 Task: Compose an email with the signature Cameron White with the subject Feedback on a consumer poll and the message I have a question regarding the company policy on social media, can you please advise? from softage.4@softage.net to softage.8@softage.net, select last sentence, change the font of the message to Garamond and change the font typography to italics Send the email. Finally, move the email from Sent Items to the label Proposals
Action: Mouse moved to (911, 72)
Screenshot: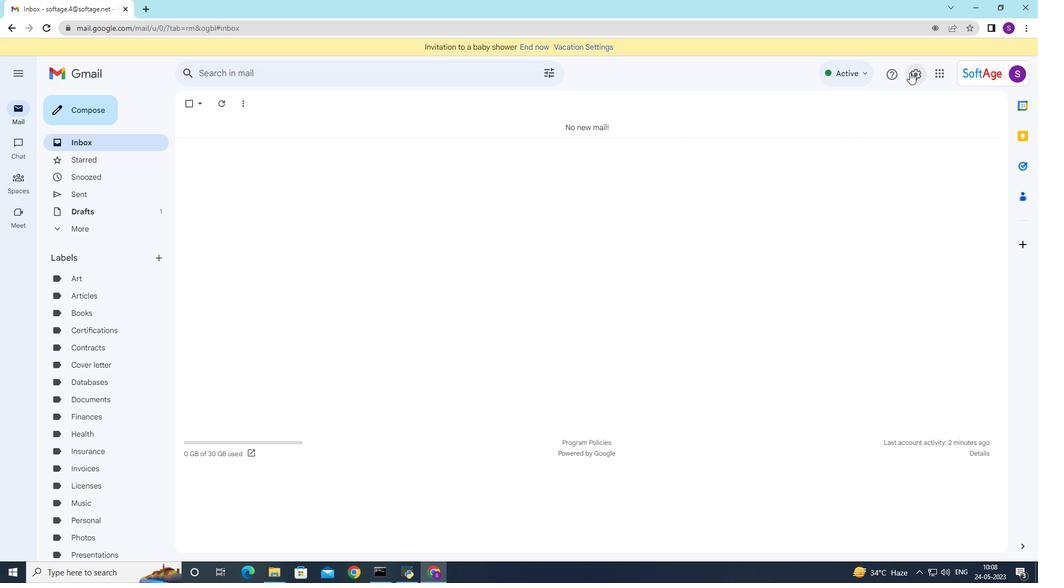 
Action: Mouse pressed left at (911, 72)
Screenshot: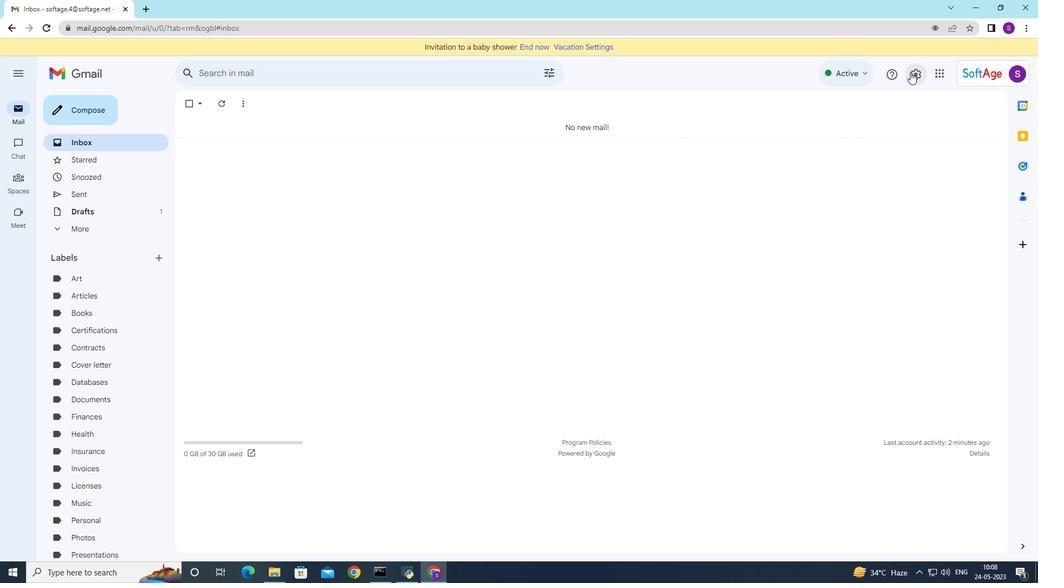 
Action: Mouse moved to (897, 128)
Screenshot: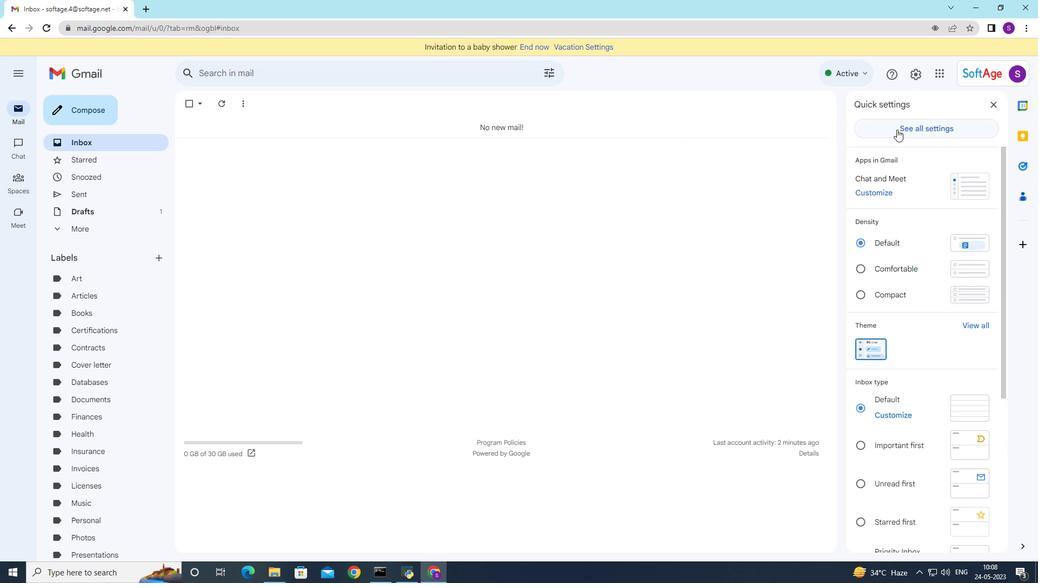 
Action: Mouse pressed left at (897, 128)
Screenshot: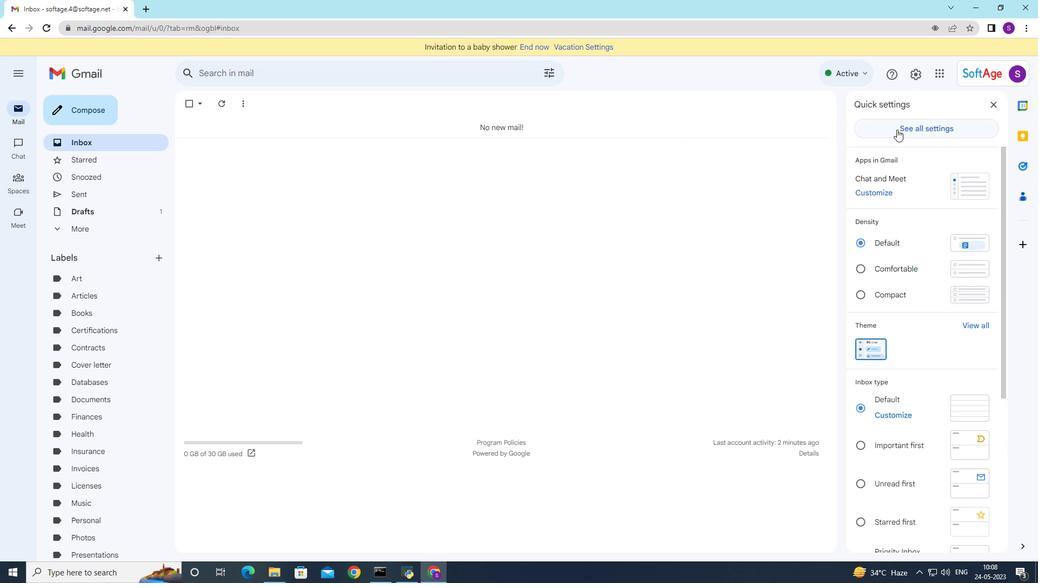 
Action: Mouse moved to (333, 430)
Screenshot: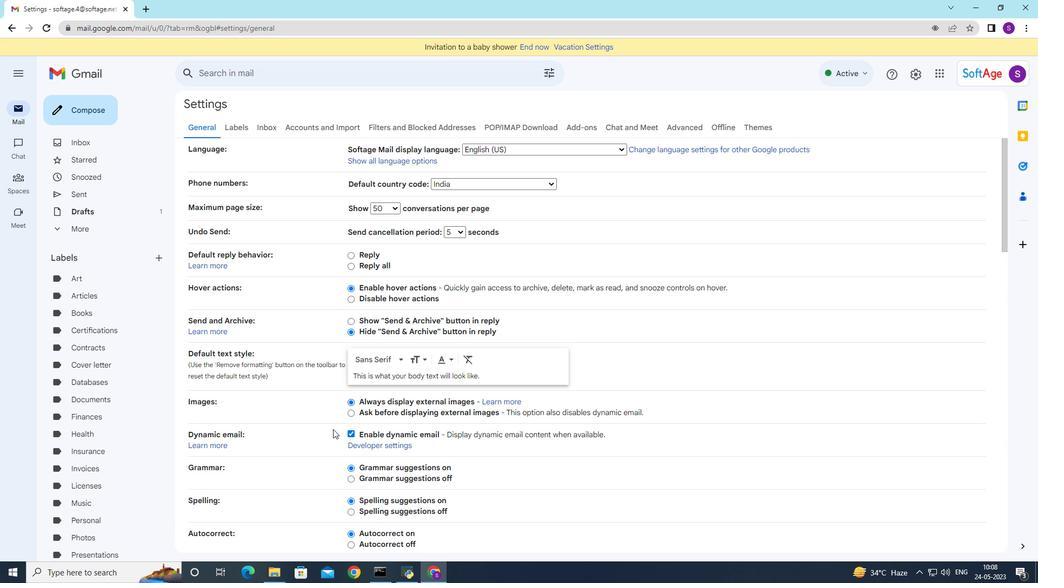 
Action: Mouse scrolled (333, 430) with delta (0, 0)
Screenshot: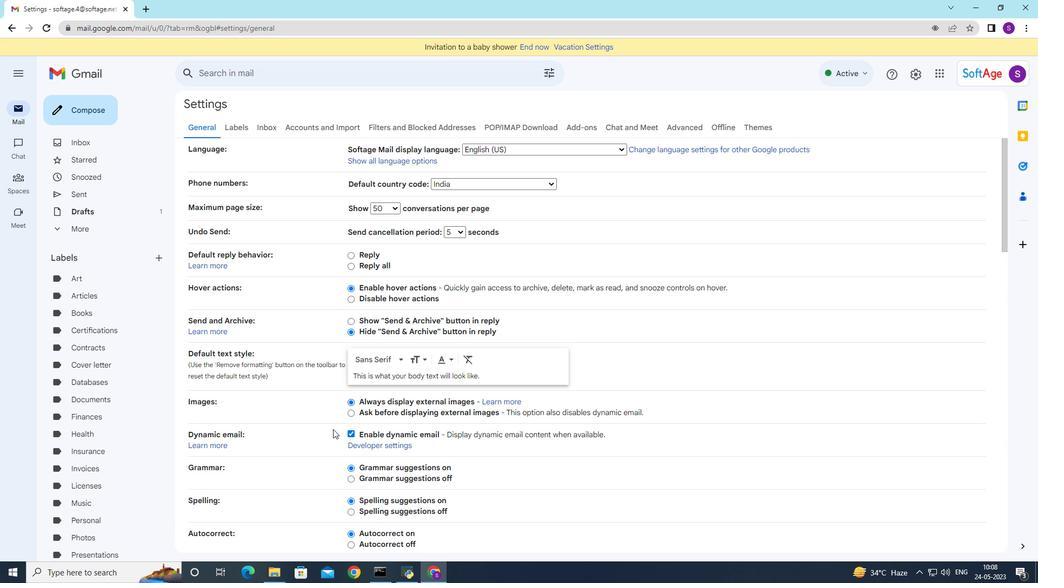 
Action: Mouse moved to (332, 432)
Screenshot: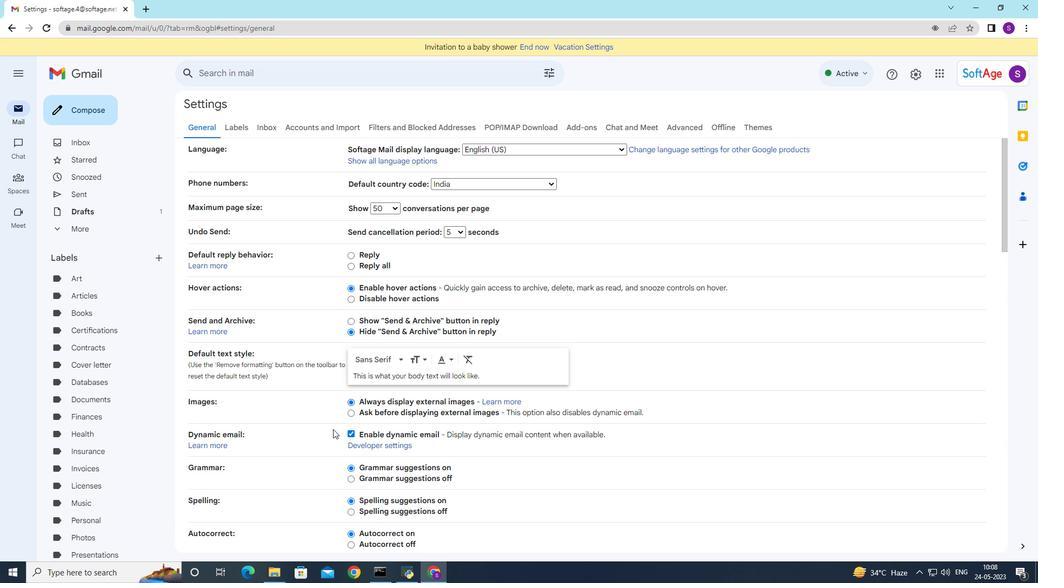 
Action: Mouse scrolled (332, 431) with delta (0, 0)
Screenshot: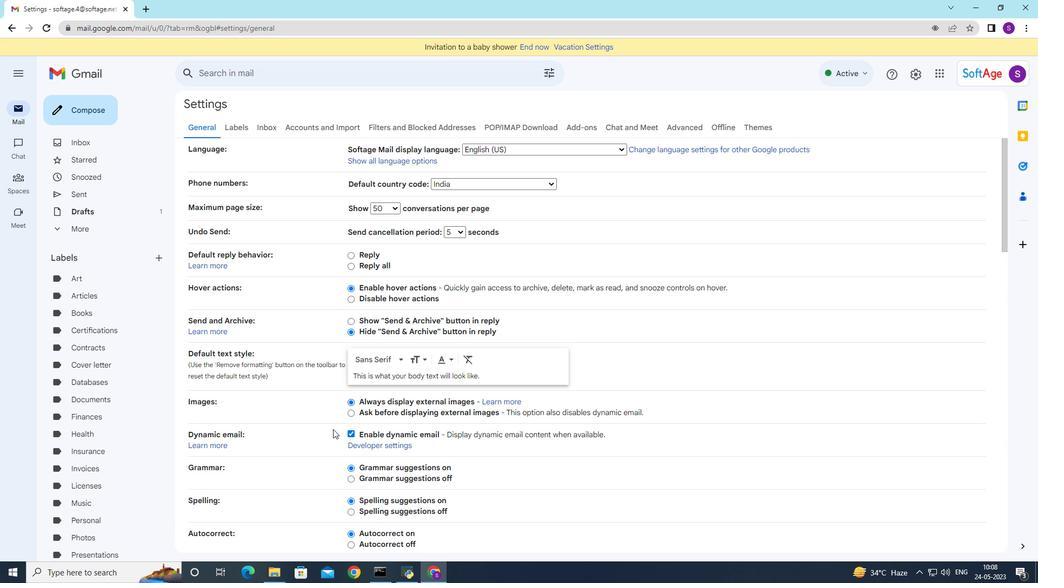 
Action: Mouse moved to (332, 432)
Screenshot: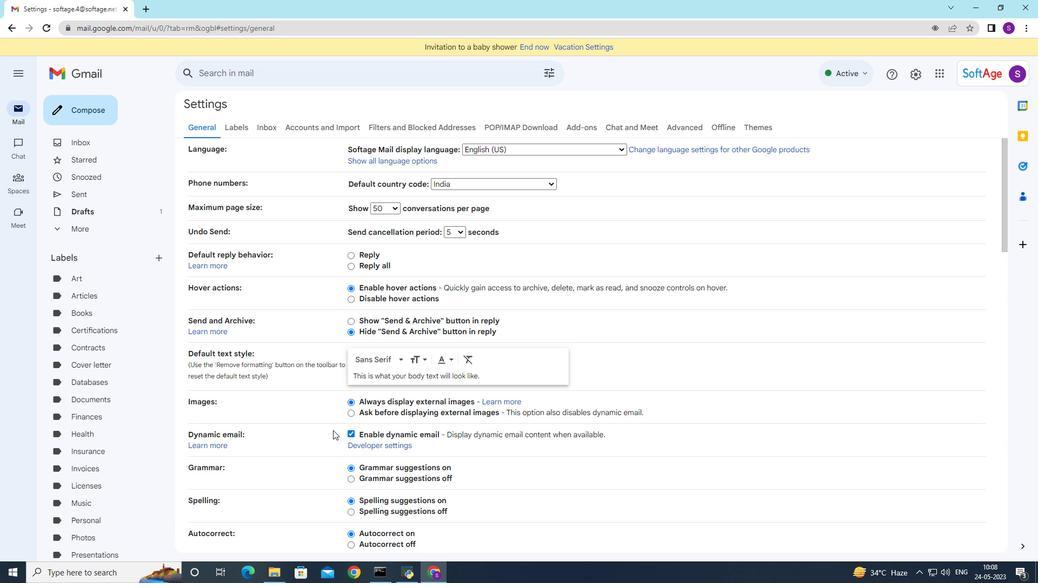 
Action: Mouse scrolled (332, 432) with delta (0, 0)
Screenshot: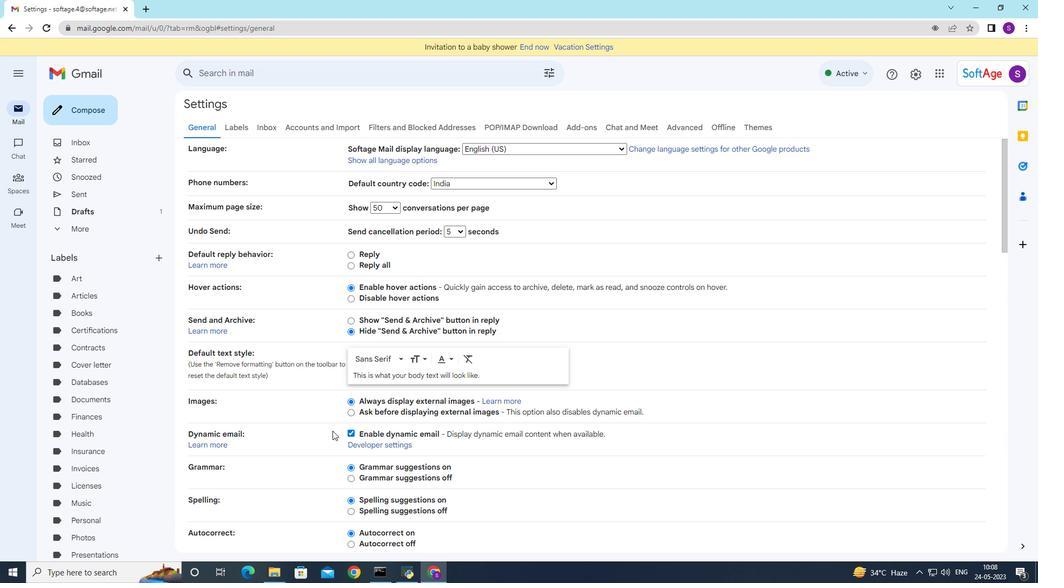 
Action: Mouse moved to (316, 458)
Screenshot: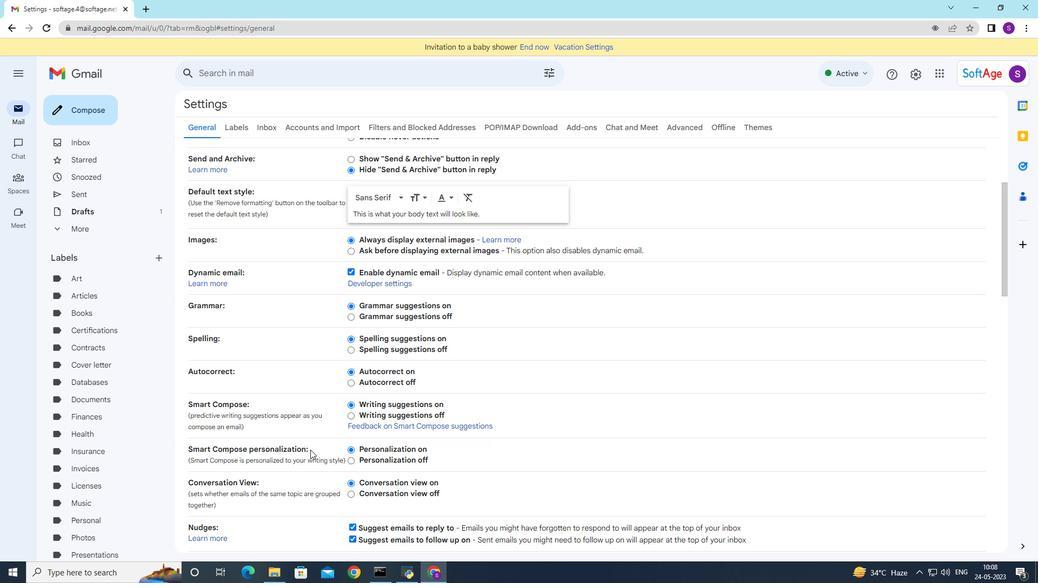
Action: Mouse scrolled (316, 457) with delta (0, 0)
Screenshot: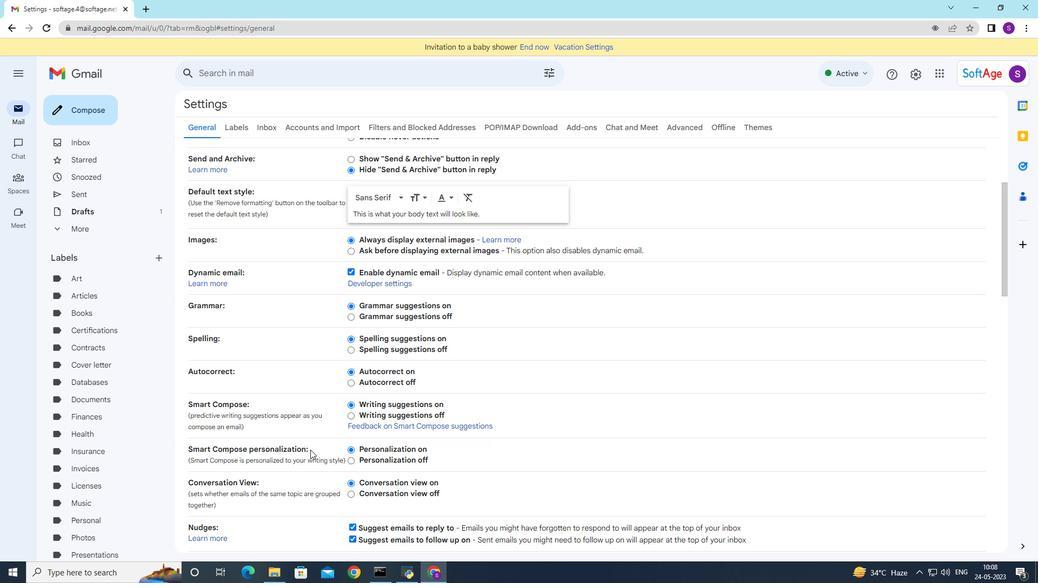 
Action: Mouse moved to (319, 460)
Screenshot: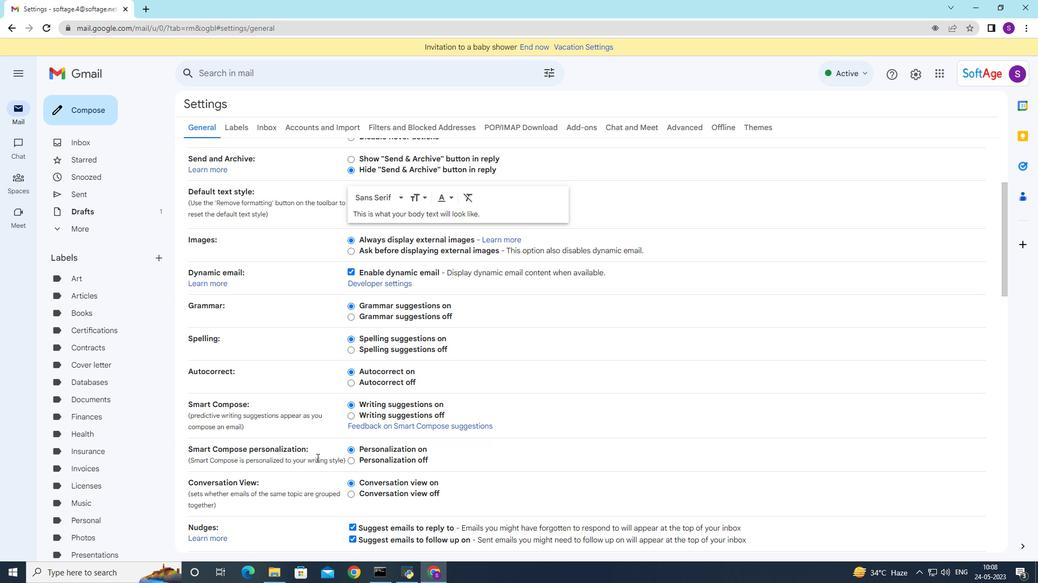 
Action: Mouse scrolled (319, 460) with delta (0, 0)
Screenshot: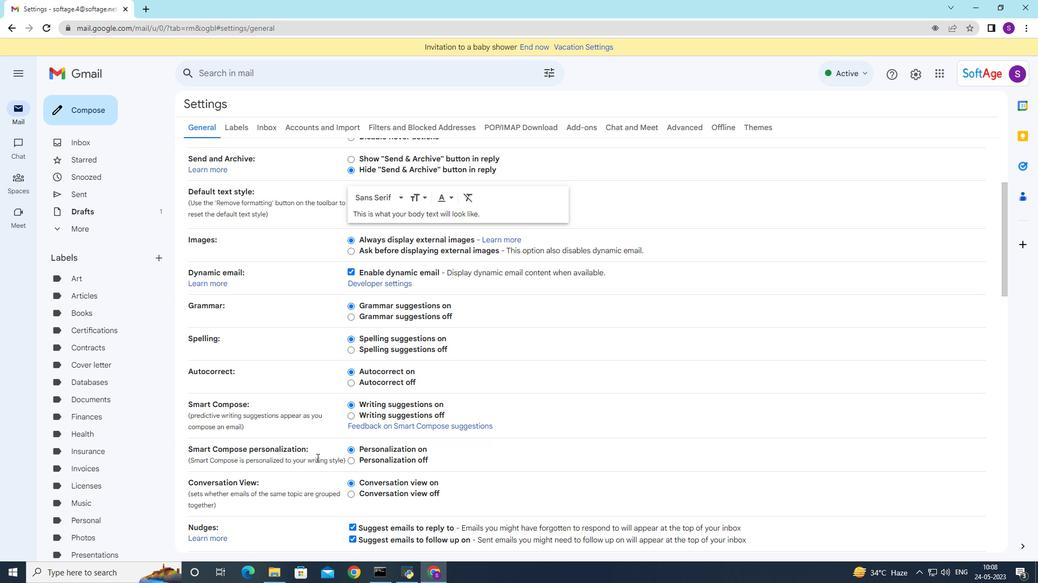 
Action: Mouse moved to (320, 461)
Screenshot: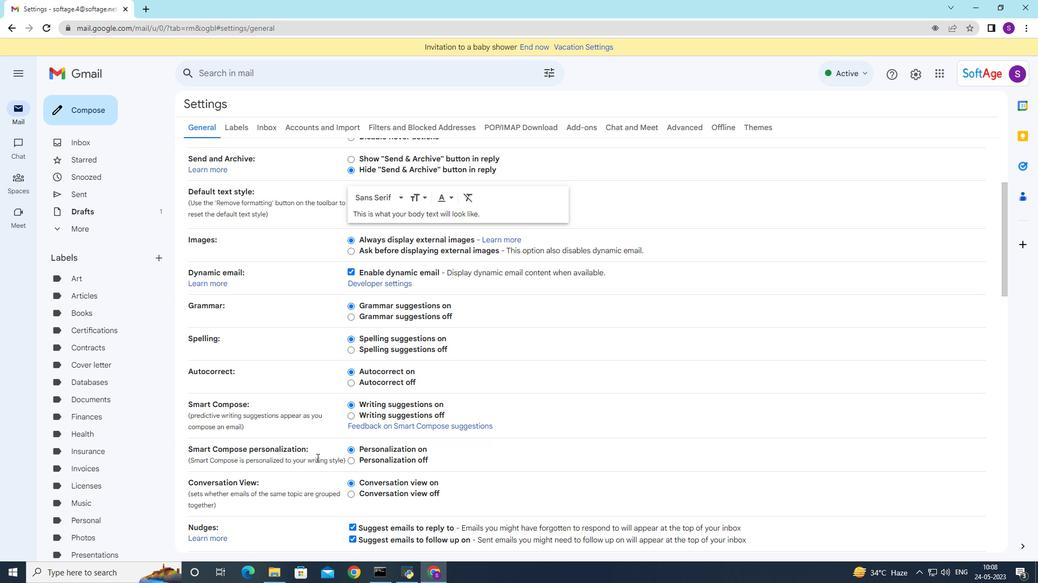 
Action: Mouse scrolled (320, 460) with delta (0, 0)
Screenshot: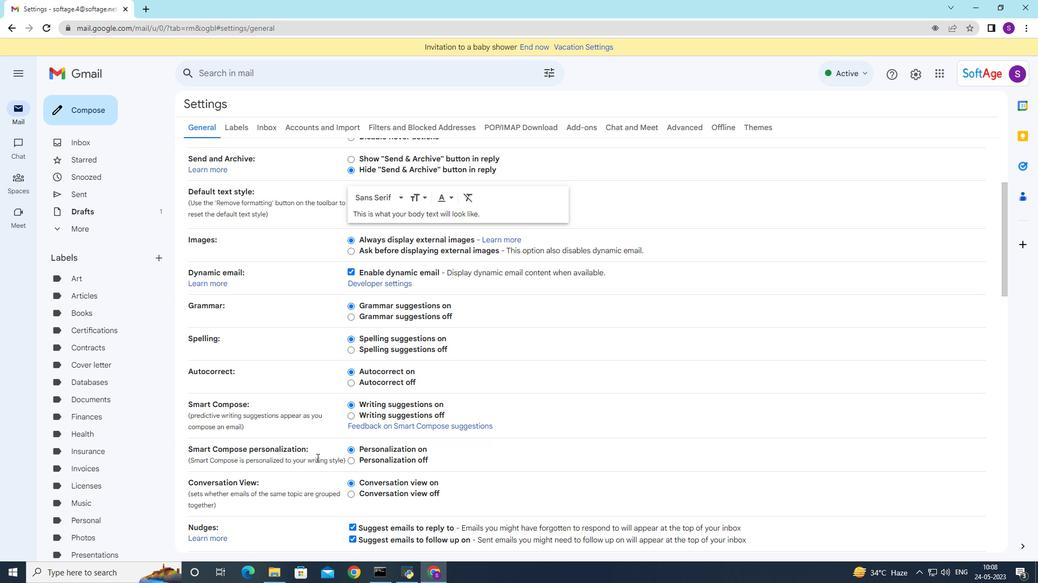 
Action: Mouse moved to (392, 456)
Screenshot: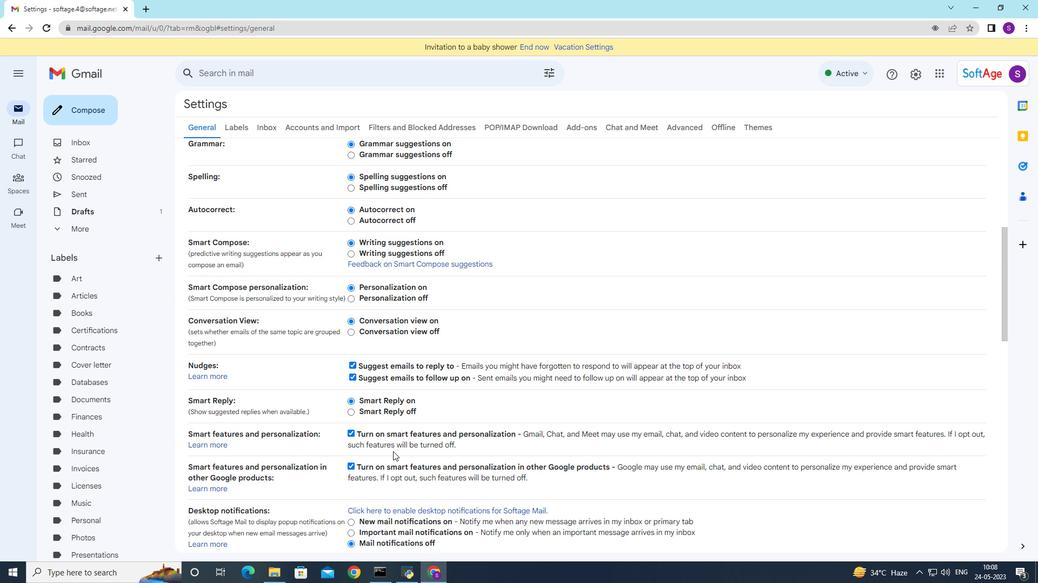 
Action: Mouse scrolled (392, 456) with delta (0, 0)
Screenshot: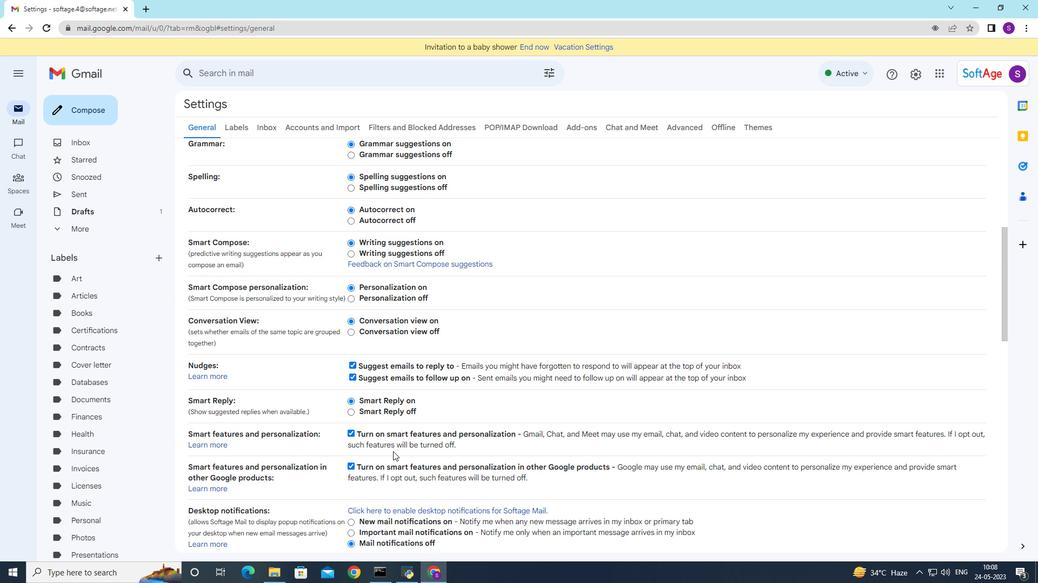 
Action: Mouse moved to (392, 457)
Screenshot: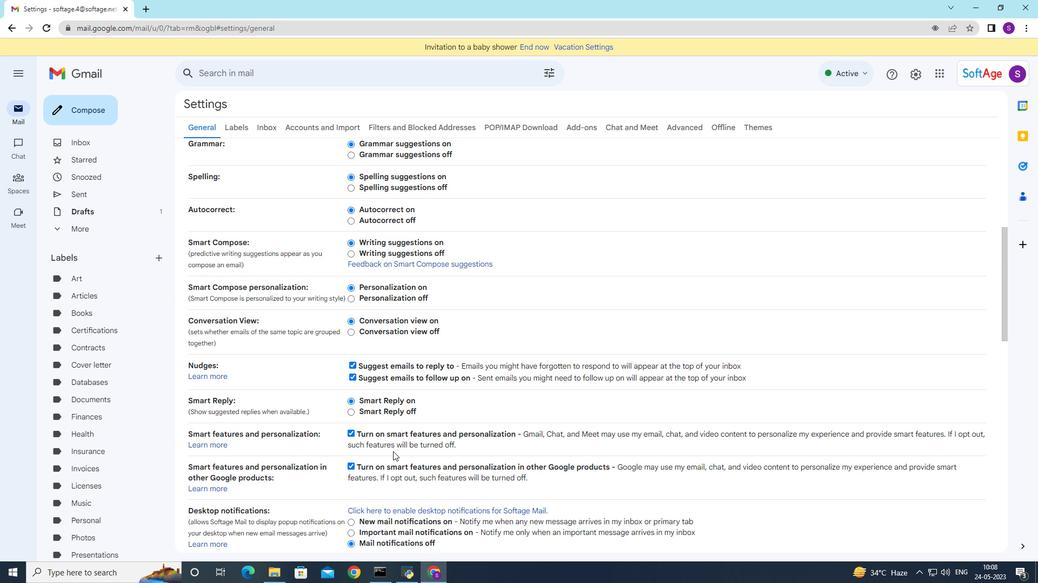 
Action: Mouse scrolled (392, 456) with delta (0, 0)
Screenshot: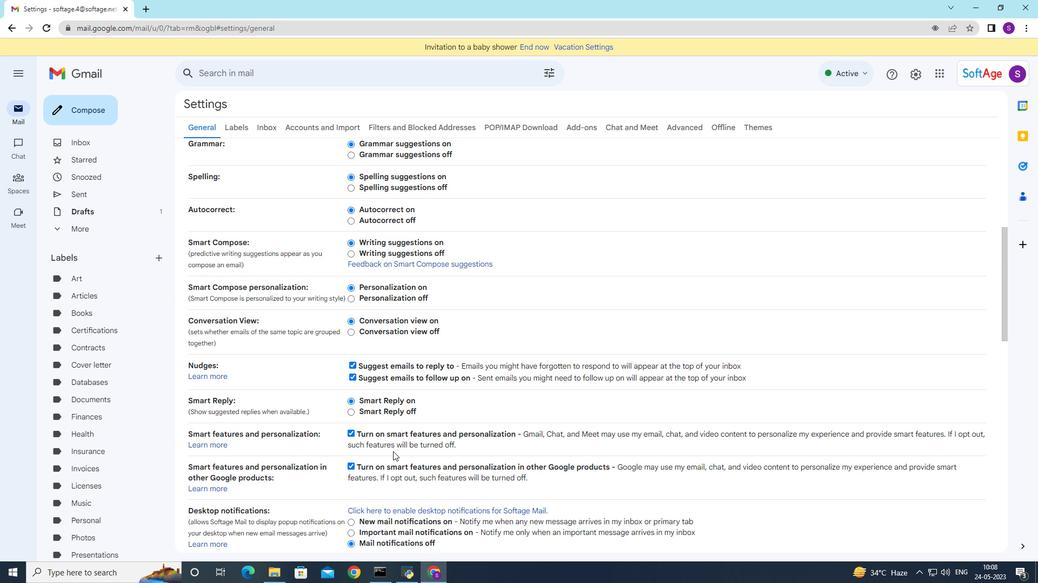 
Action: Mouse moved to (392, 458)
Screenshot: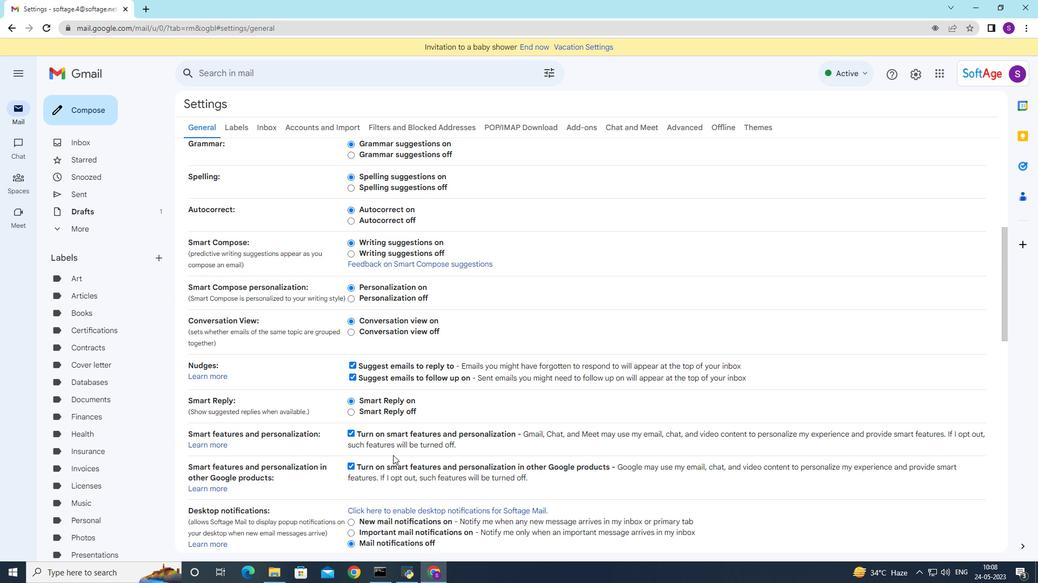 
Action: Mouse scrolled (392, 457) with delta (0, 0)
Screenshot: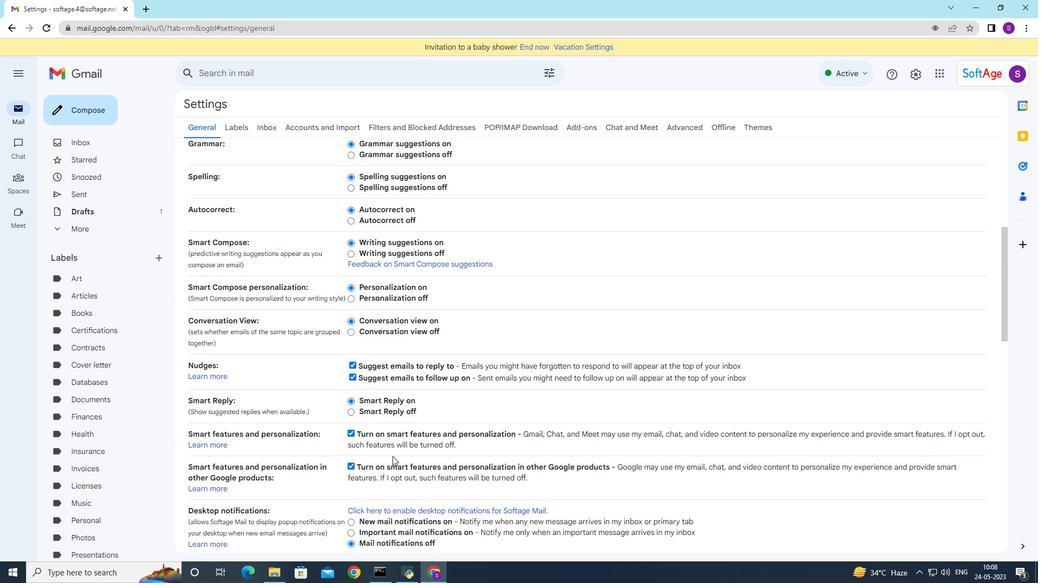 
Action: Mouse moved to (389, 460)
Screenshot: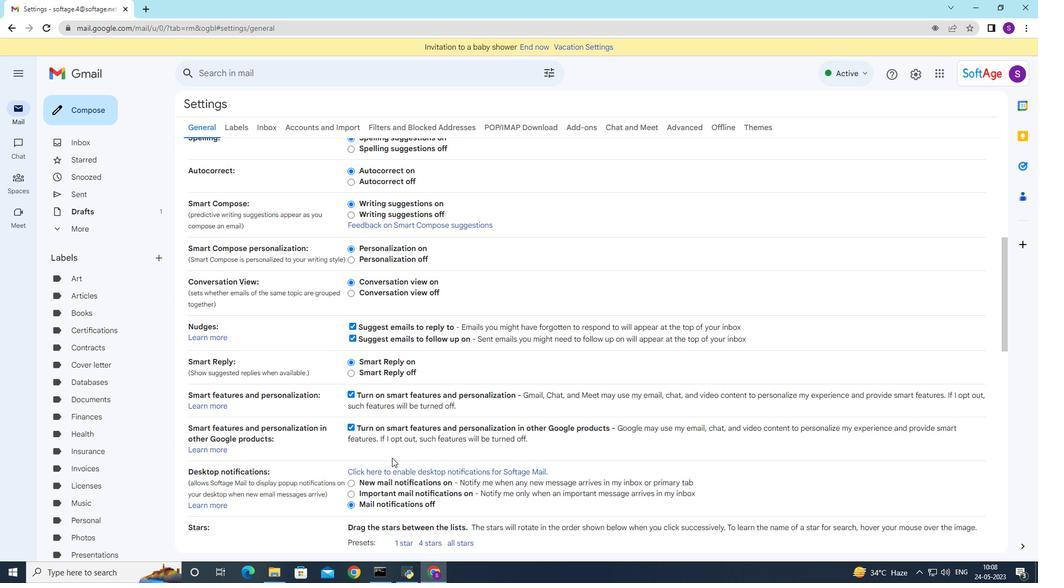 
Action: Mouse scrolled (389, 460) with delta (0, 0)
Screenshot: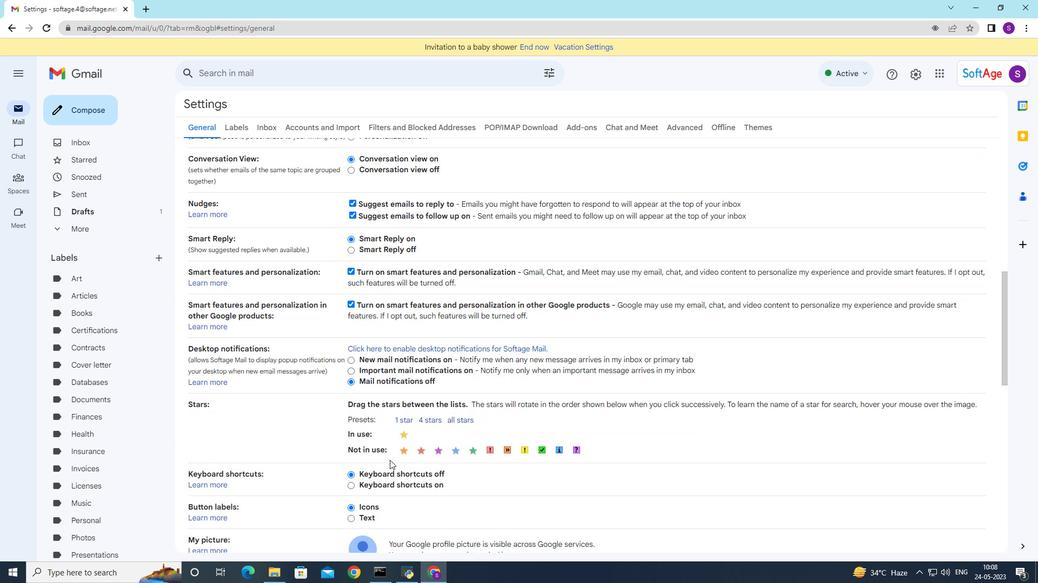 
Action: Mouse moved to (389, 461)
Screenshot: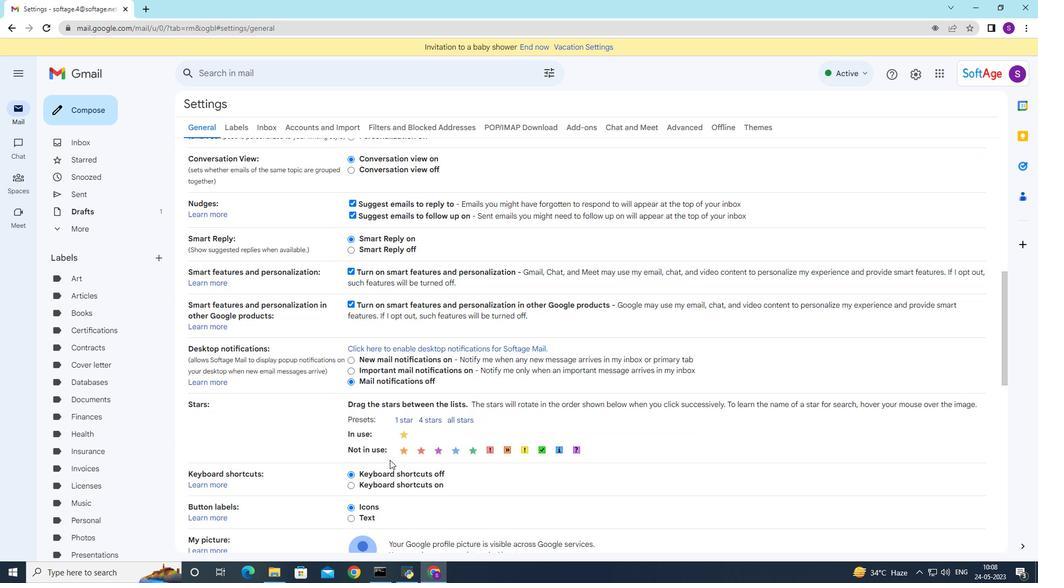 
Action: Mouse scrolled (389, 461) with delta (0, 0)
Screenshot: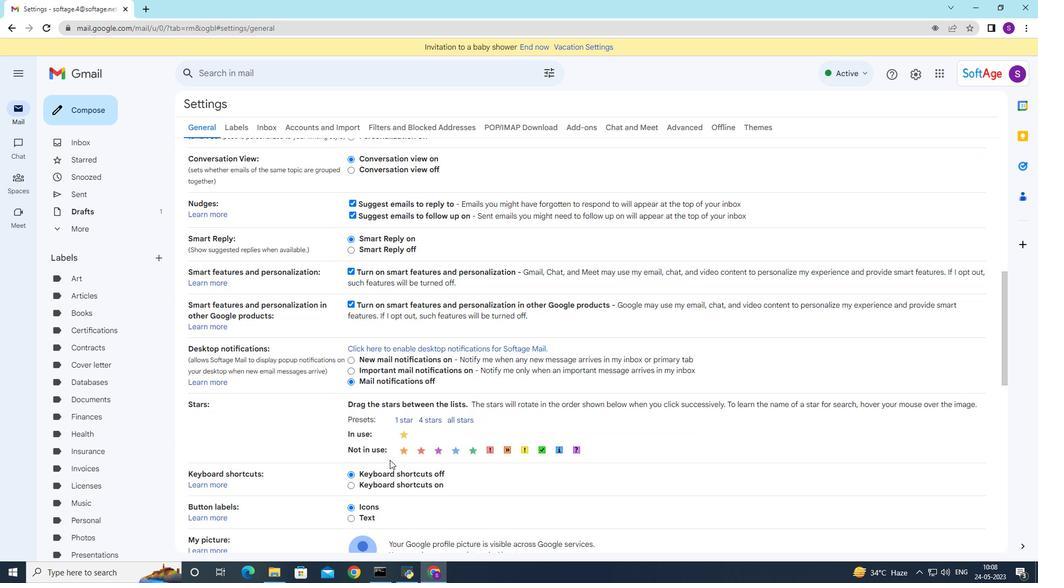 
Action: Mouse moved to (386, 462)
Screenshot: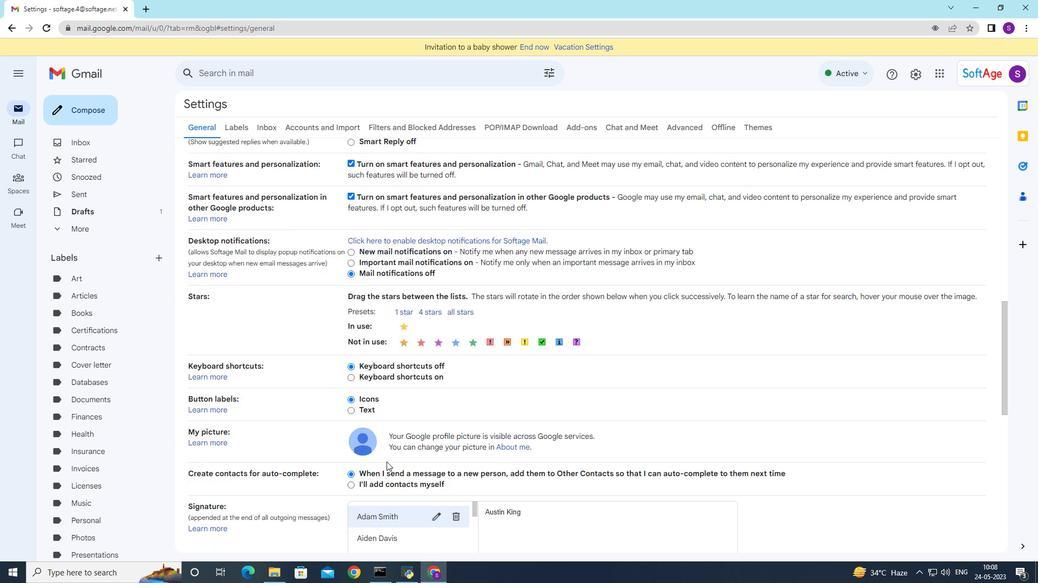 
Action: Mouse scrolled (386, 461) with delta (0, 0)
Screenshot: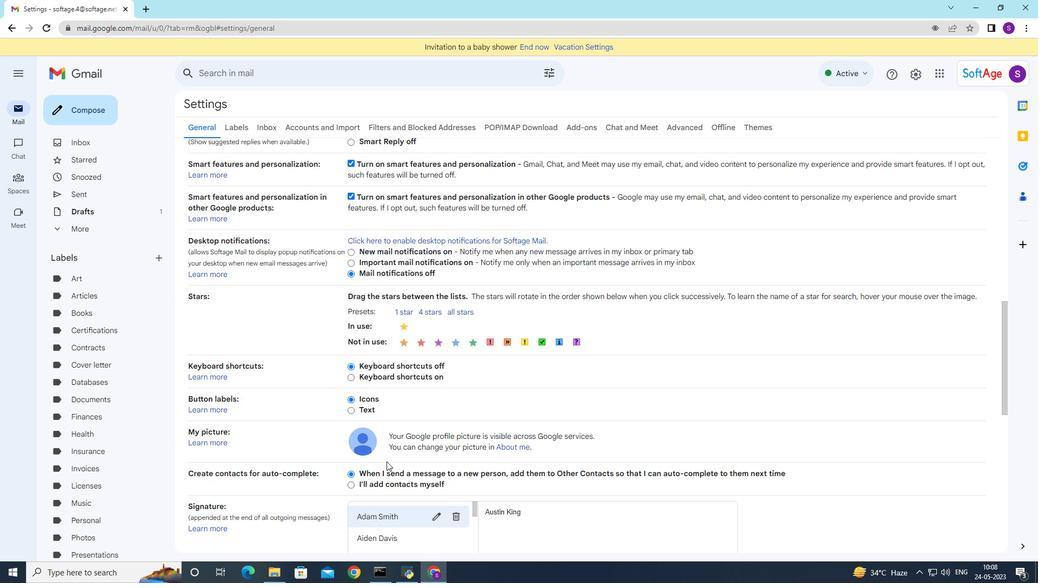 
Action: Mouse moved to (386, 462)
Screenshot: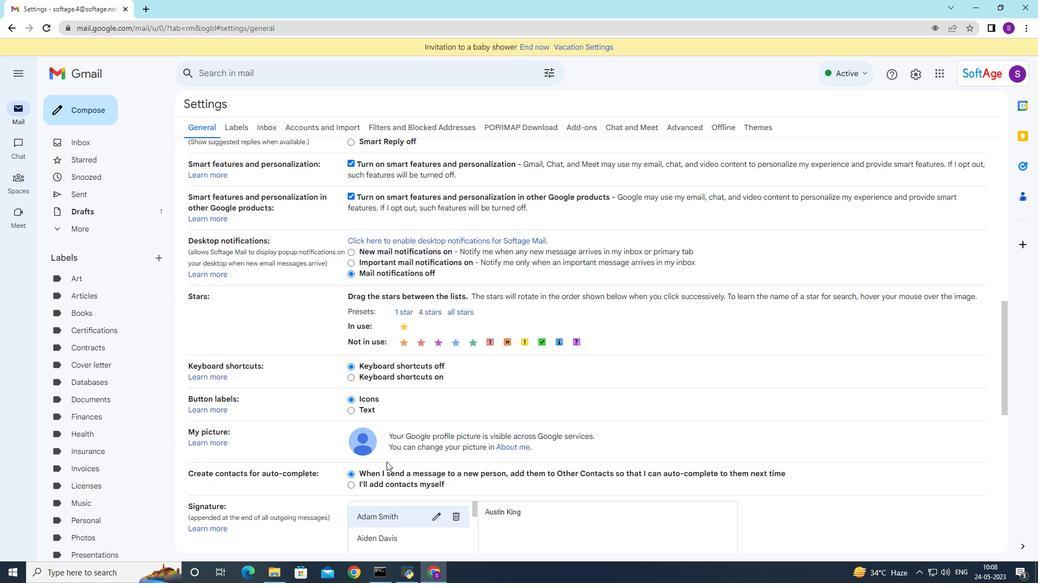 
Action: Mouse scrolled (386, 462) with delta (0, 0)
Screenshot: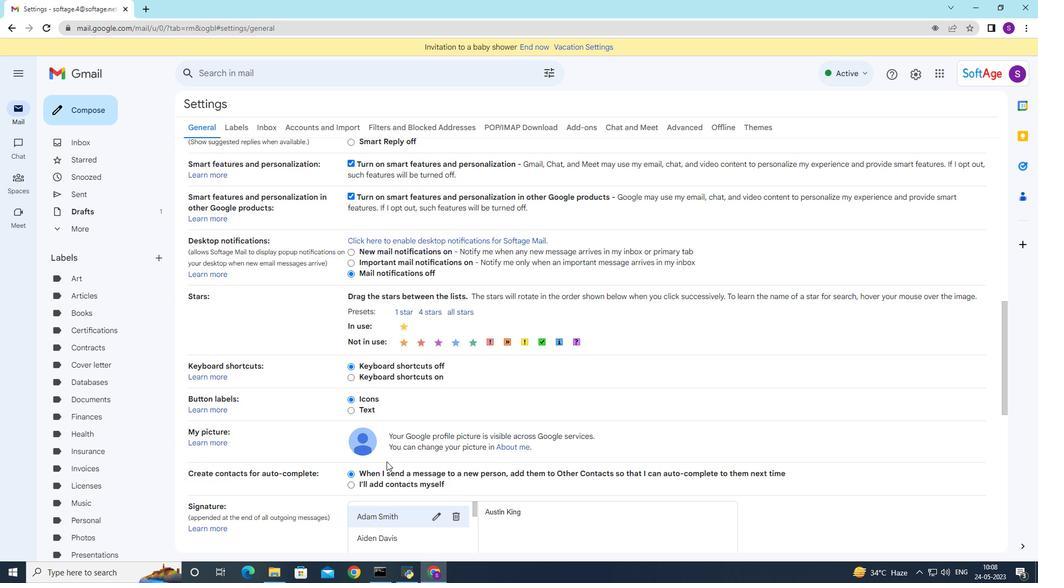 
Action: Mouse moved to (385, 463)
Screenshot: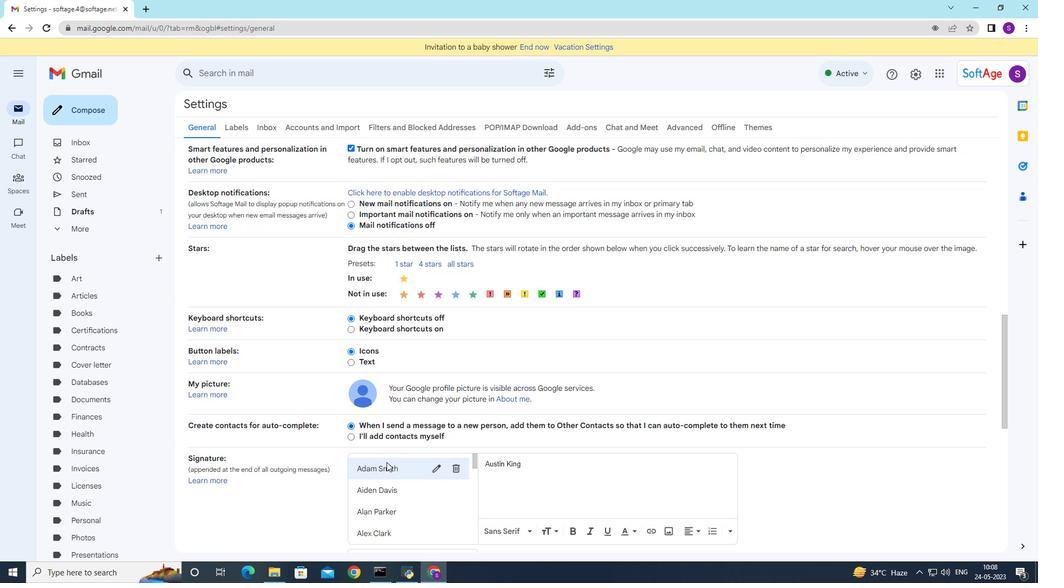 
Action: Mouse scrolled (385, 462) with delta (0, 0)
Screenshot: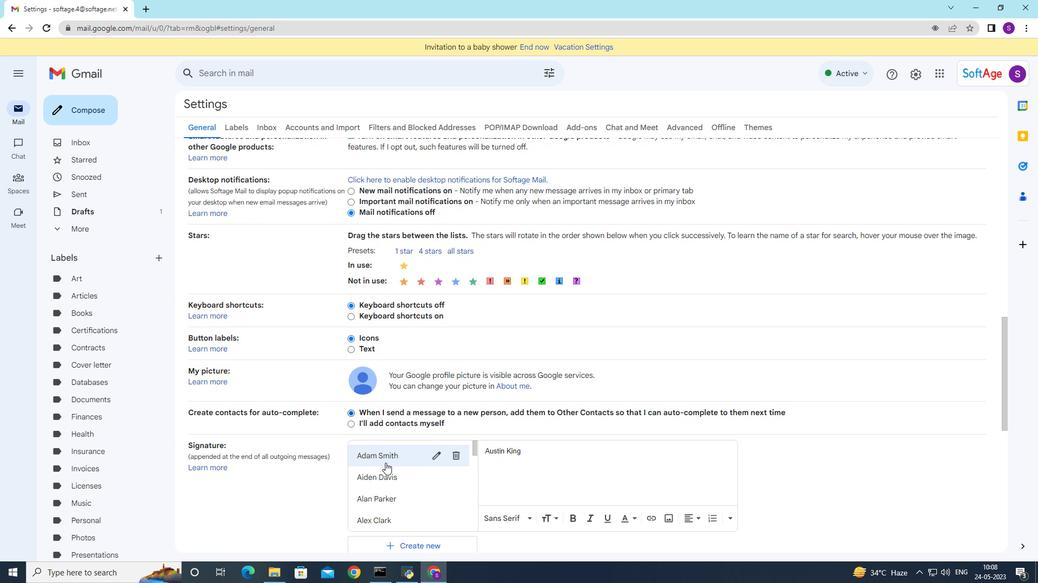 
Action: Mouse moved to (385, 463)
Screenshot: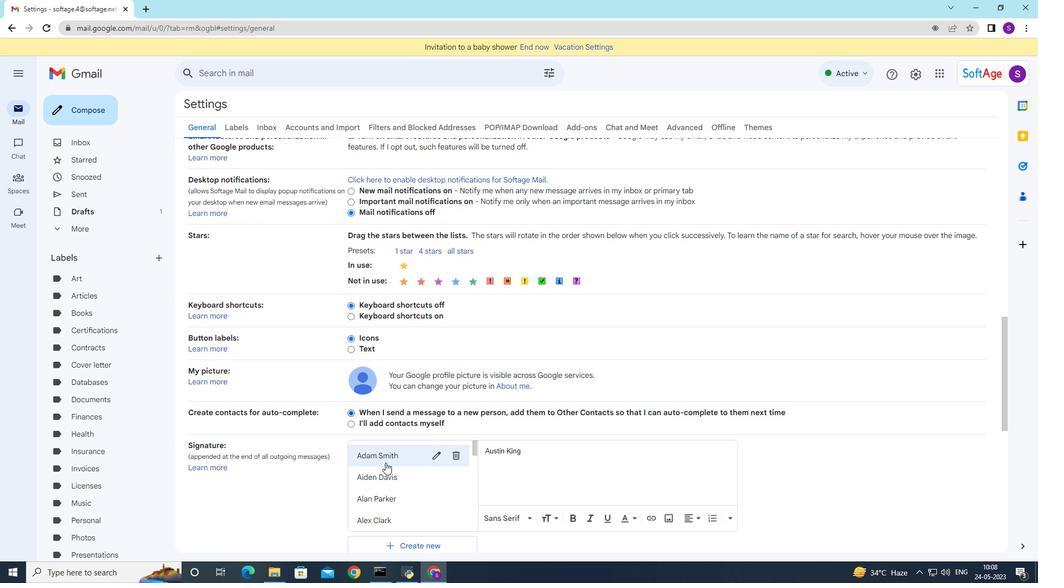 
Action: Mouse scrolled (385, 463) with delta (0, 0)
Screenshot: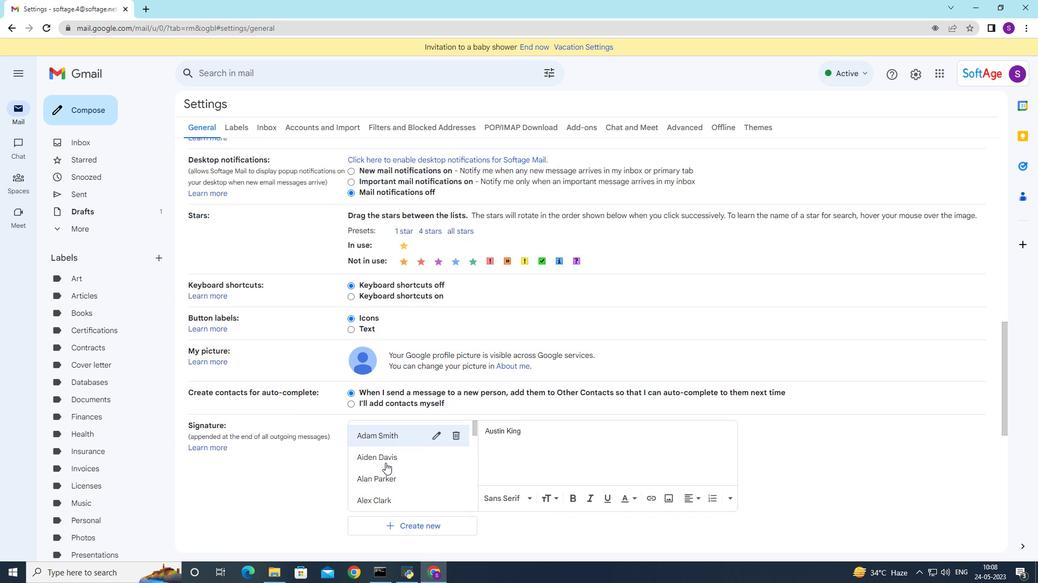 
Action: Mouse moved to (379, 392)
Screenshot: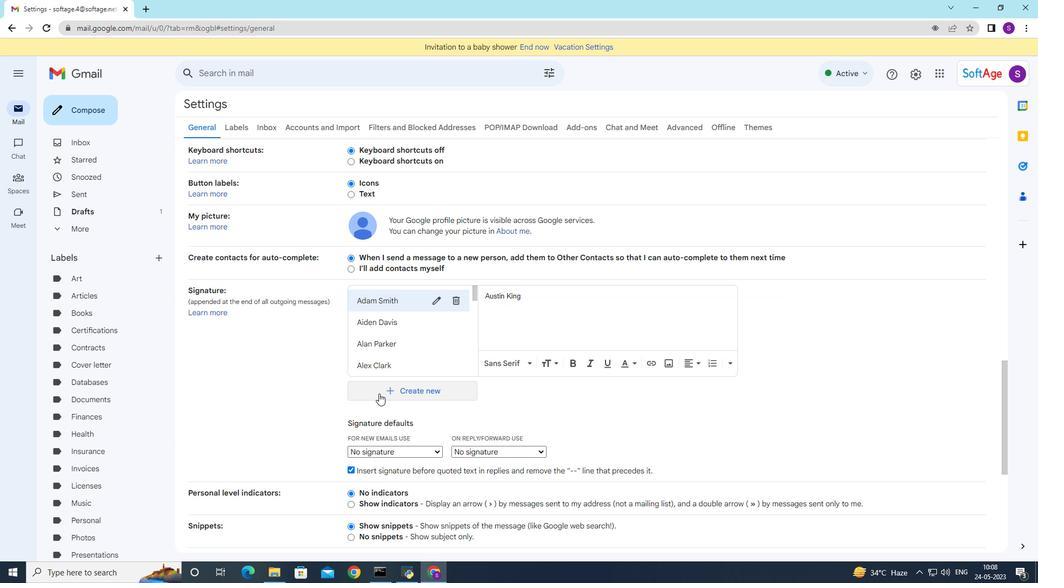
Action: Mouse pressed left at (379, 392)
Screenshot: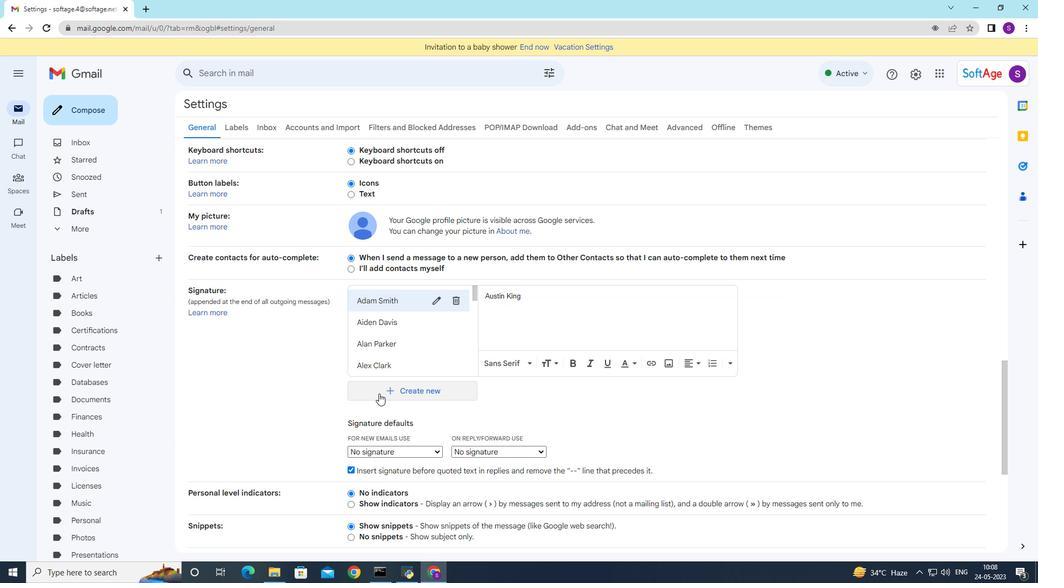 
Action: Mouse moved to (451, 354)
Screenshot: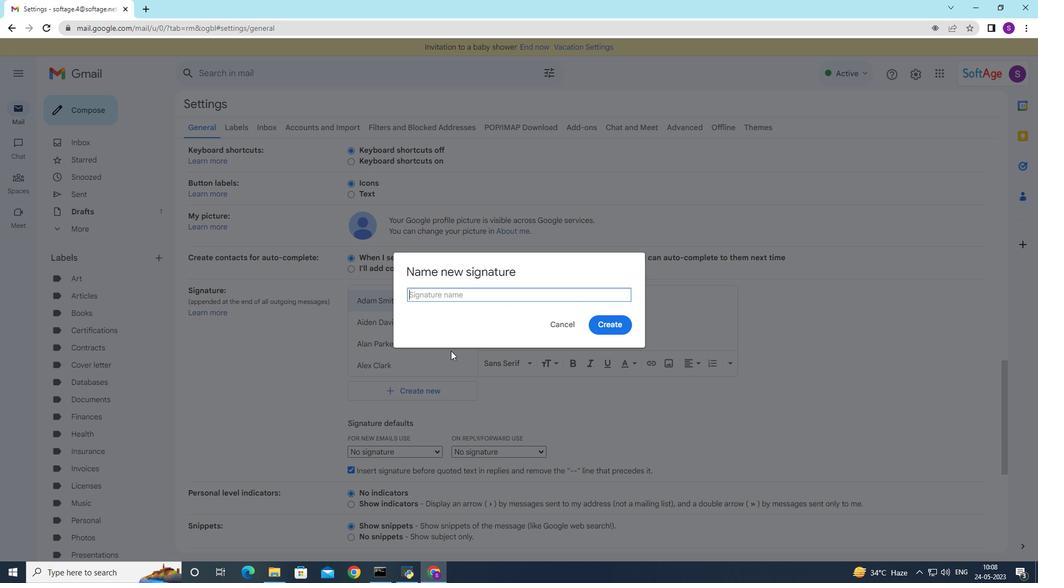 
Action: Key pressed <Key.shift>Cameron<Key.space><Key.shift><Key.shift><Key.shift><Key.shift><Key.shift><Key.shift><Key.shift><Key.shift><Key.shift><Key.shift><Key.shift><Key.shift><Key.shift><Key.shift>White
Screenshot: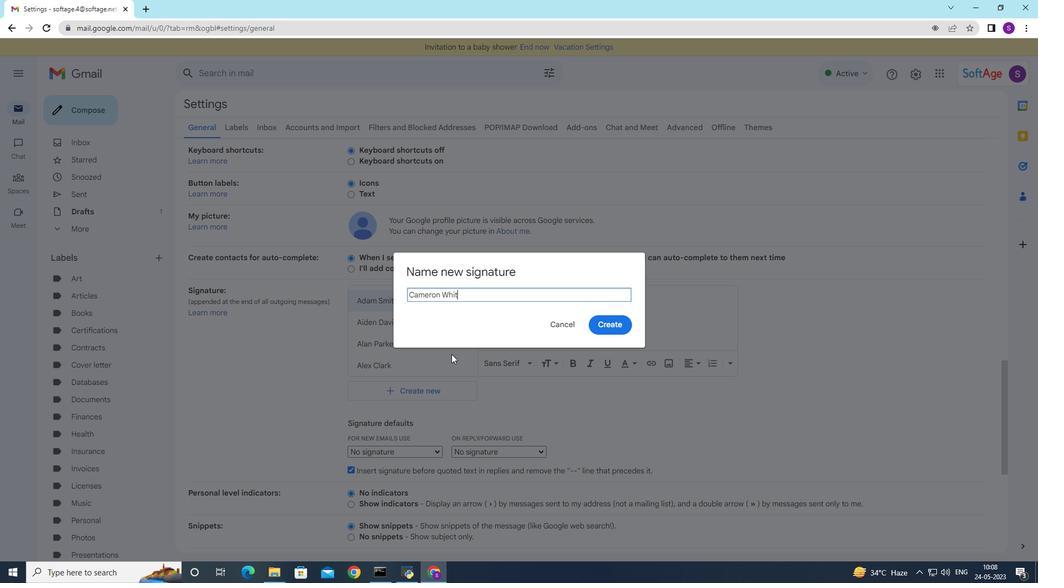 
Action: Mouse moved to (611, 326)
Screenshot: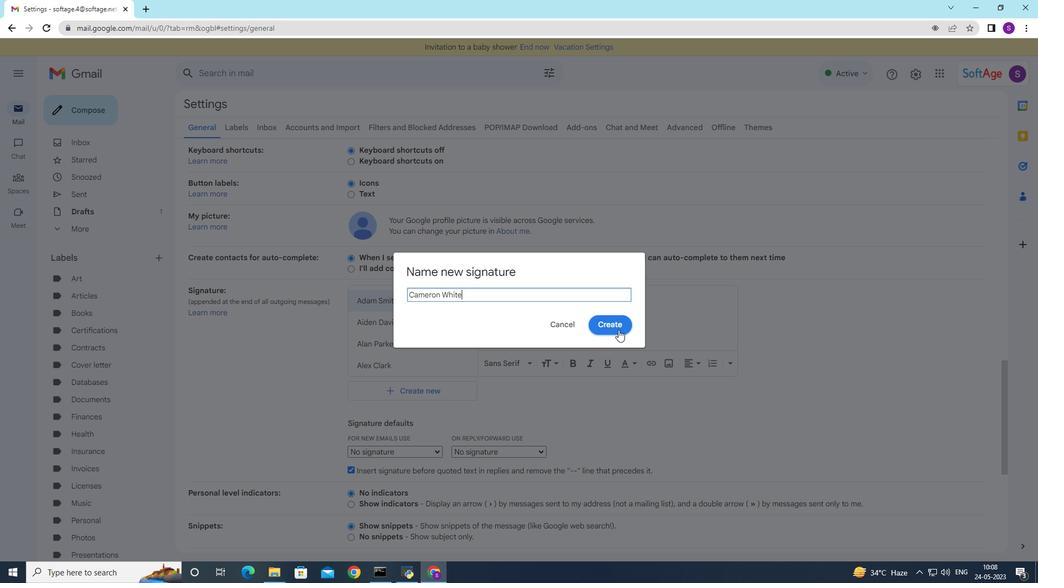 
Action: Mouse pressed left at (611, 326)
Screenshot: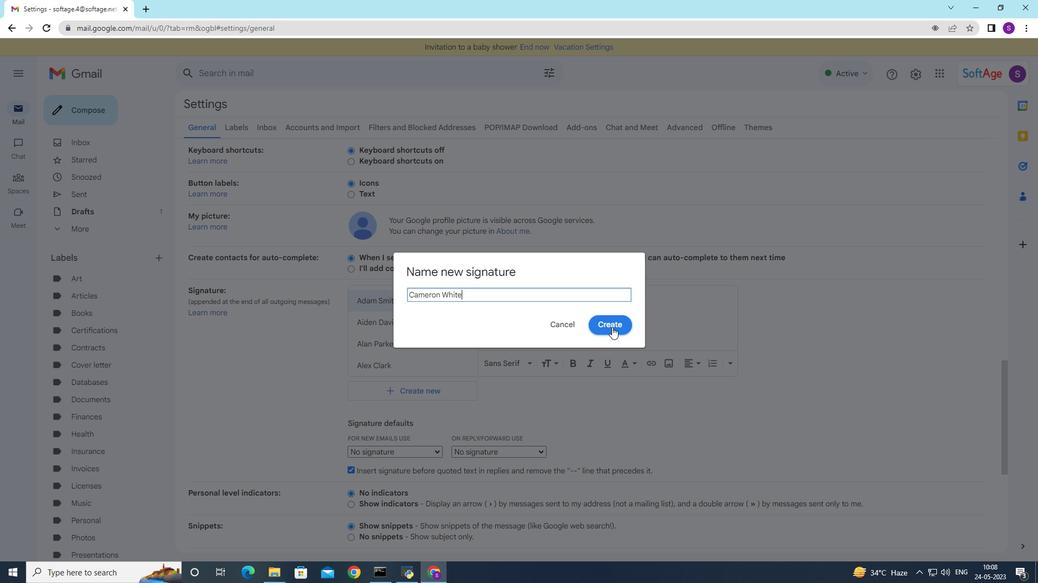
Action: Mouse moved to (505, 304)
Screenshot: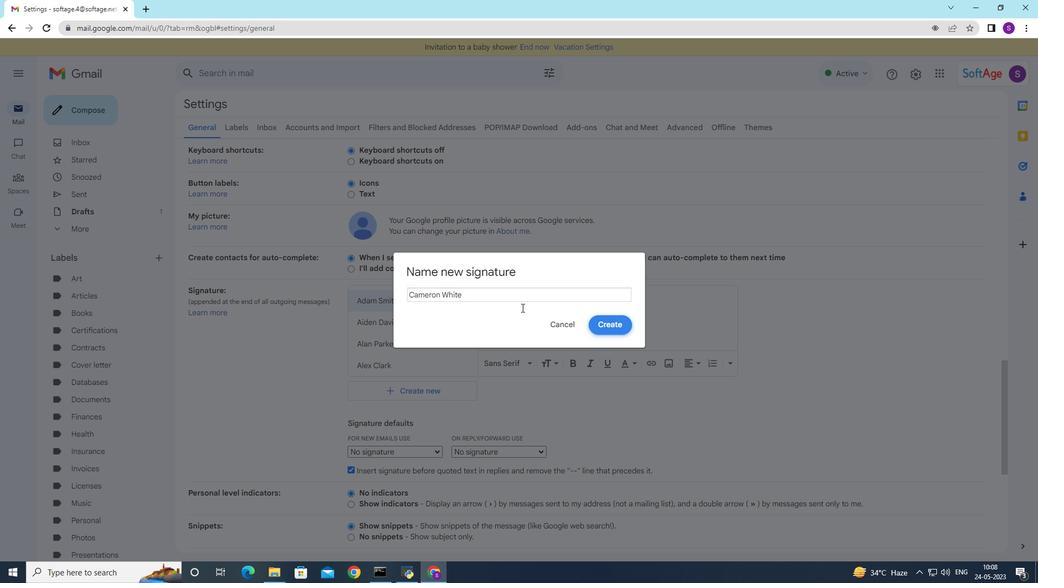 
Action: Key pressed <Key.shift>Cameron<Key.space><Key.shift><Key.shift><Key.shift><Key.shift><Key.shift><Key.shift><Key.shift><Key.shift><Key.shift><Key.shift><Key.shift><Key.shift><Key.shift><Key.shift><Key.shift><Key.shift><Key.shift>White
Screenshot: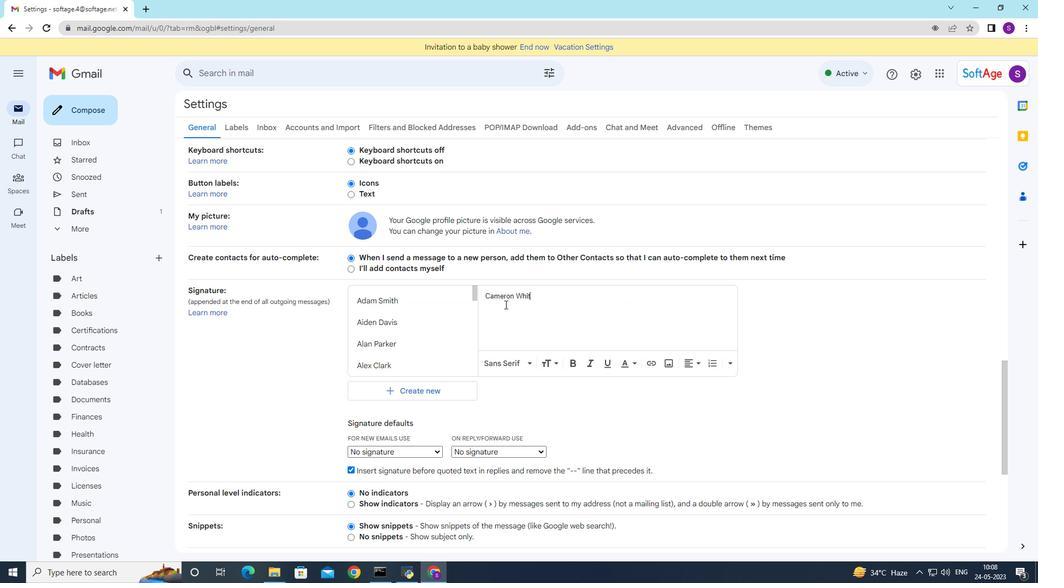
Action: Mouse moved to (481, 324)
Screenshot: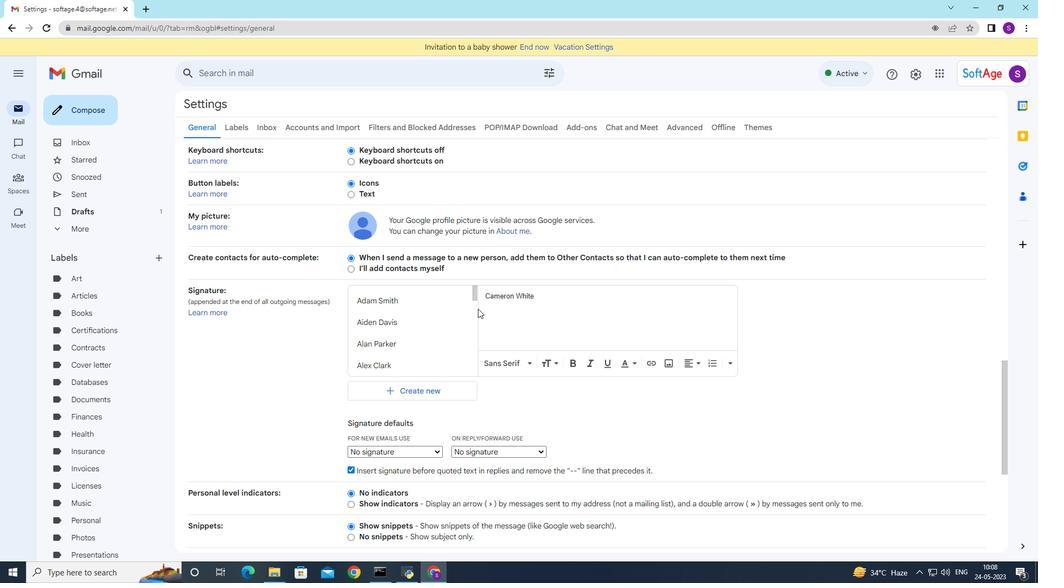
Action: Mouse scrolled (481, 323) with delta (0, 0)
Screenshot: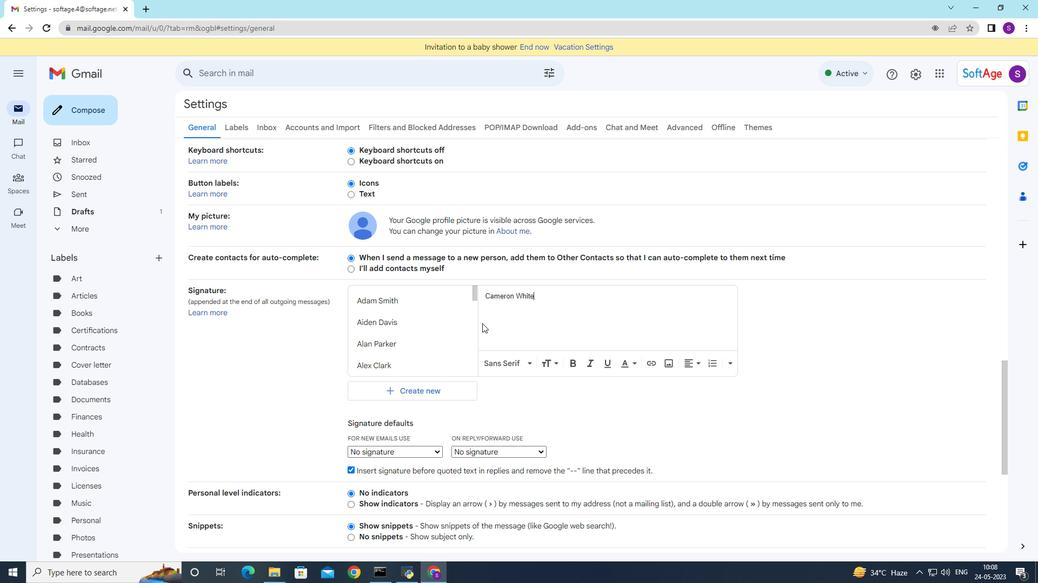 
Action: Mouse scrolled (481, 323) with delta (0, 0)
Screenshot: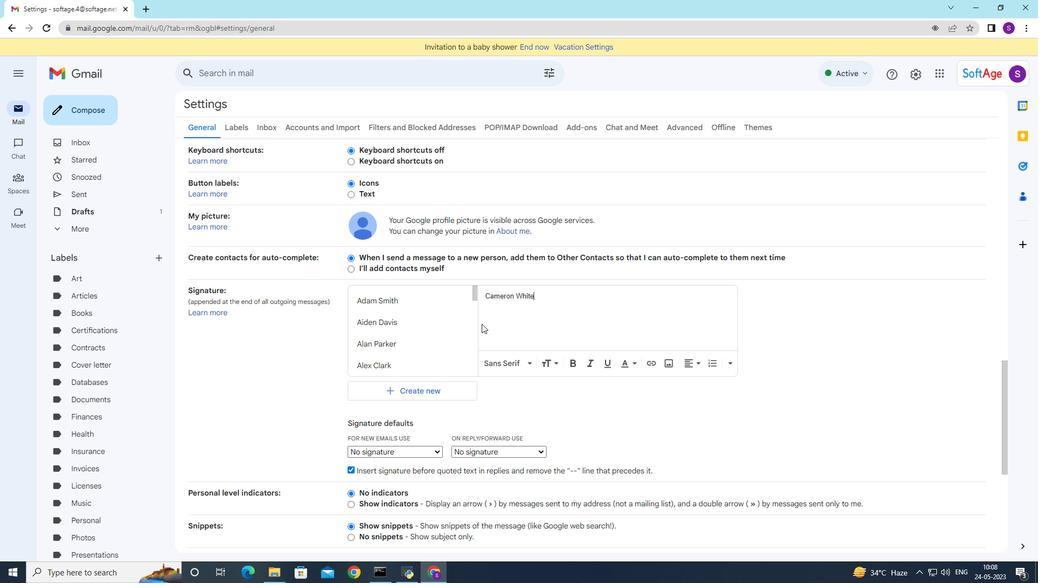 
Action: Mouse scrolled (481, 323) with delta (0, 0)
Screenshot: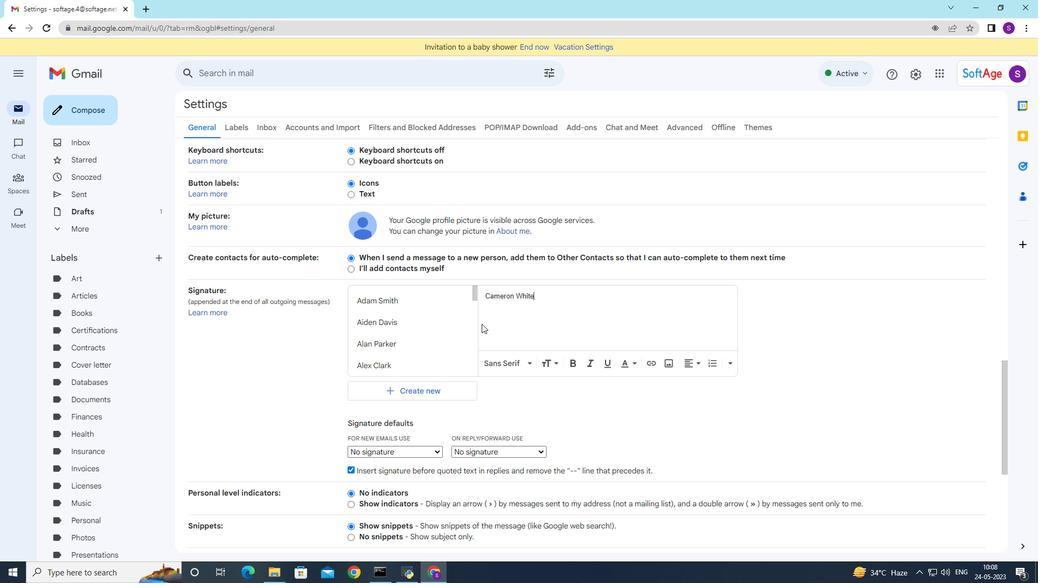 
Action: Mouse moved to (481, 324)
Screenshot: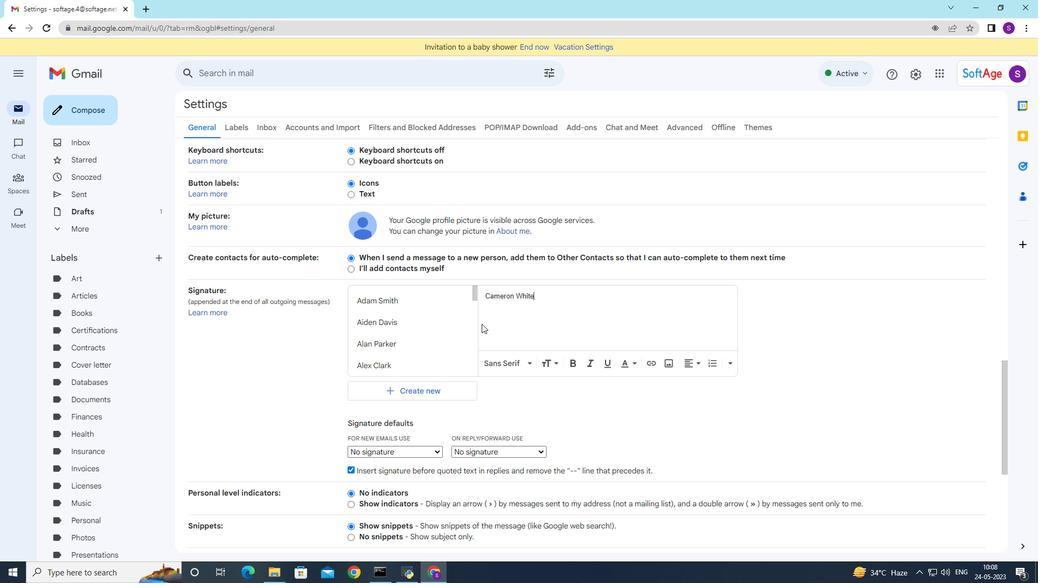 
Action: Mouse scrolled (481, 324) with delta (0, 0)
Screenshot: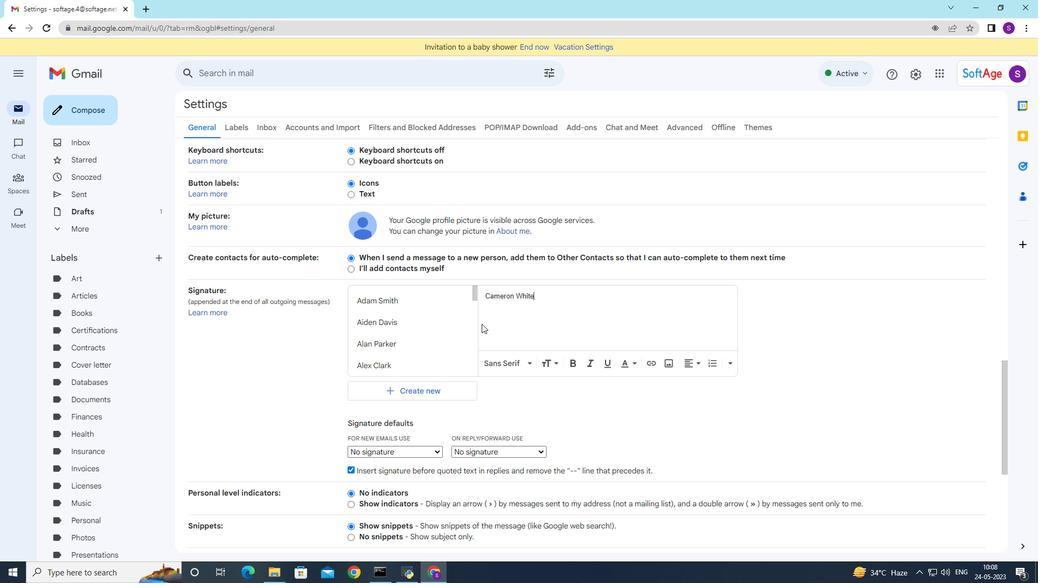 
Action: Mouse moved to (462, 429)
Screenshot: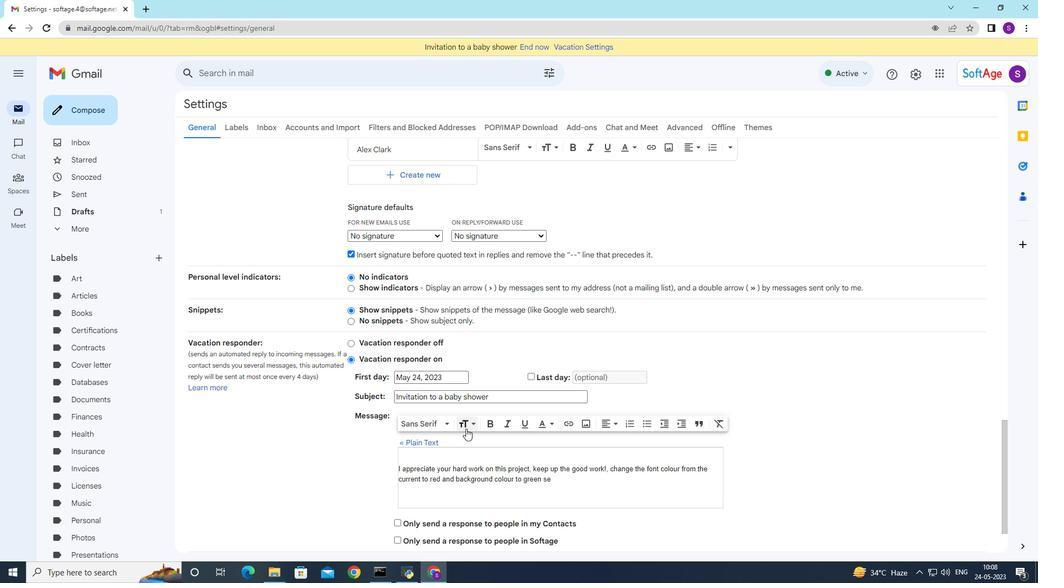
Action: Mouse scrolled (462, 428) with delta (0, 0)
Screenshot: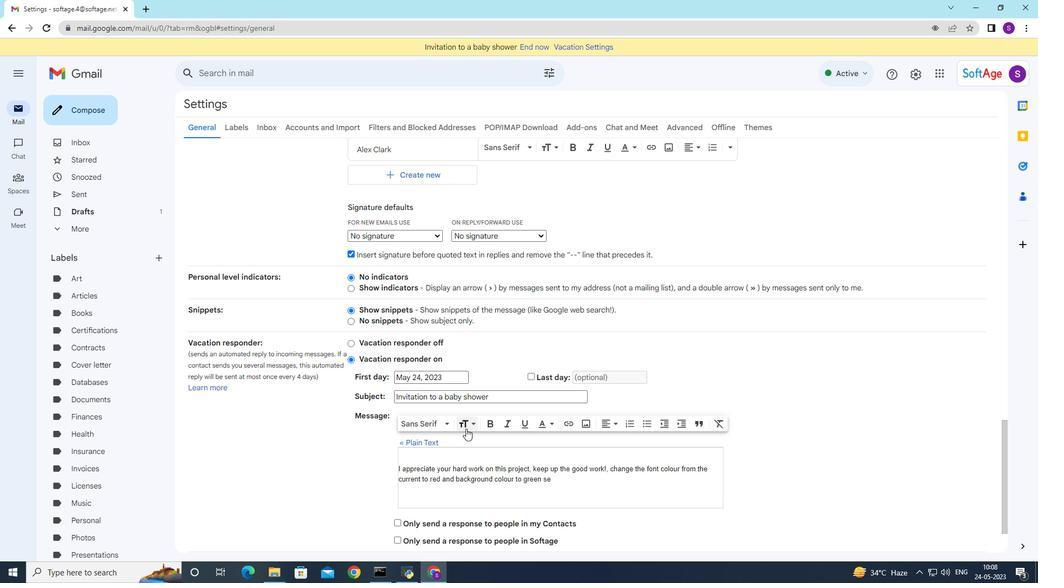 
Action: Mouse moved to (462, 429)
Screenshot: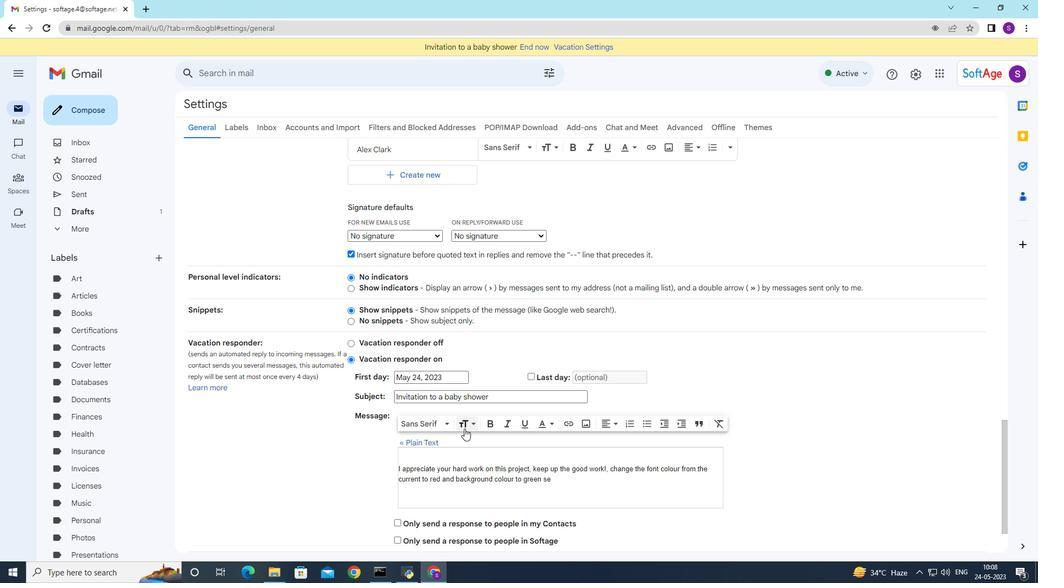 
Action: Mouse scrolled (462, 429) with delta (0, 0)
Screenshot: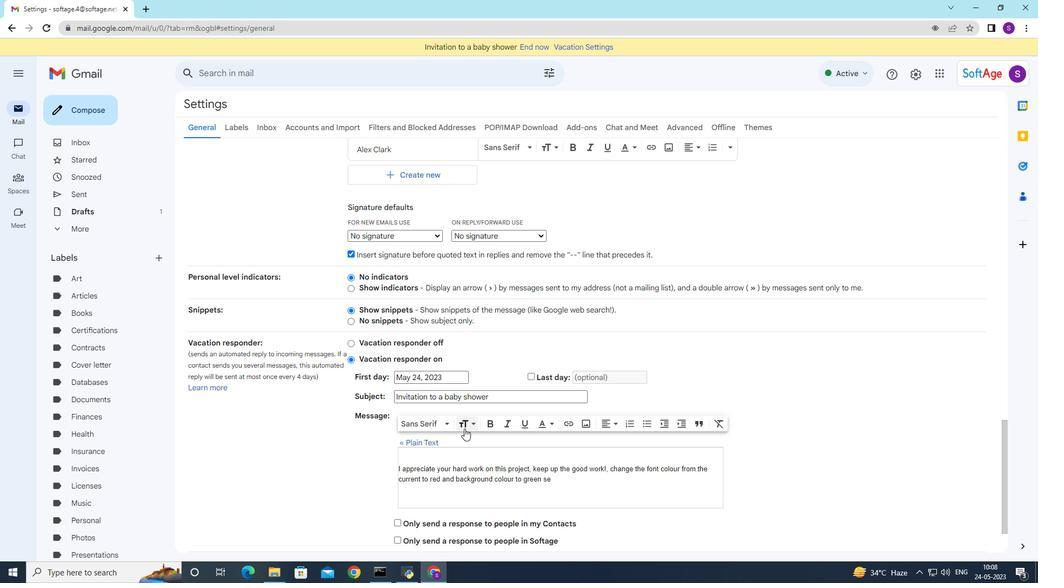 
Action: Mouse scrolled (462, 429) with delta (0, 0)
Screenshot: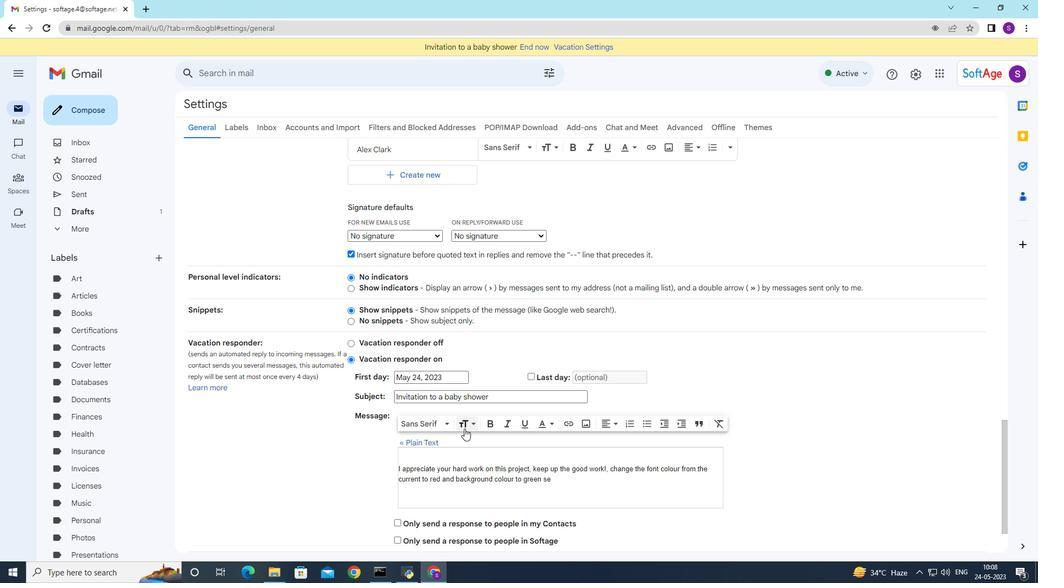 
Action: Mouse moved to (462, 429)
Screenshot: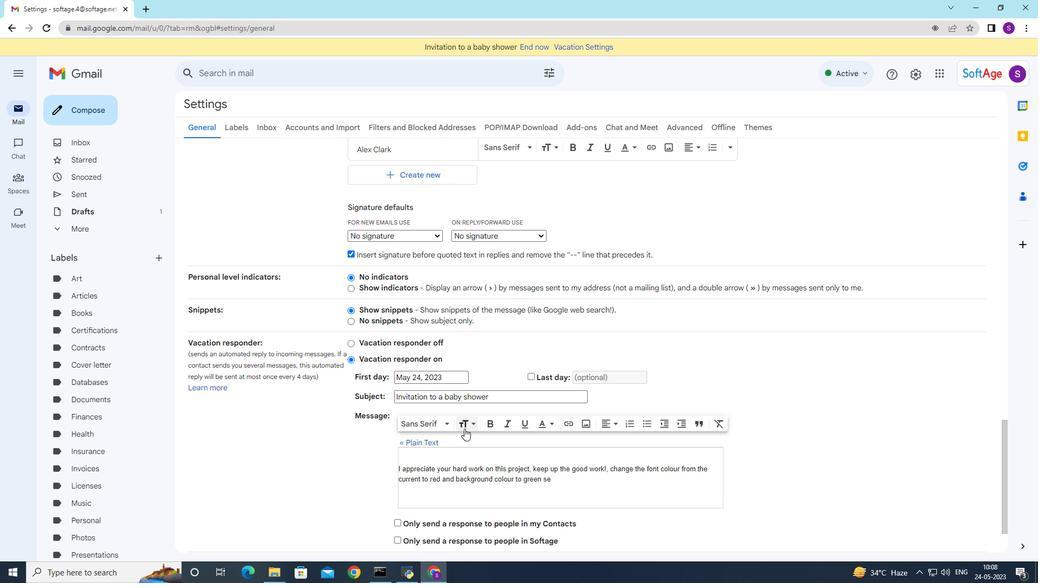 
Action: Mouse scrolled (462, 429) with delta (0, 0)
Screenshot: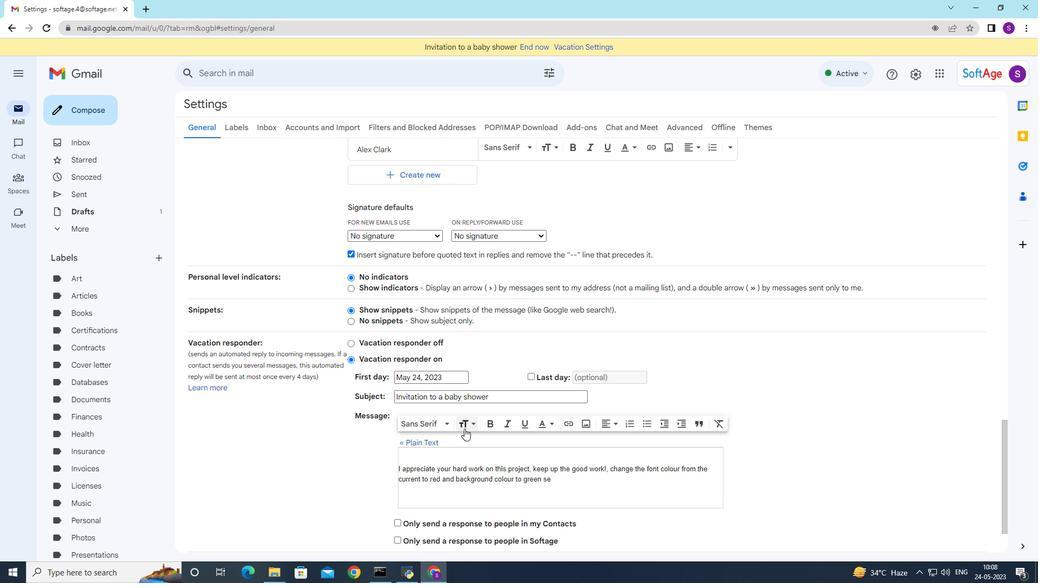 
Action: Mouse moved to (556, 496)
Screenshot: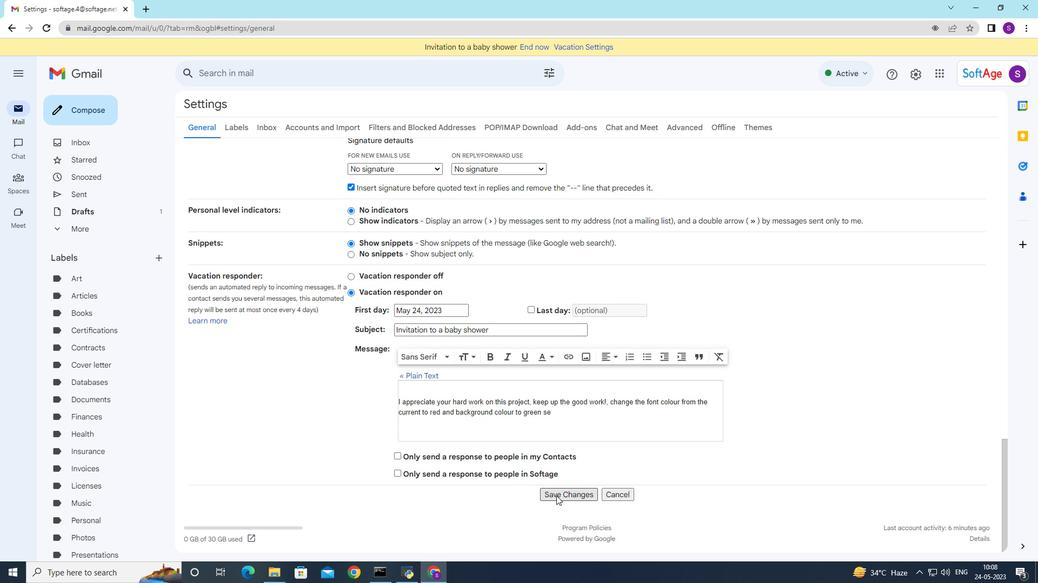 
Action: Mouse pressed left at (556, 496)
Screenshot: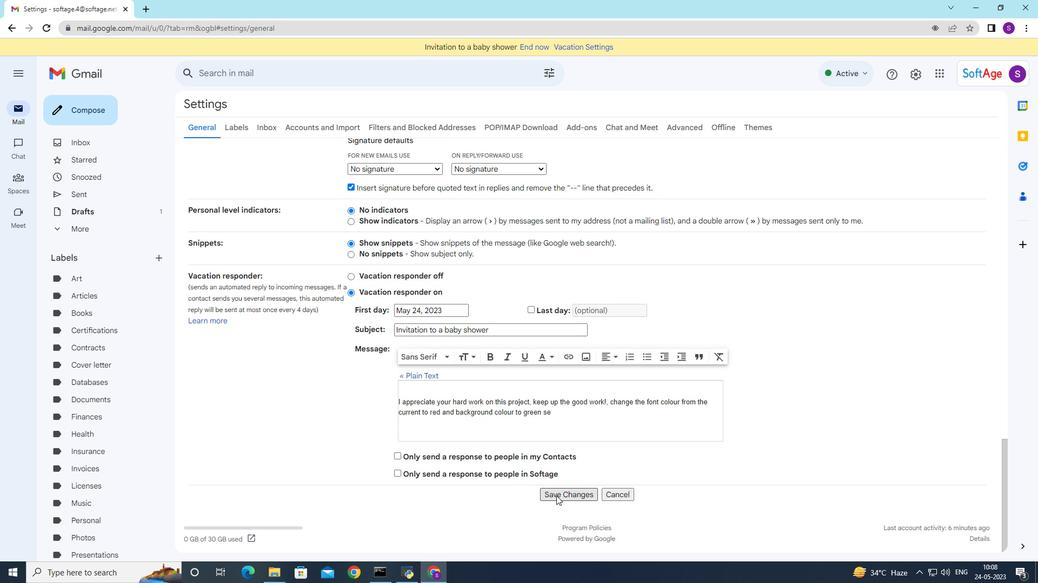 
Action: Mouse moved to (101, 114)
Screenshot: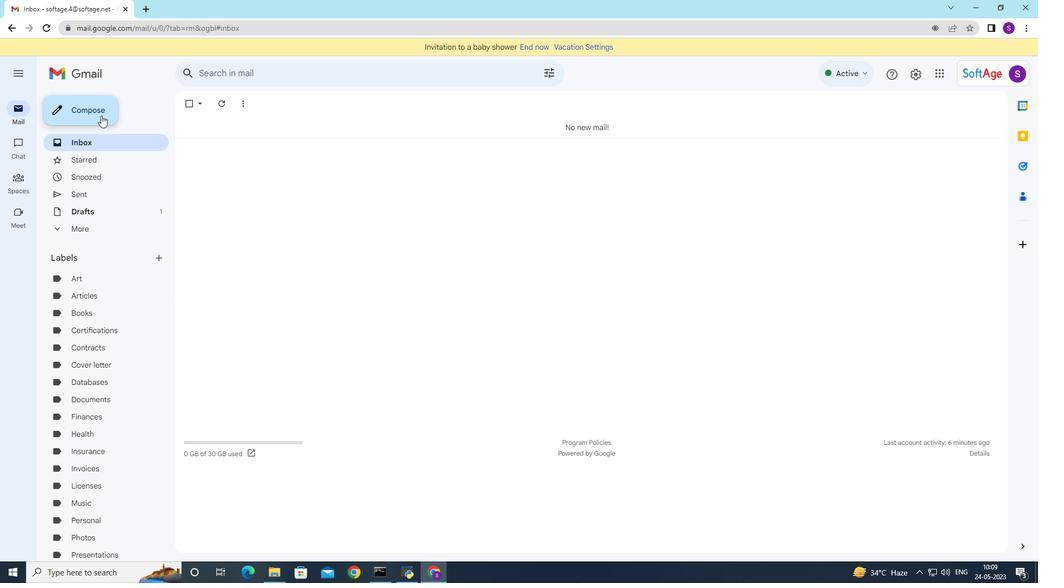 
Action: Mouse pressed left at (101, 114)
Screenshot: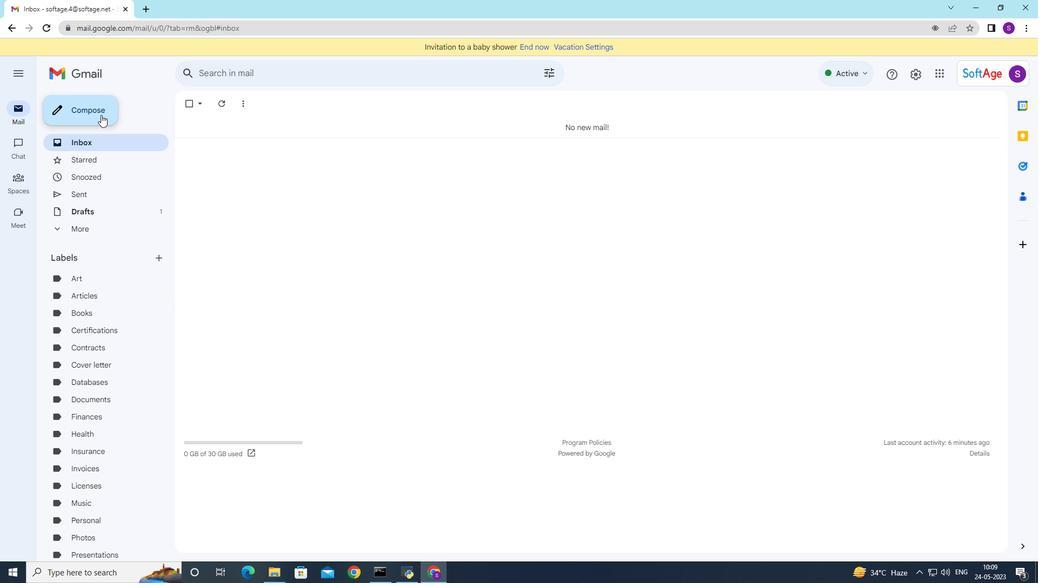 
Action: Mouse moved to (872, 547)
Screenshot: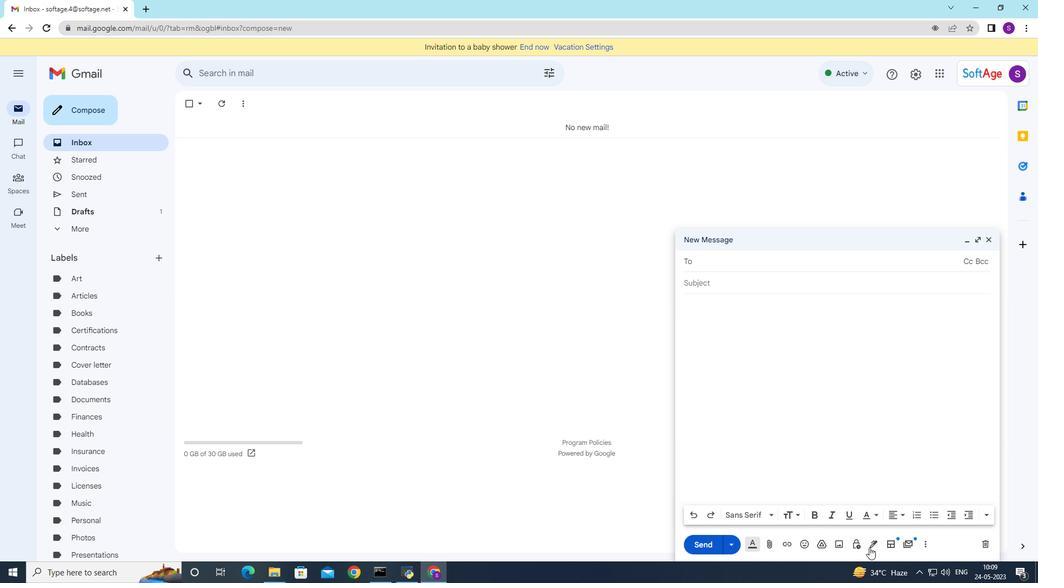 
Action: Mouse pressed left at (872, 547)
Screenshot: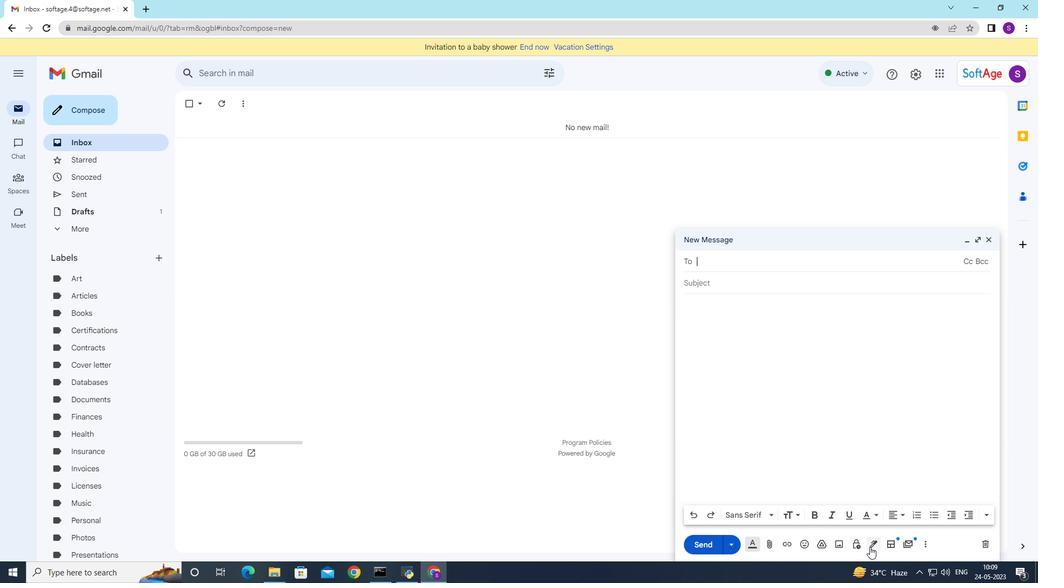 
Action: Mouse moved to (911, 404)
Screenshot: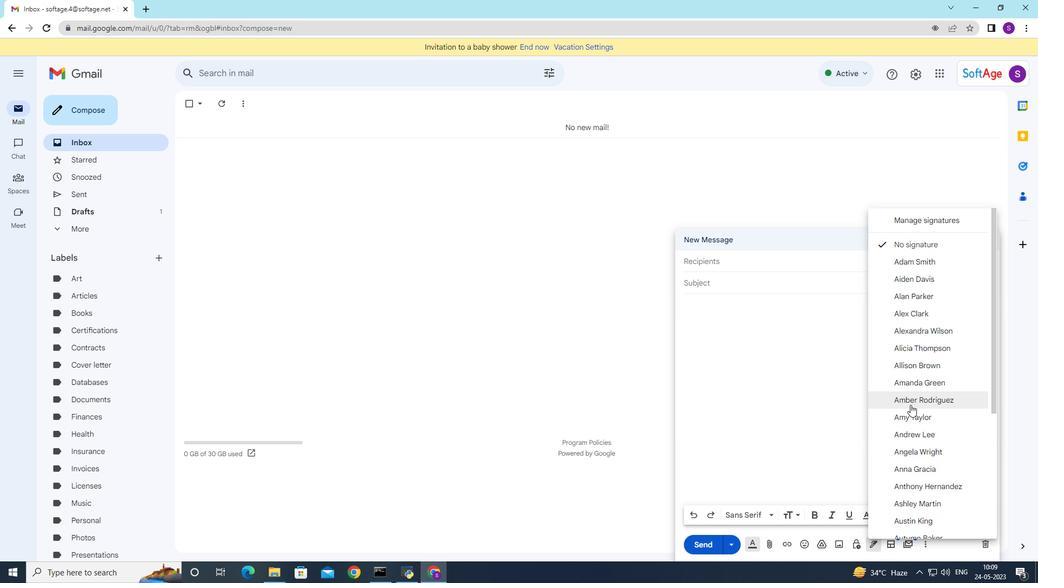 
Action: Mouse scrolled (911, 404) with delta (0, 0)
Screenshot: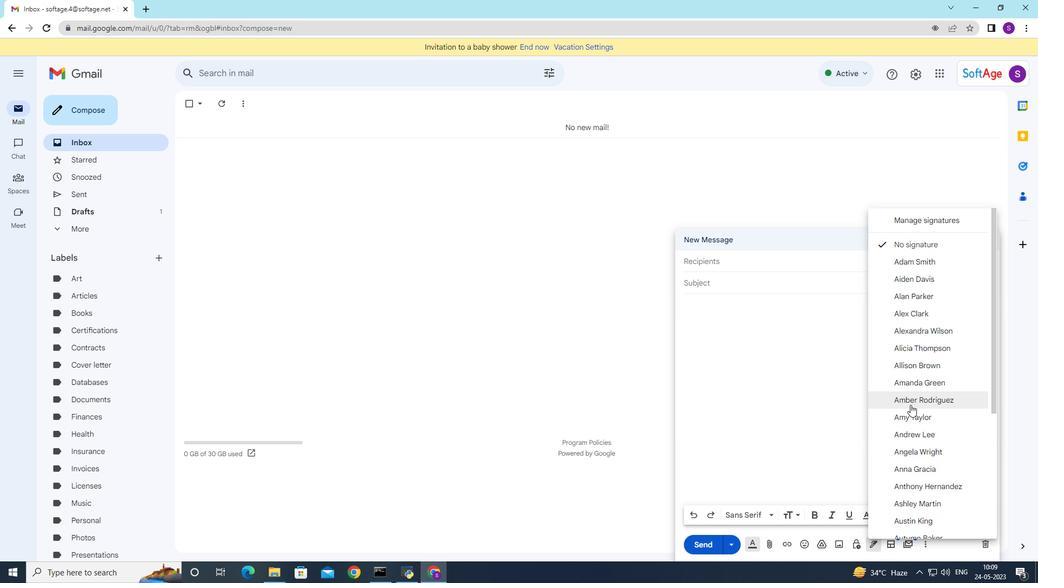 
Action: Mouse moved to (911, 405)
Screenshot: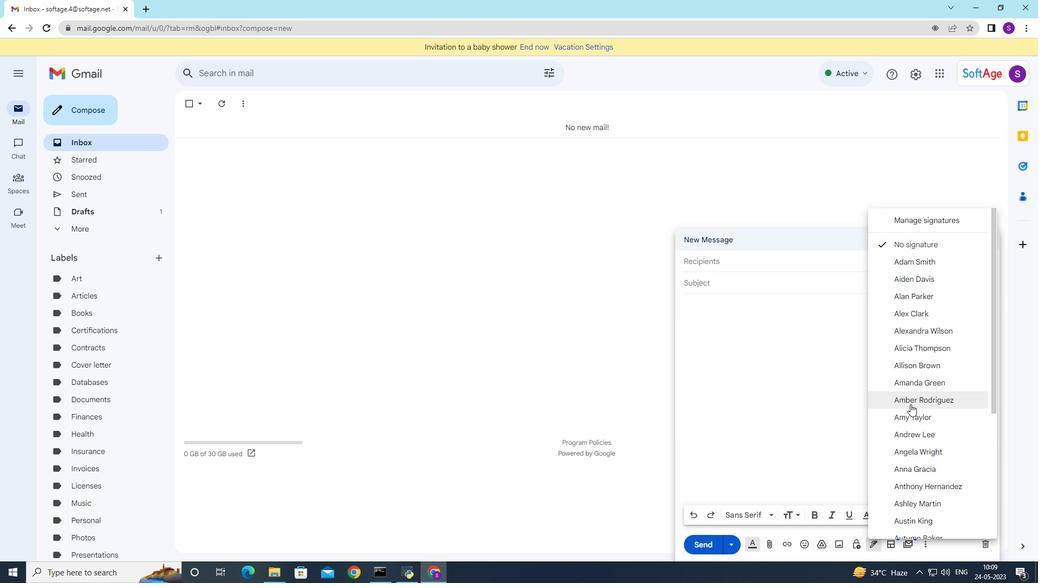 
Action: Mouse scrolled (911, 404) with delta (0, 0)
Screenshot: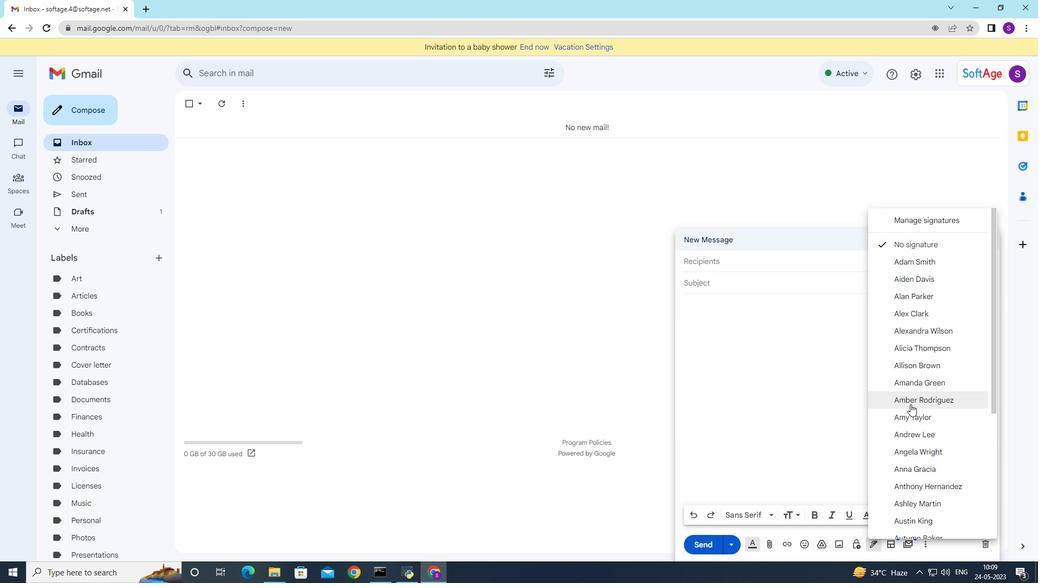 
Action: Mouse moved to (911, 407)
Screenshot: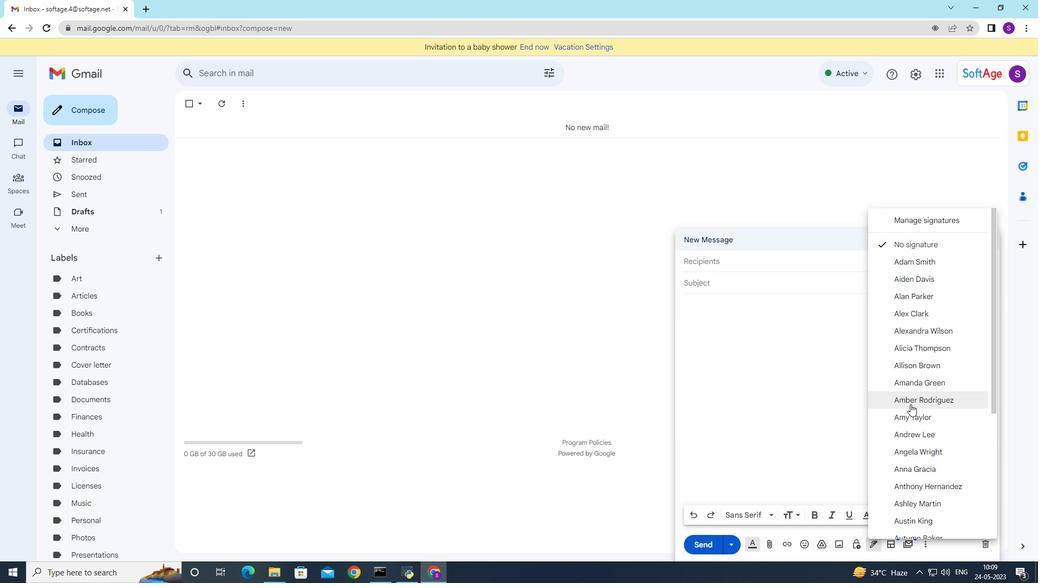 
Action: Mouse scrolled (911, 406) with delta (0, 0)
Screenshot: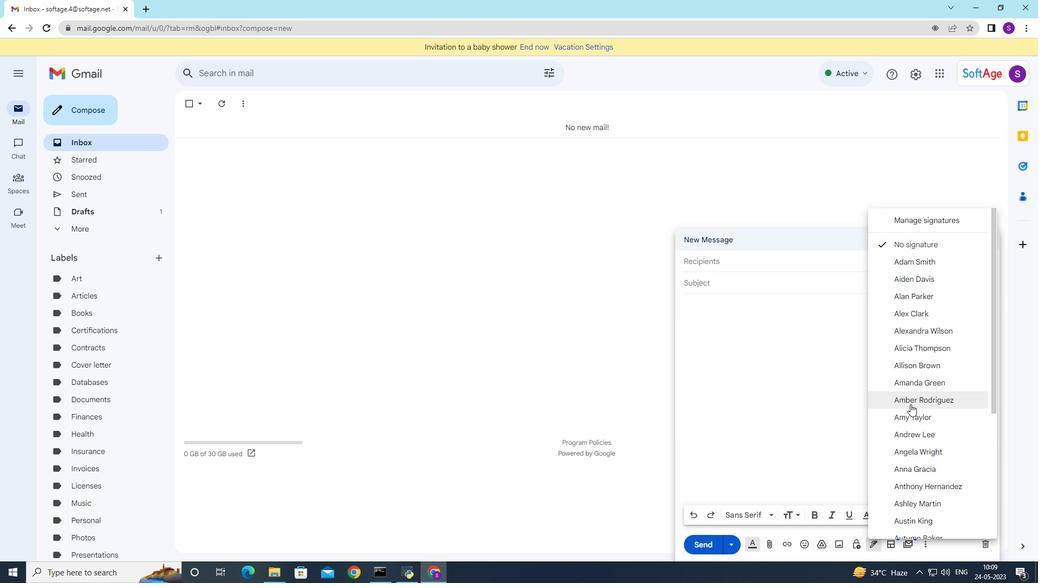 
Action: Mouse moved to (911, 409)
Screenshot: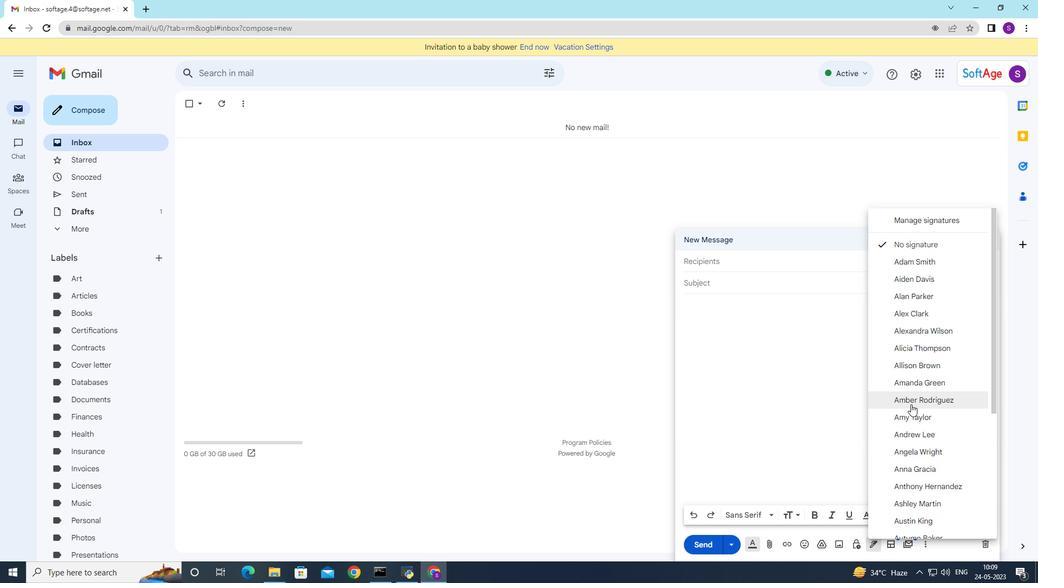 
Action: Mouse scrolled (911, 408) with delta (0, 0)
Screenshot: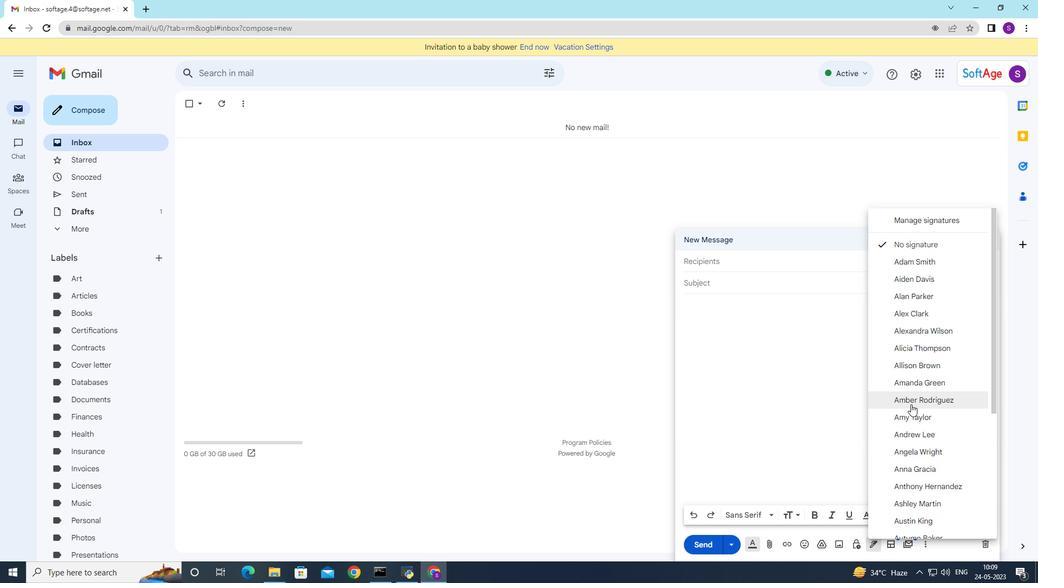 
Action: Mouse moved to (911, 412)
Screenshot: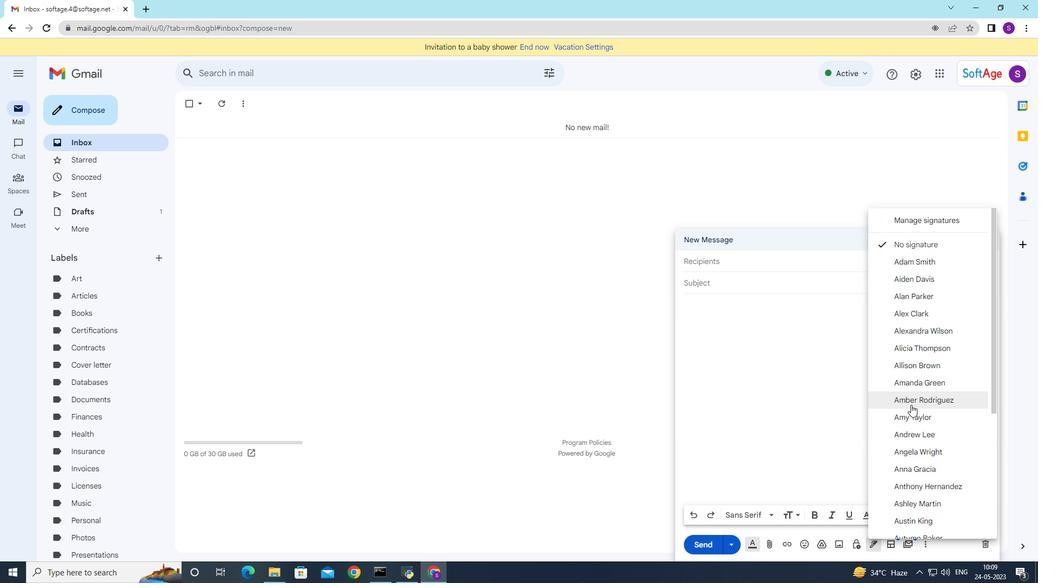 
Action: Mouse scrolled (911, 411) with delta (0, 0)
Screenshot: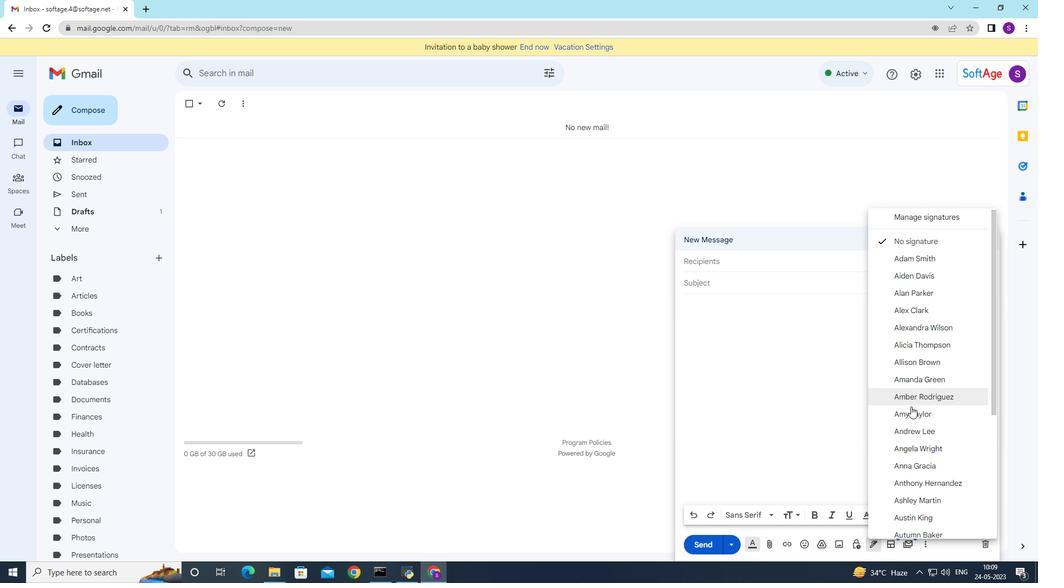 
Action: Mouse moved to (927, 507)
Screenshot: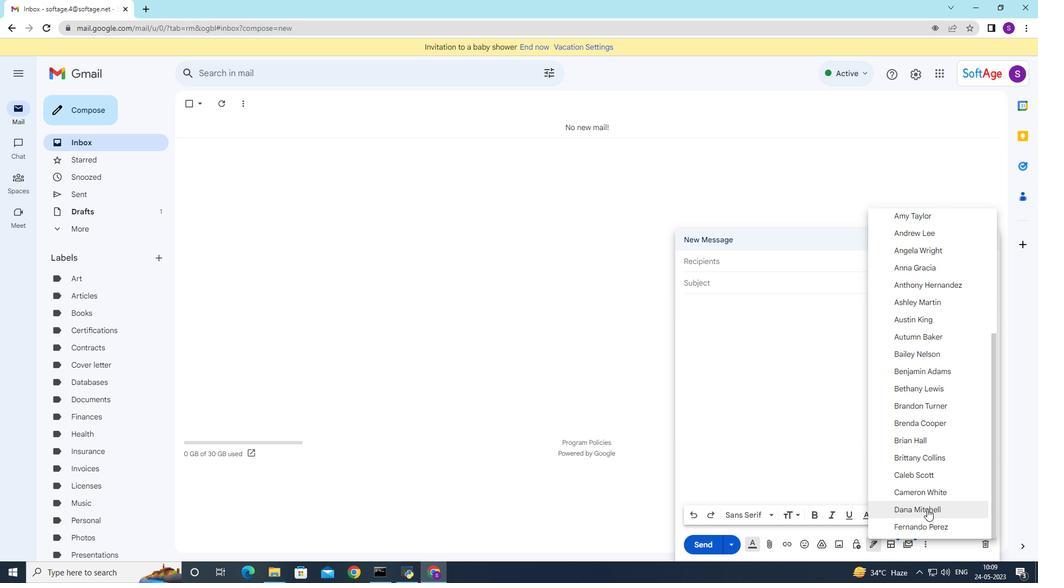 
Action: Mouse scrolled (927, 506) with delta (0, 0)
Screenshot: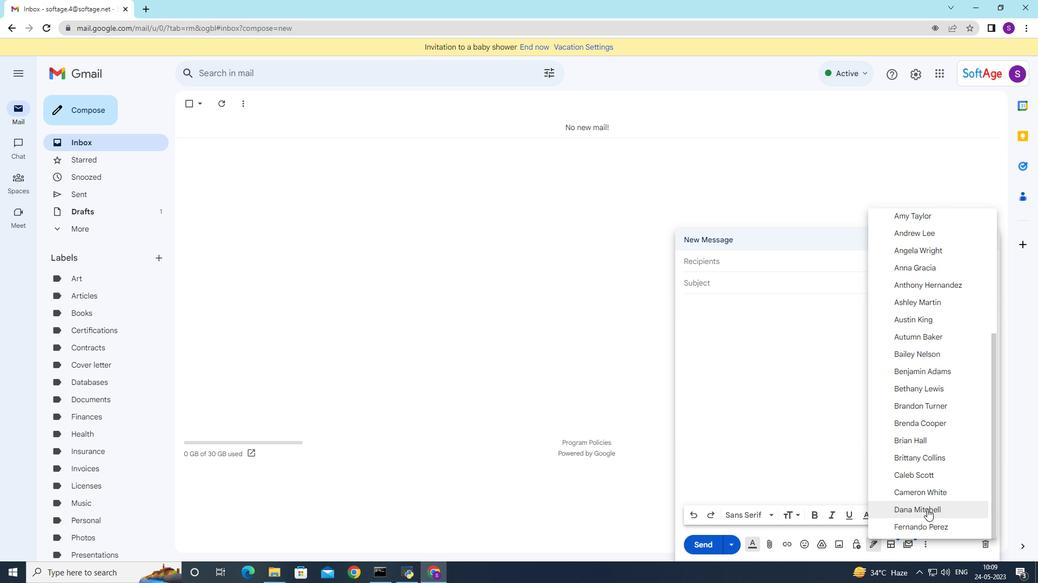 
Action: Mouse scrolled (927, 506) with delta (0, 0)
Screenshot: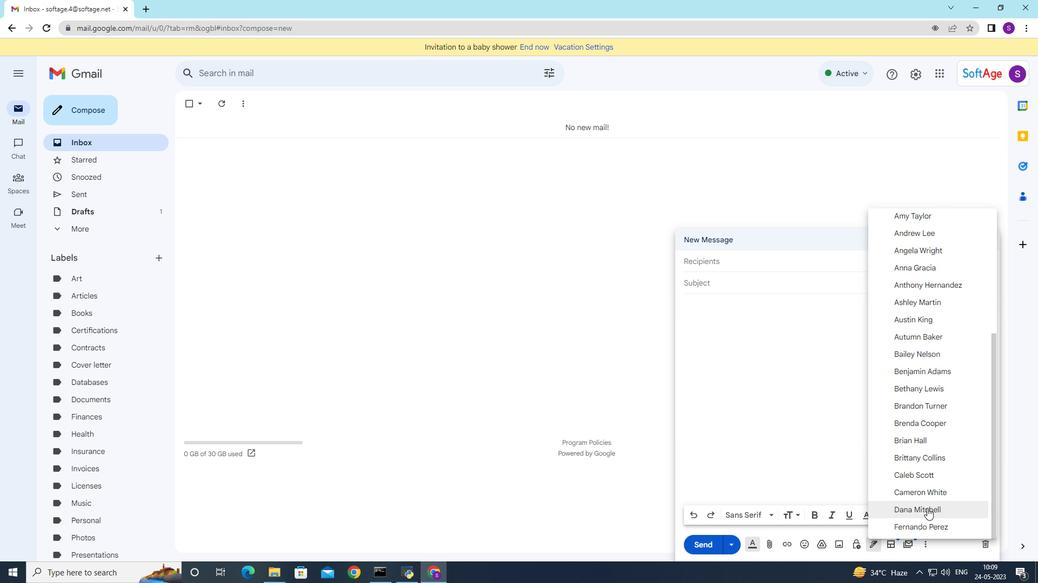
Action: Mouse moved to (928, 498)
Screenshot: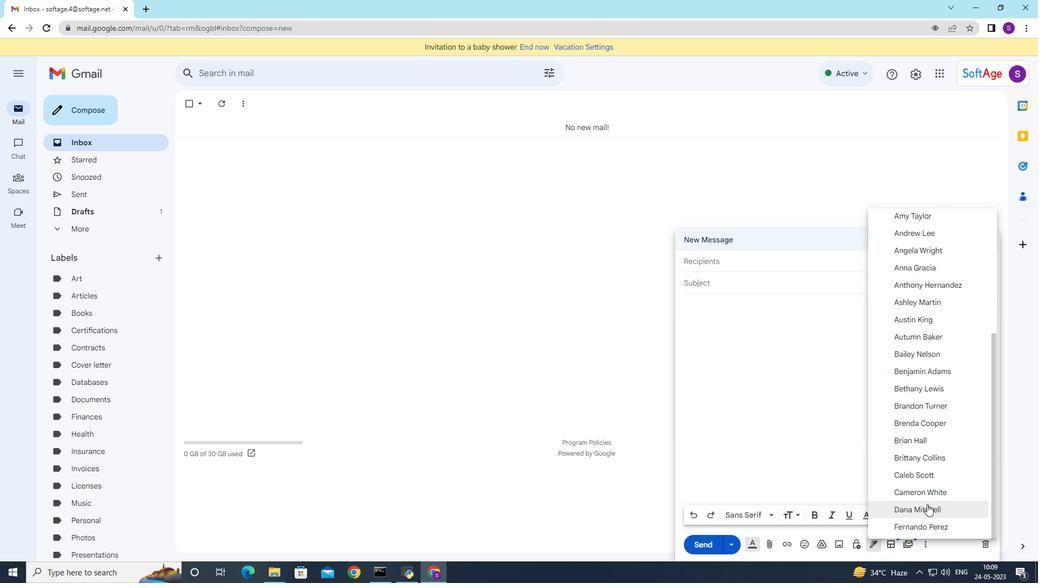 
Action: Mouse pressed left at (928, 498)
Screenshot: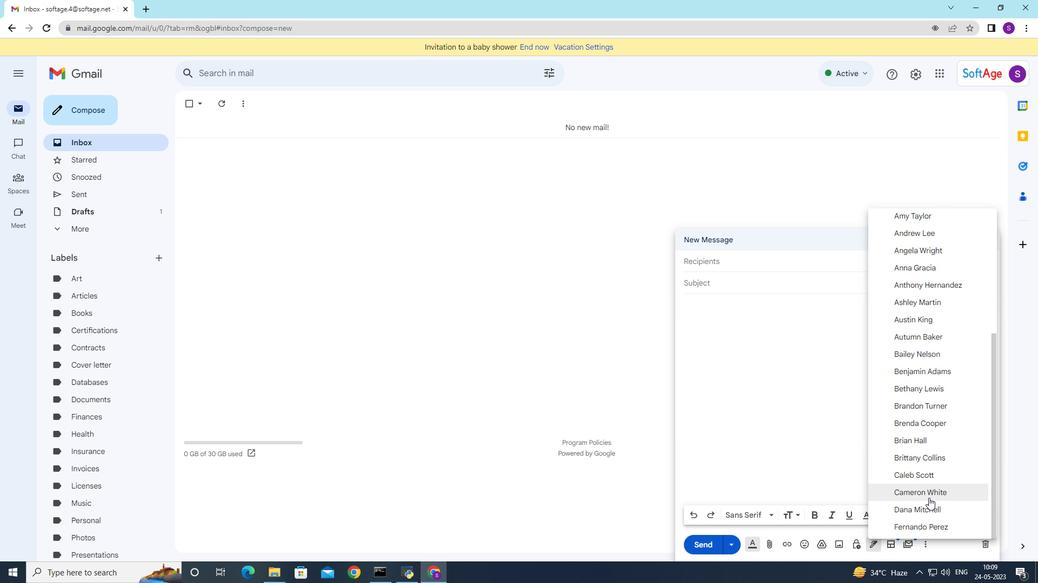 
Action: Mouse moved to (734, 285)
Screenshot: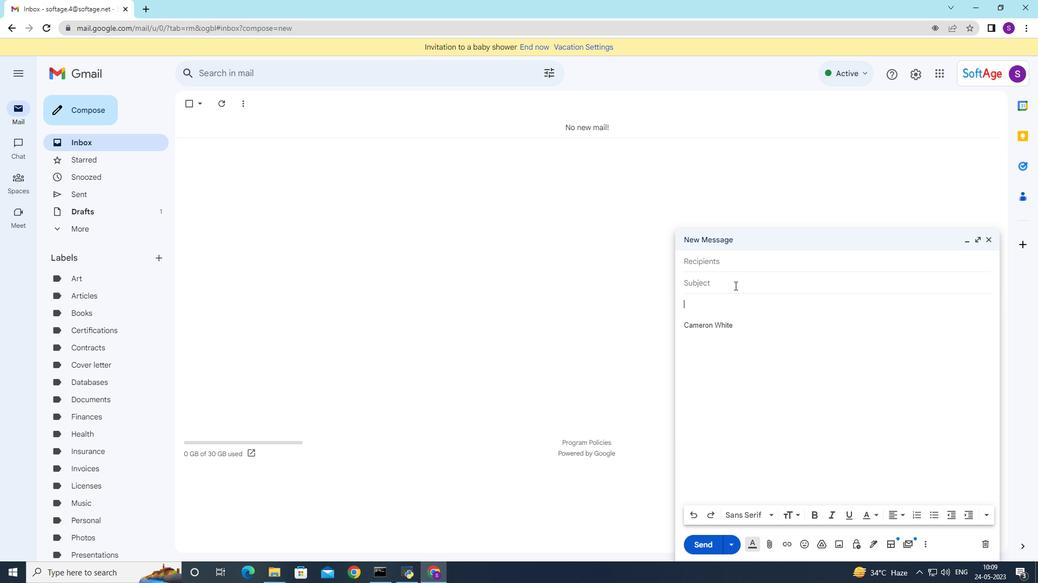 
Action: Mouse pressed left at (734, 285)
Screenshot: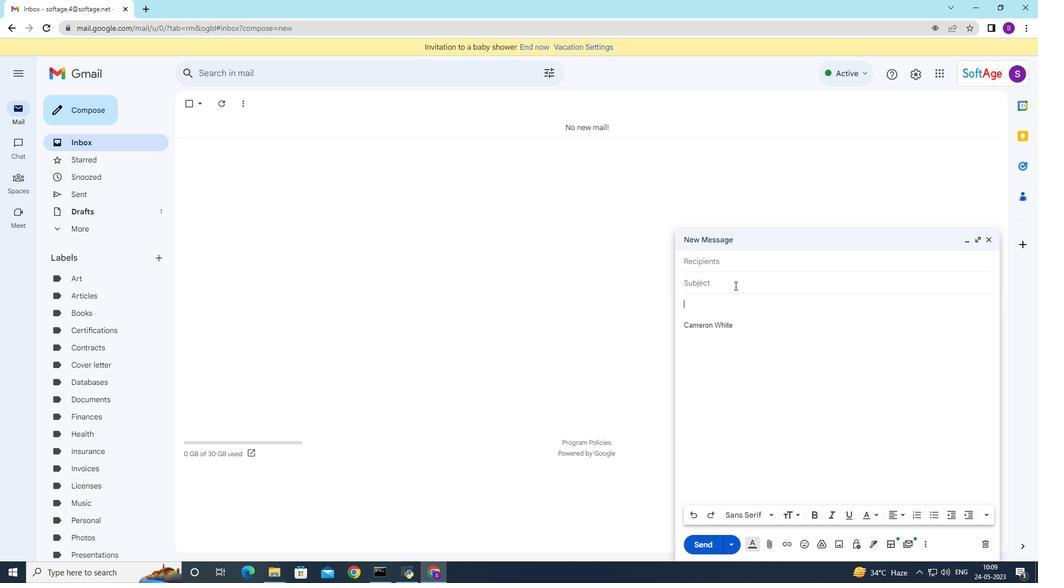 
Action: Mouse moved to (734, 287)
Screenshot: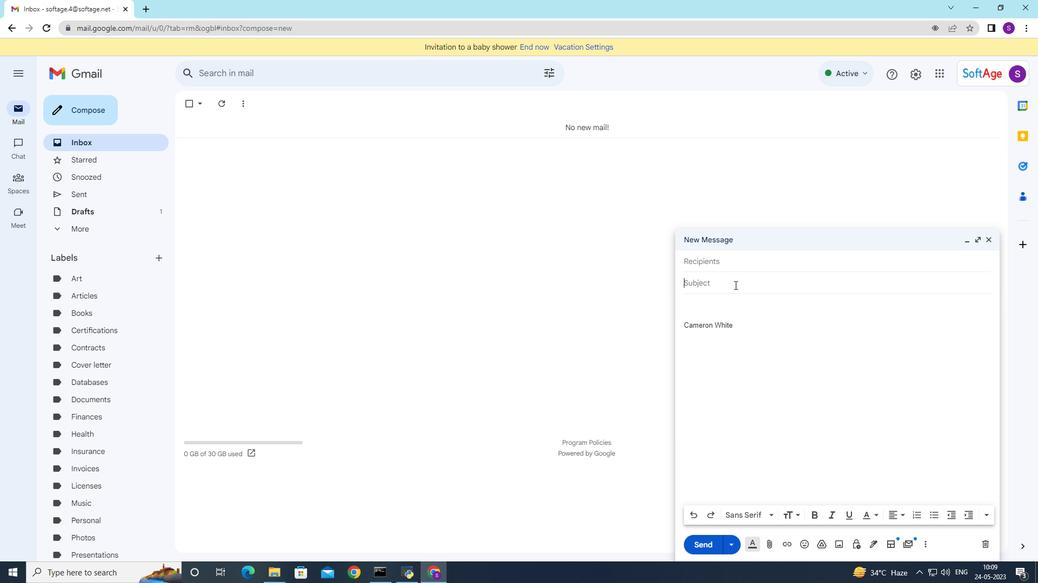 
Action: Key pressed <Key.shift>Fed<Key.backspace>edback<Key.space>on<Key.space>consumer<Key.space>poll
Screenshot: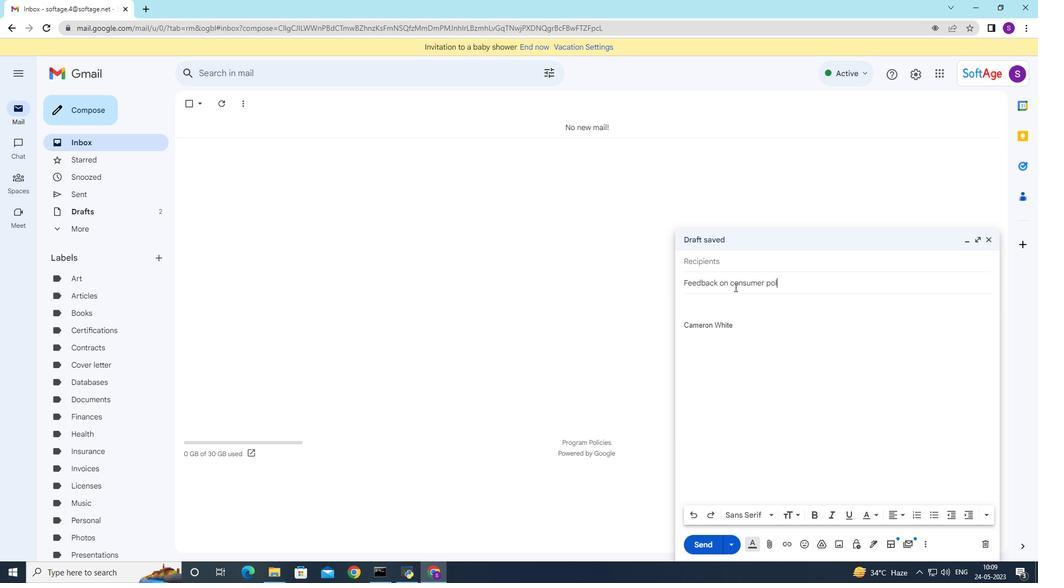 
Action: Mouse moved to (689, 301)
Screenshot: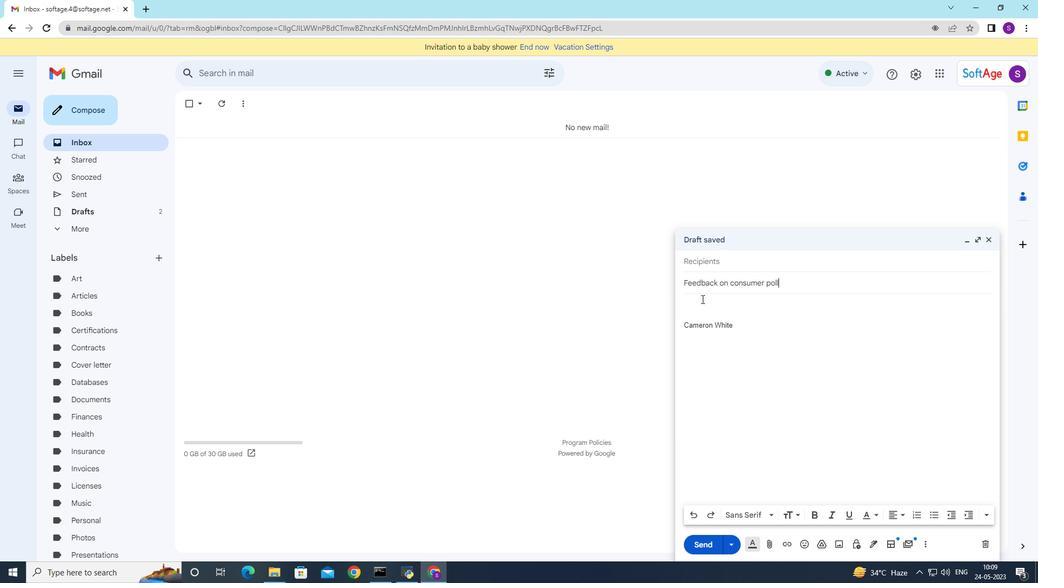 
Action: Mouse pressed left at (689, 301)
Screenshot: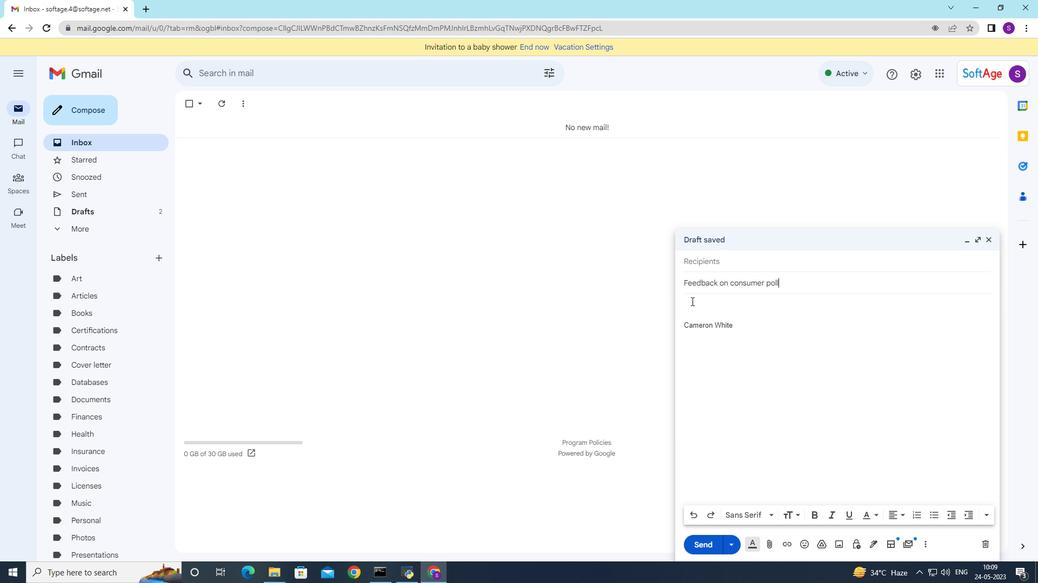 
Action: Mouse moved to (699, 303)
Screenshot: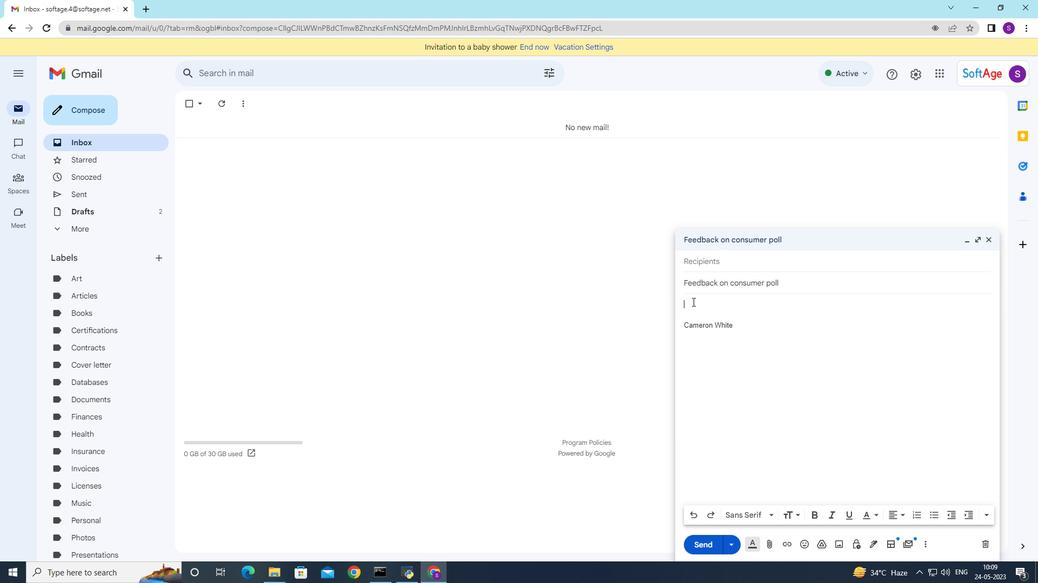 
Action: Key pressed <Key.shift>I<Key.space>hab<Key.backspace>ve<Key.space>a<Key.space>question<Key.space>regarding<Key.space>the<Key.space>company<Key.space>policy<Key.space>on<Key.space>social<Key.space>media<Key.space><Key.backspace>,<Key.space>can<Key.space>you<Key.space>please<Key.space>advise<Key.shift_r>?
Screenshot: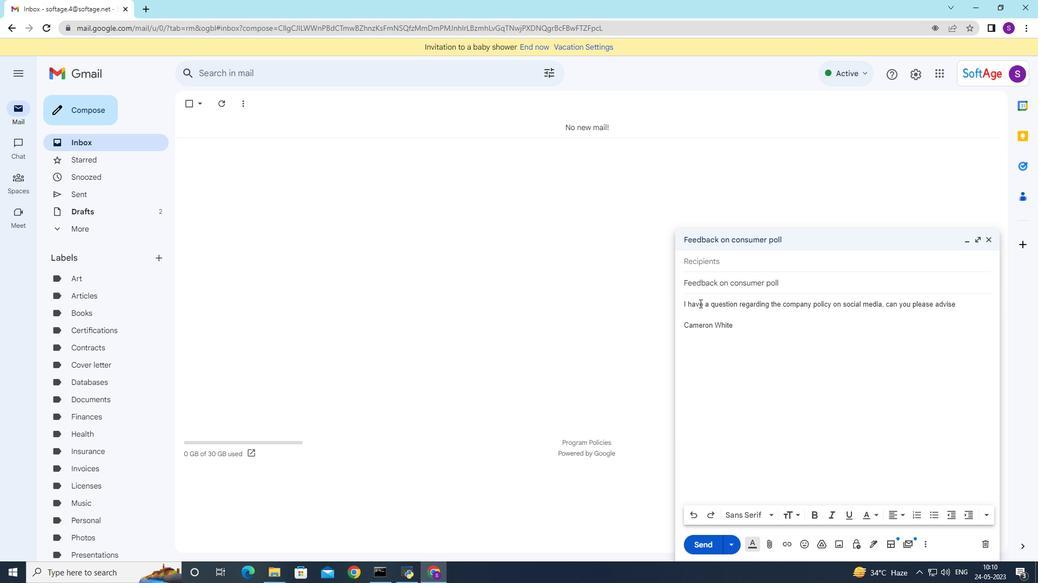 
Action: Mouse moved to (886, 303)
Screenshot: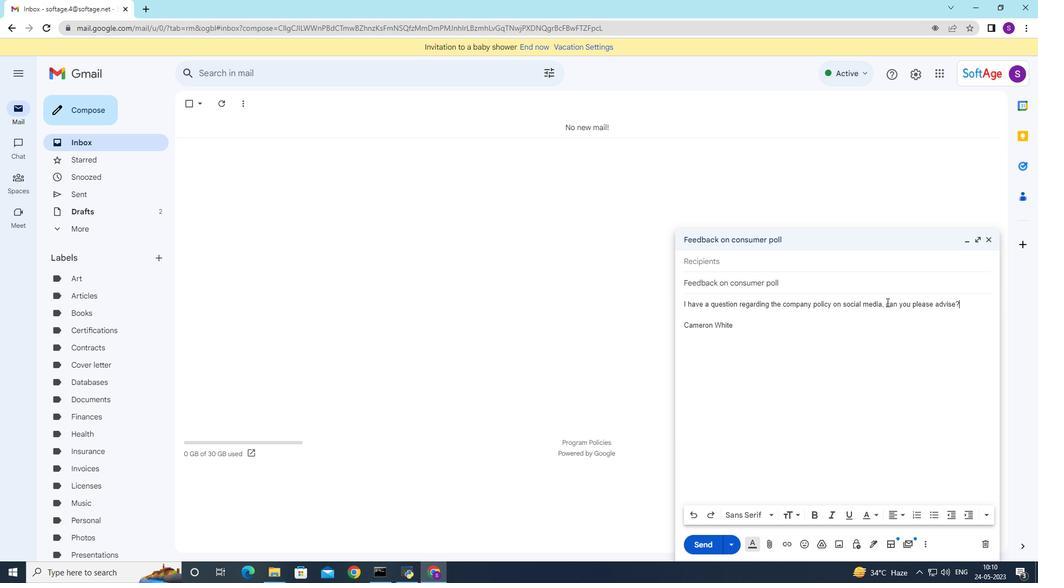 
Action: Mouse pressed left at (886, 303)
Screenshot: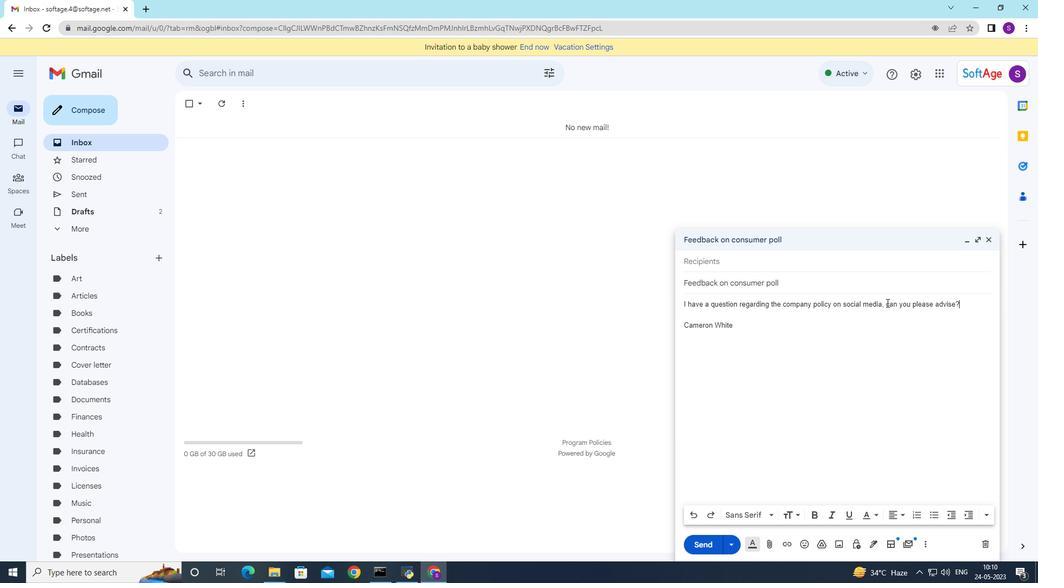 
Action: Mouse moved to (769, 516)
Screenshot: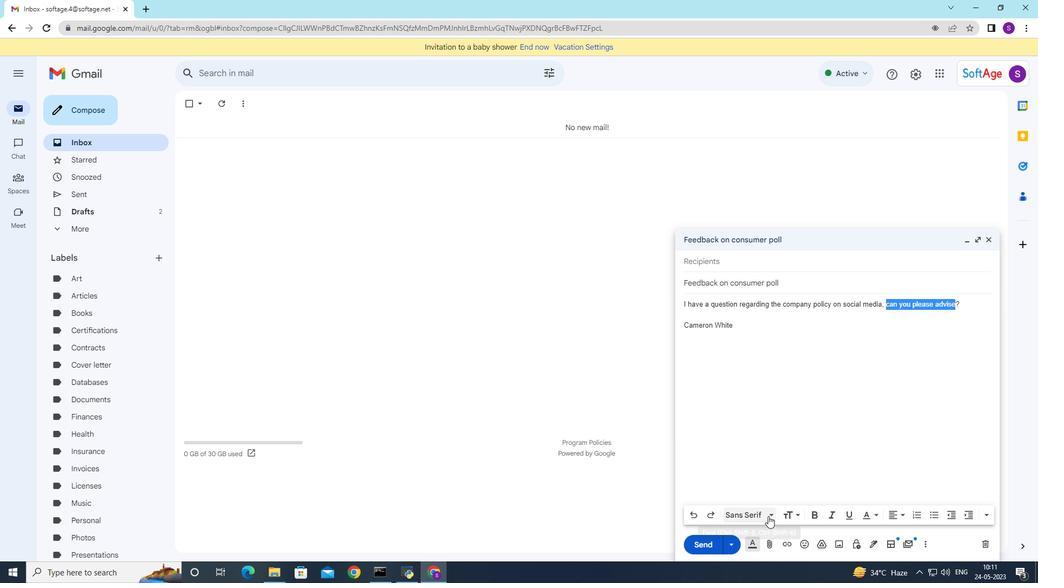 
Action: Mouse pressed left at (769, 516)
Screenshot: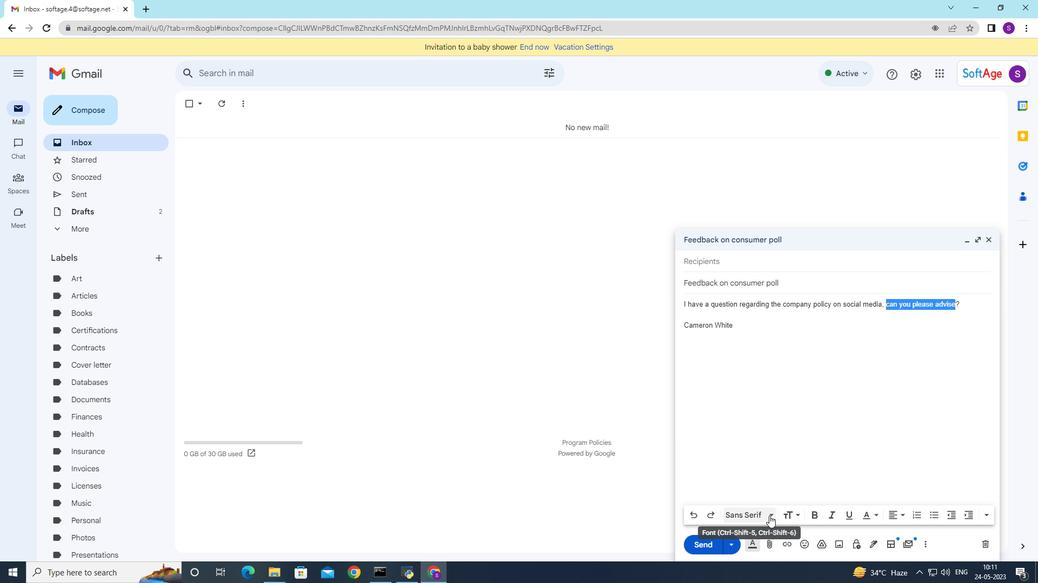 
Action: Mouse moved to (771, 432)
Screenshot: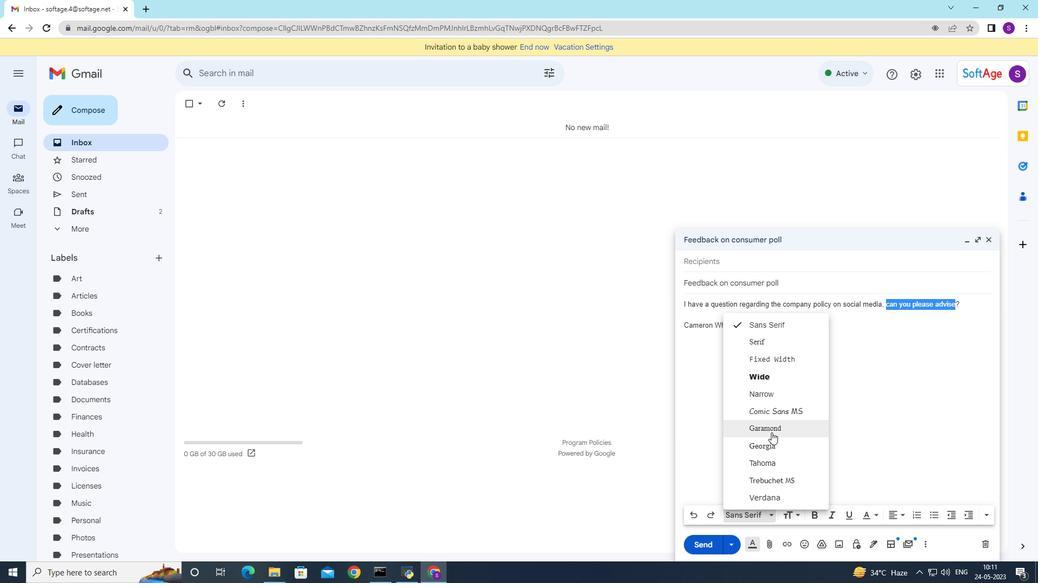 
Action: Mouse pressed left at (771, 432)
Screenshot: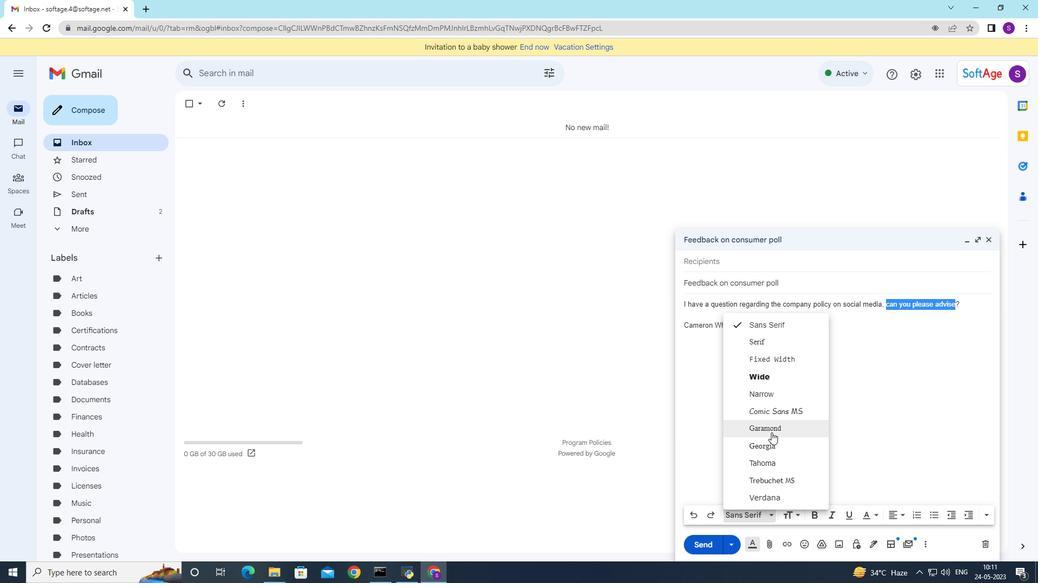 
Action: Mouse moved to (832, 516)
Screenshot: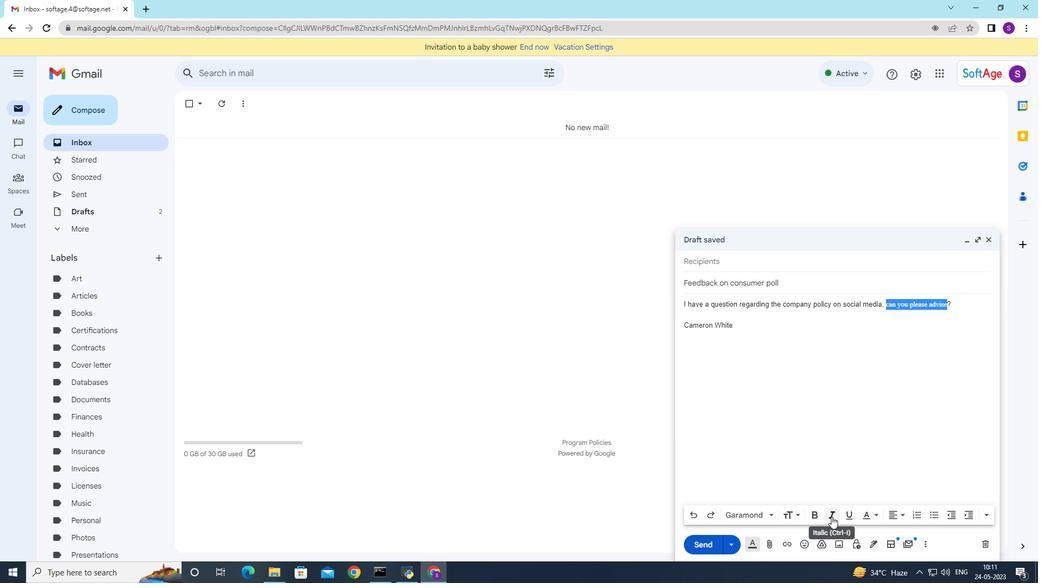 
Action: Mouse pressed left at (832, 516)
Screenshot: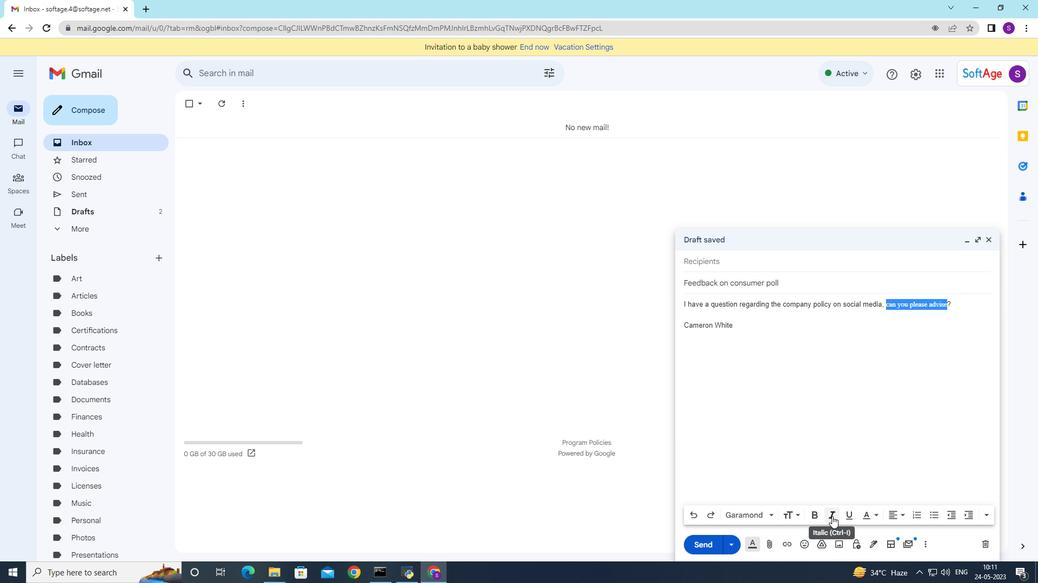 
Action: Mouse moved to (699, 542)
Screenshot: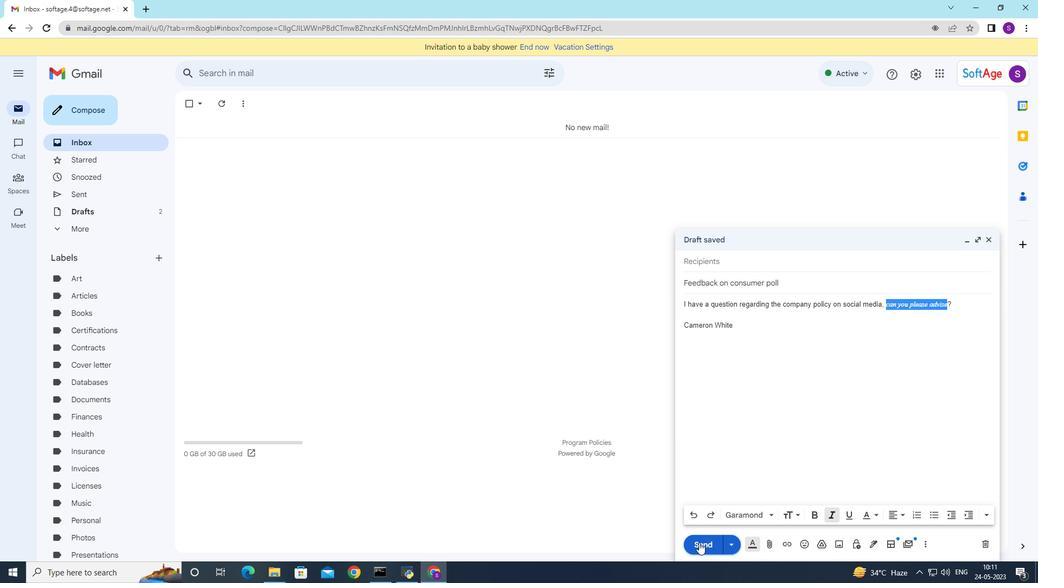 
Action: Mouse pressed left at (699, 542)
Screenshot: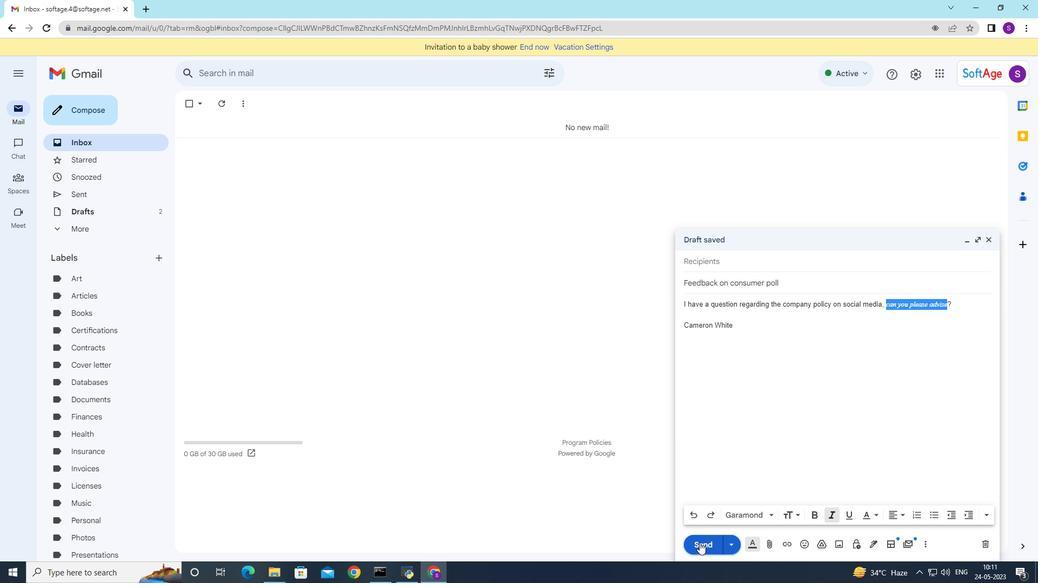 
Action: Mouse moved to (637, 276)
Screenshot: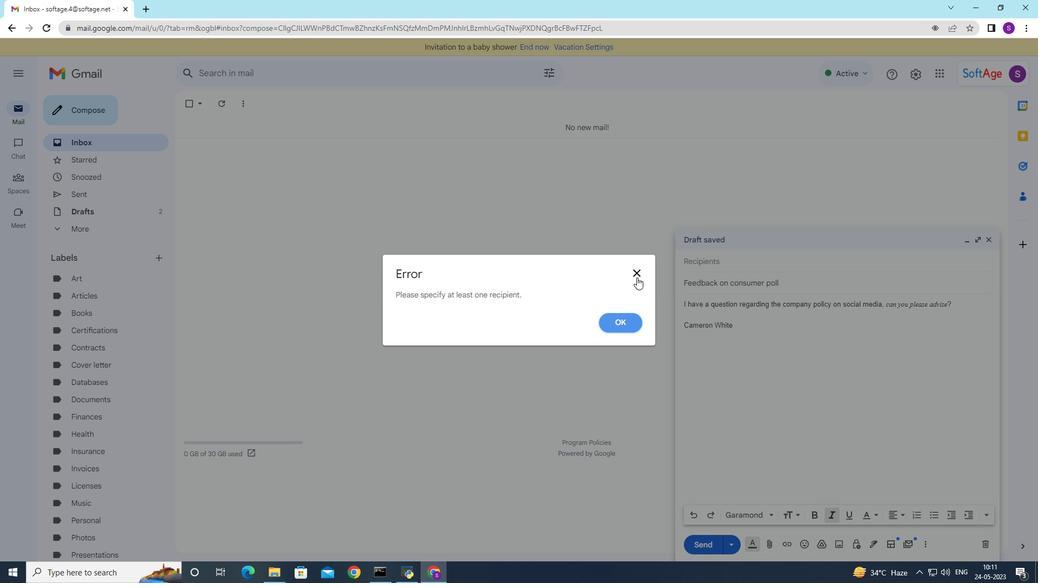 
Action: Mouse pressed left at (637, 276)
Screenshot: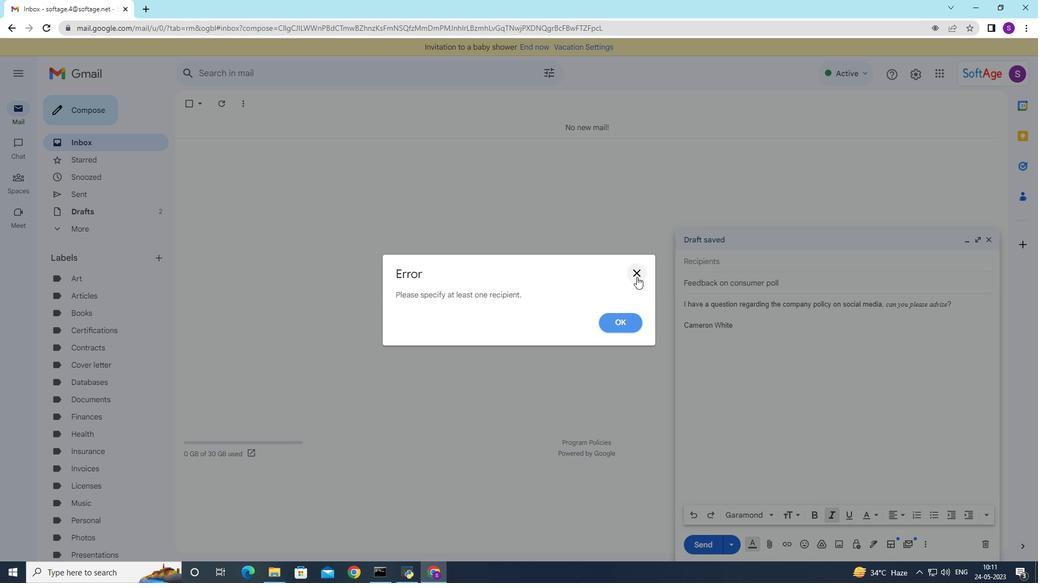 
Action: Mouse moved to (717, 264)
Screenshot: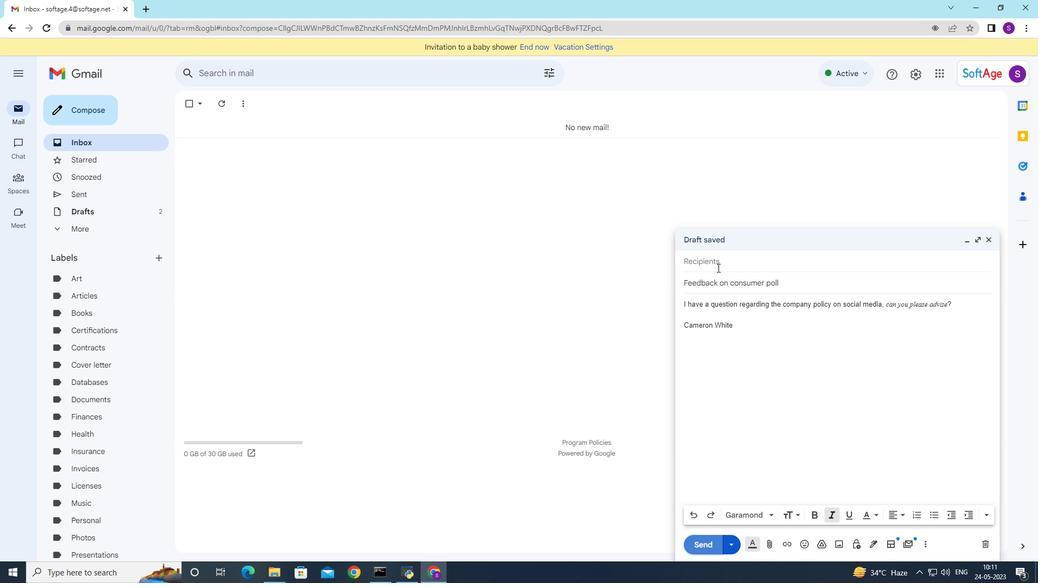 
Action: Mouse pressed left at (717, 264)
Screenshot: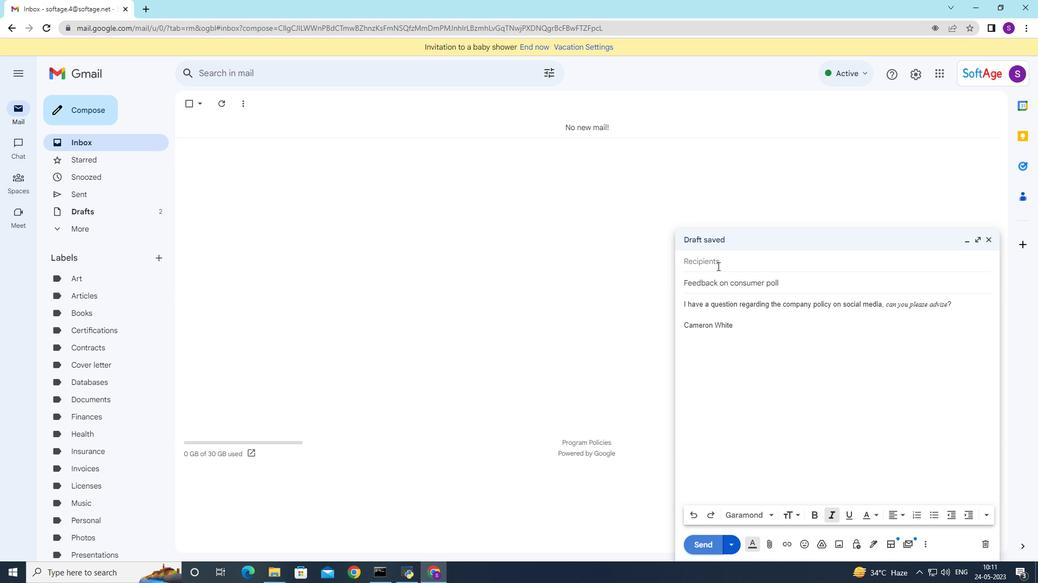
Action: Mouse moved to (716, 270)
Screenshot: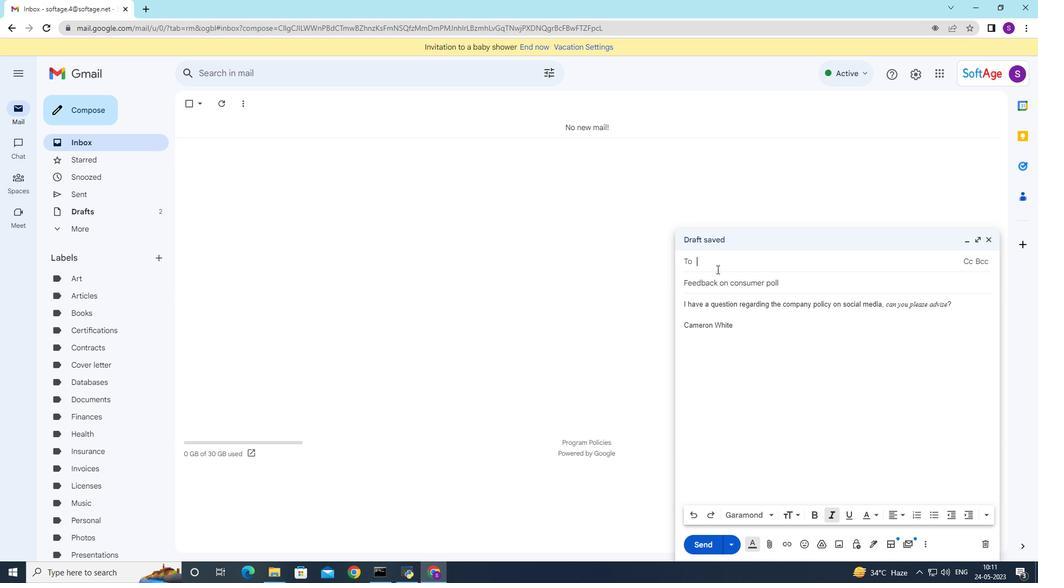 
Action: Key pressed softage.8
Screenshot: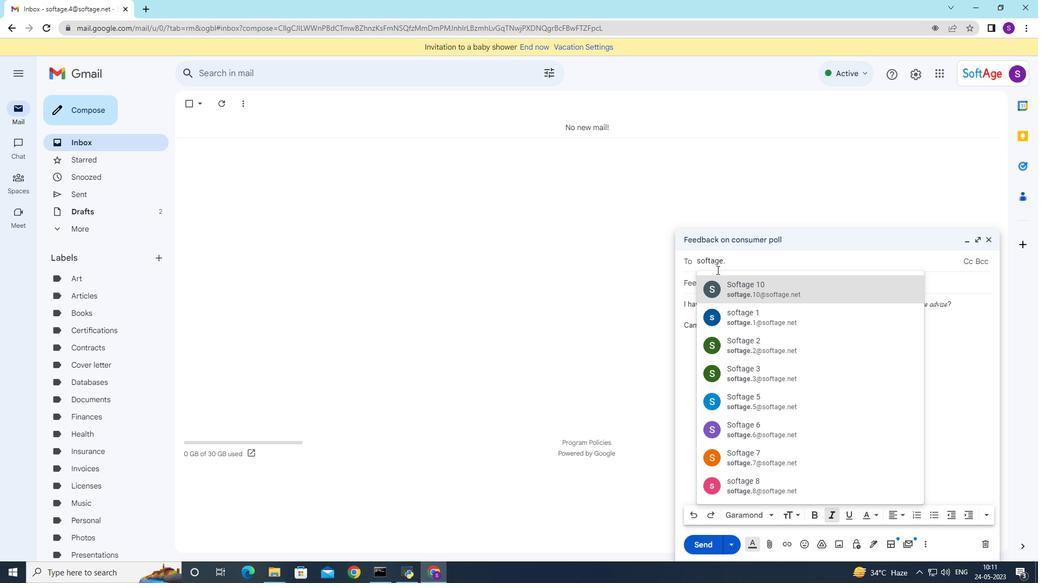 
Action: Mouse moved to (781, 297)
Screenshot: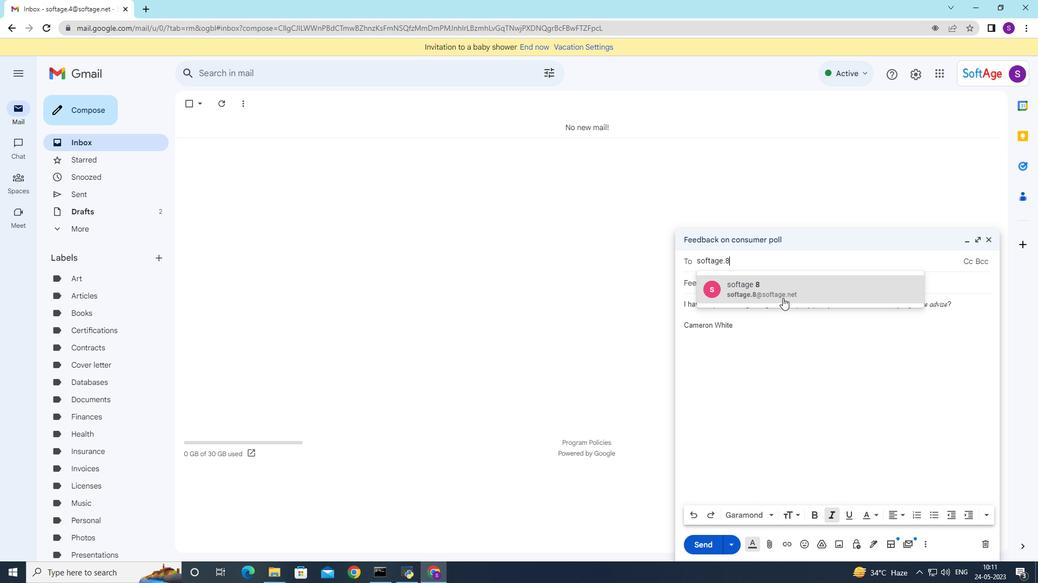 
Action: Mouse pressed left at (781, 297)
Screenshot: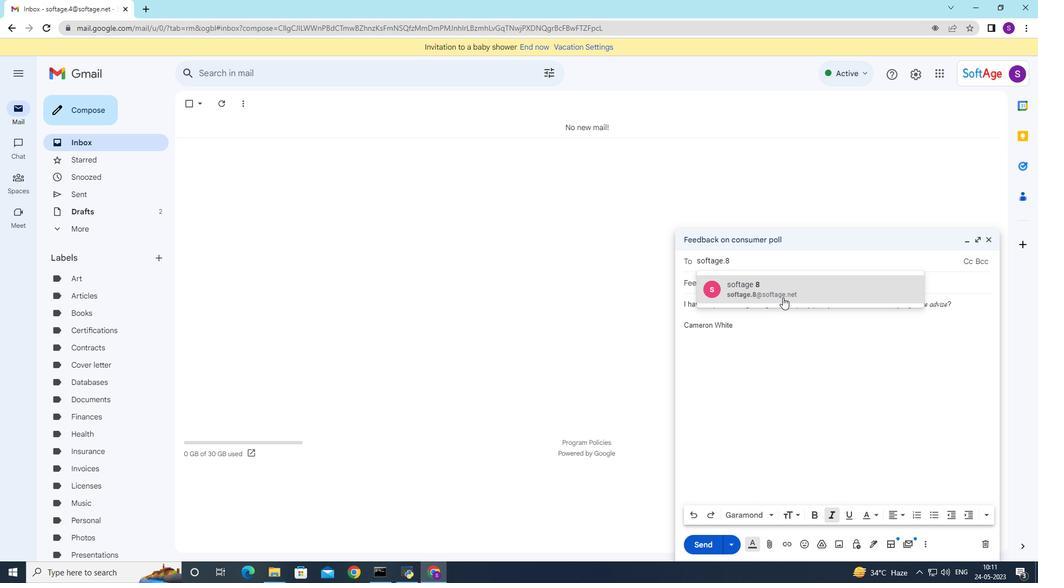 
Action: Mouse moved to (706, 545)
Screenshot: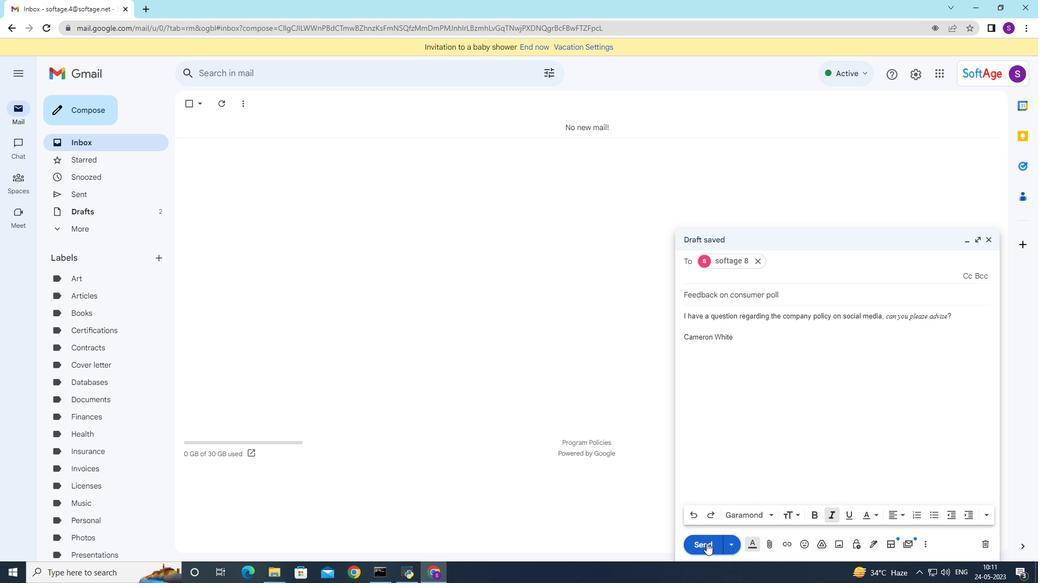 
Action: Mouse pressed left at (706, 545)
Screenshot: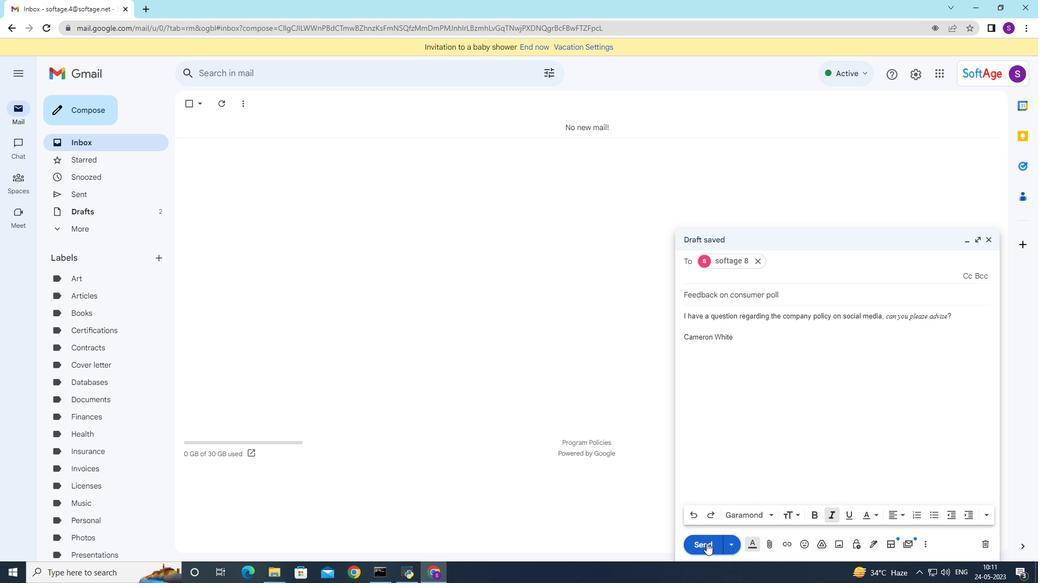 
Action: Mouse moved to (91, 194)
Screenshot: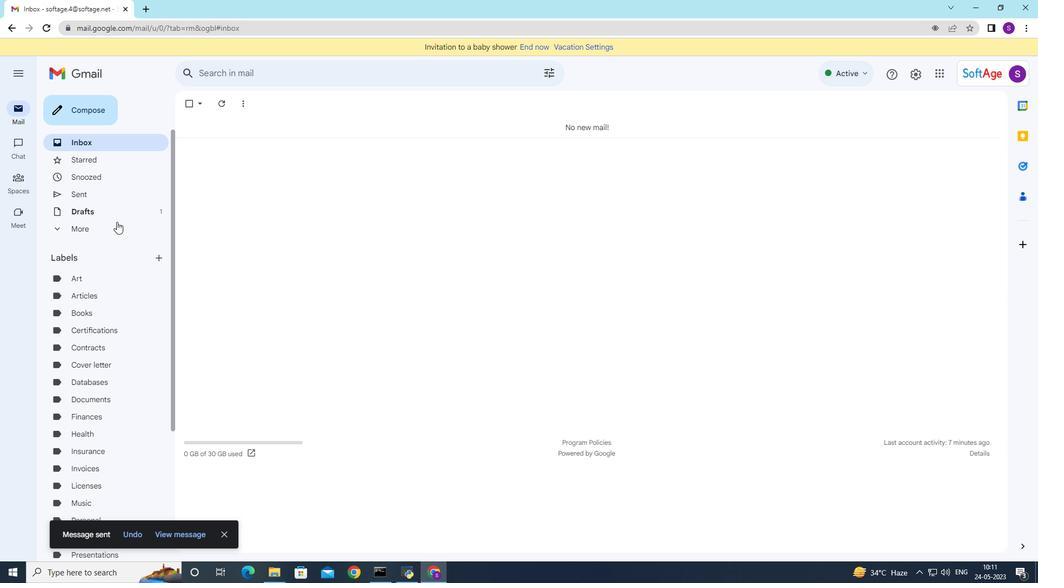 
Action: Mouse pressed left at (91, 194)
Screenshot: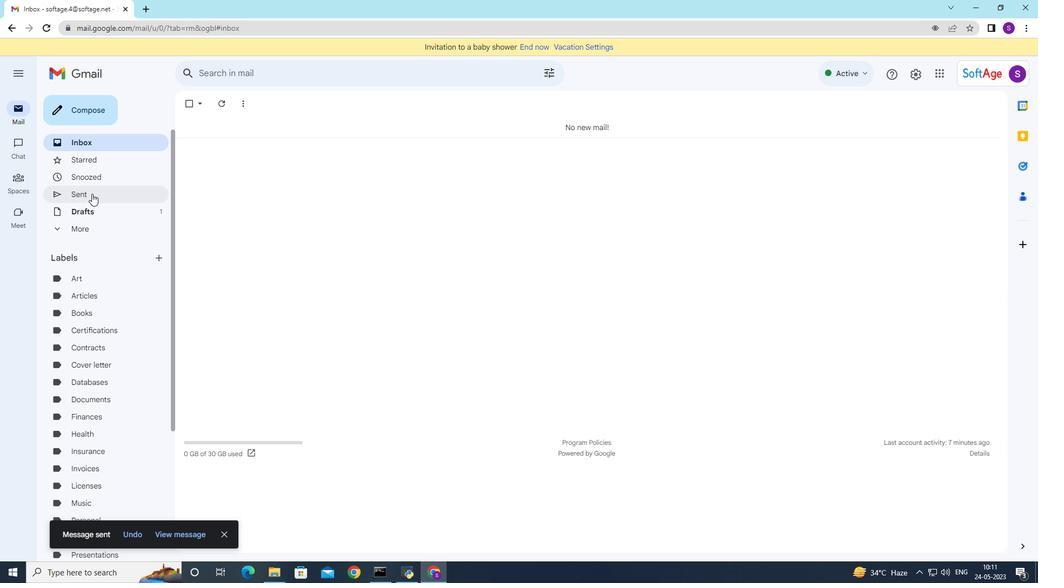 
Action: Mouse moved to (353, 157)
Screenshot: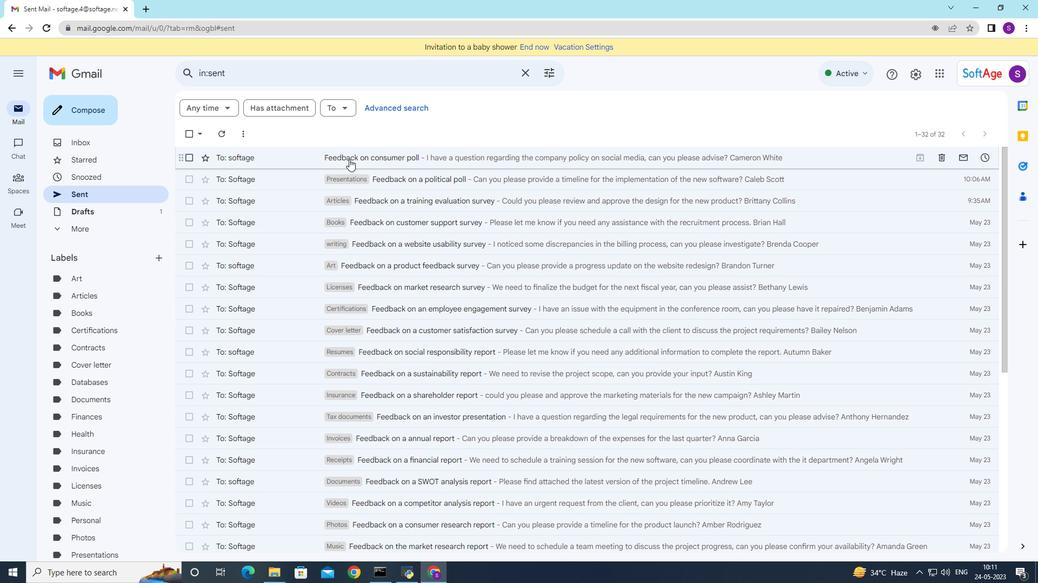 
Action: Mouse pressed left at (353, 157)
Screenshot: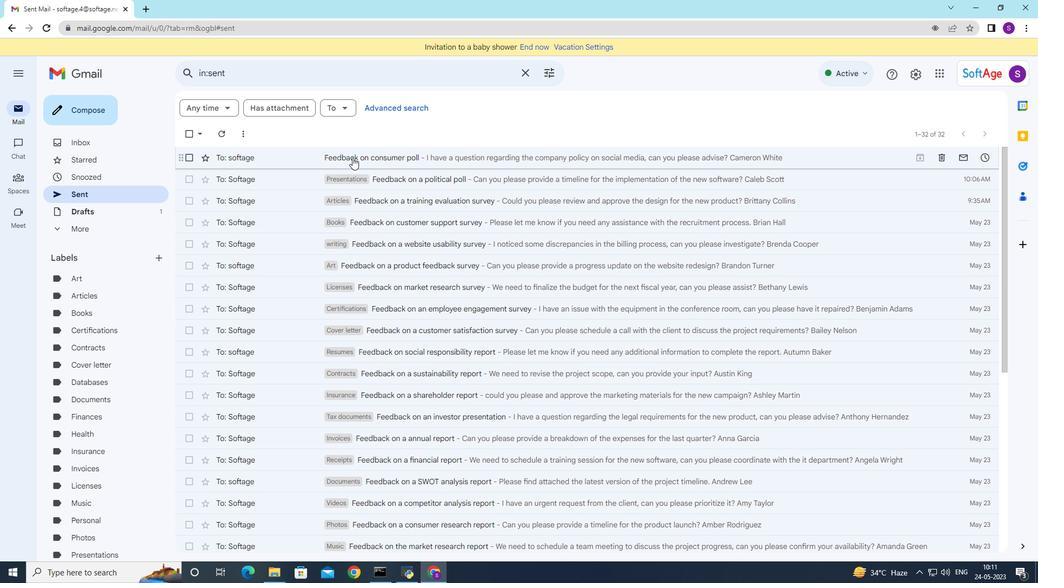 
Action: Mouse moved to (401, 106)
Screenshot: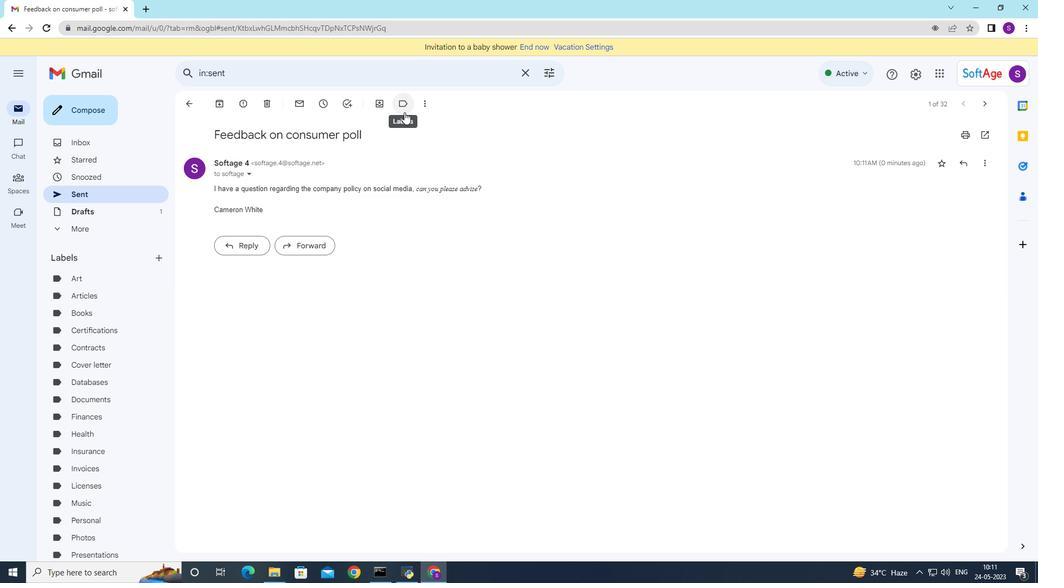
Action: Mouse pressed left at (401, 106)
Screenshot: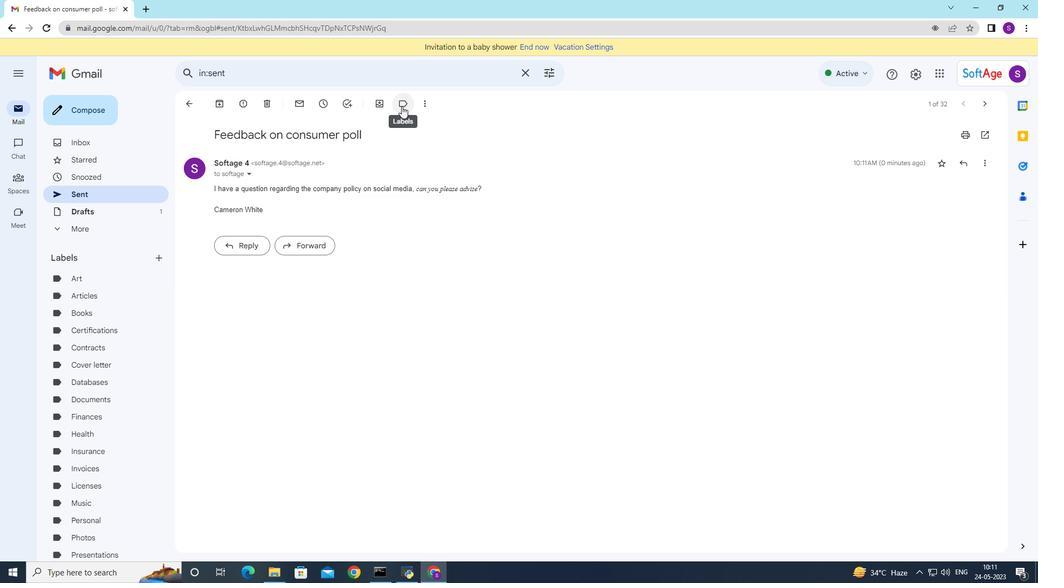 
Action: Mouse moved to (416, 144)
Screenshot: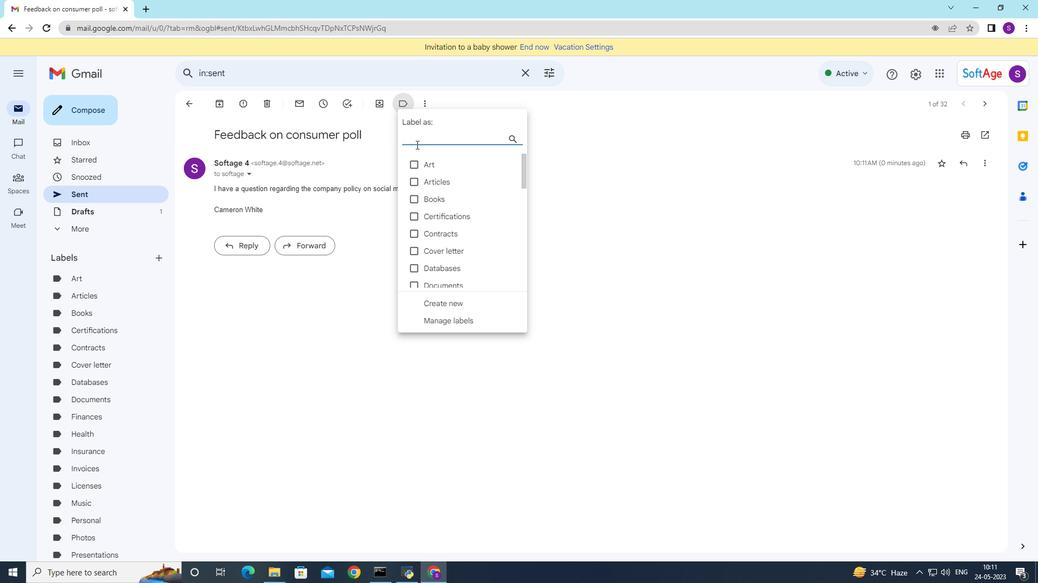 
Action: Key pressed proposal
Screenshot: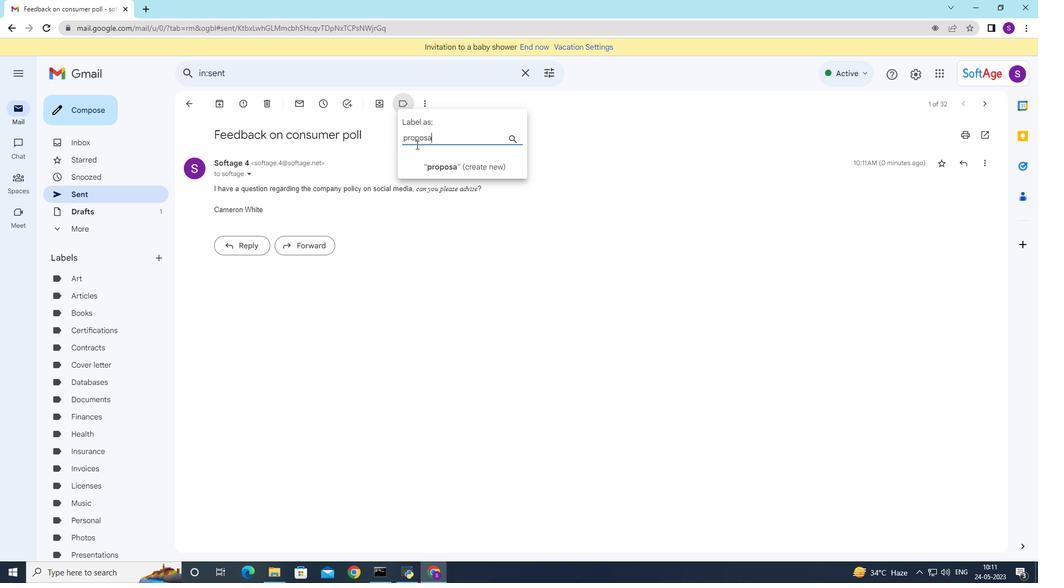
Action: Mouse moved to (440, 141)
Screenshot: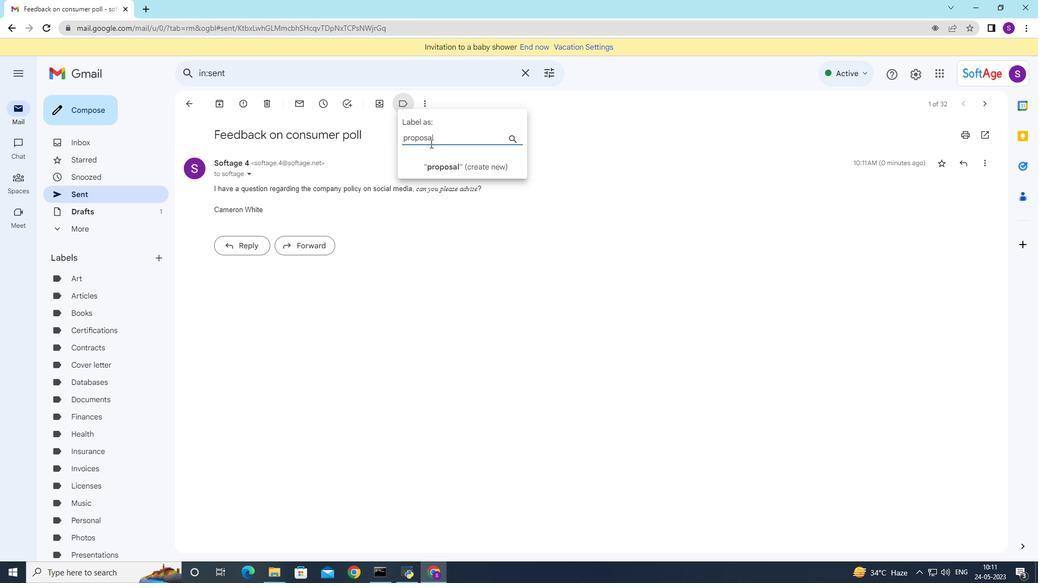 
Action: Key pressed <Key.backspace><Key.backspace><Key.backspace><Key.backspace><Key.backspace><Key.backspace>
Screenshot: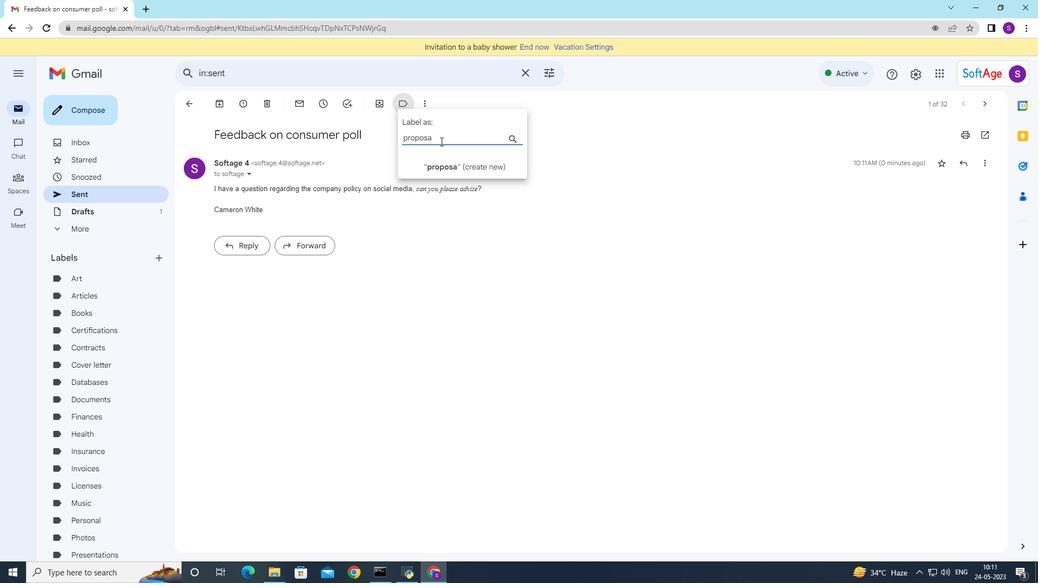 
Action: Mouse moved to (440, 141)
Screenshot: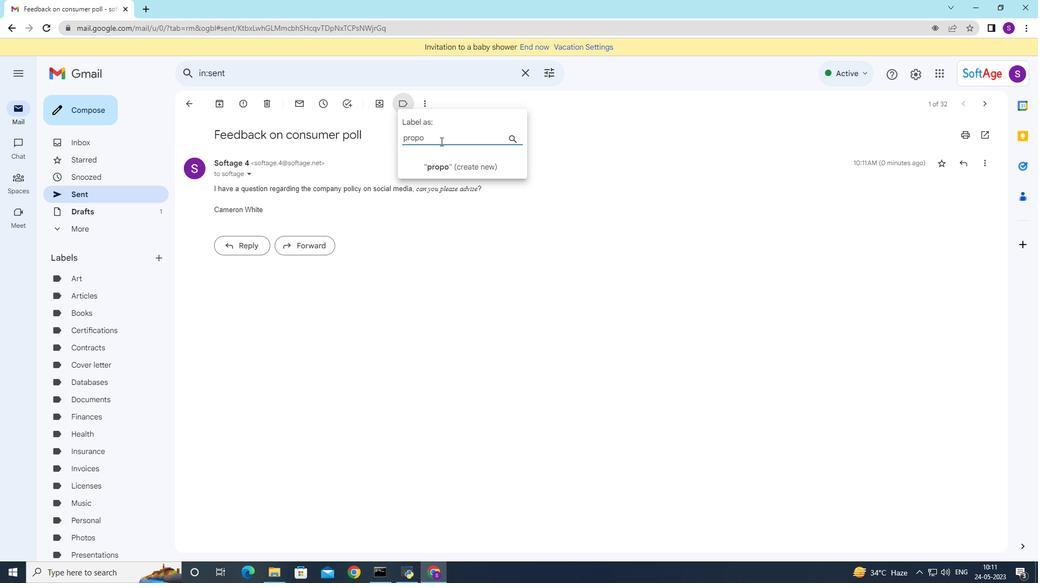 
Action: Key pressed <Key.backspace>
Screenshot: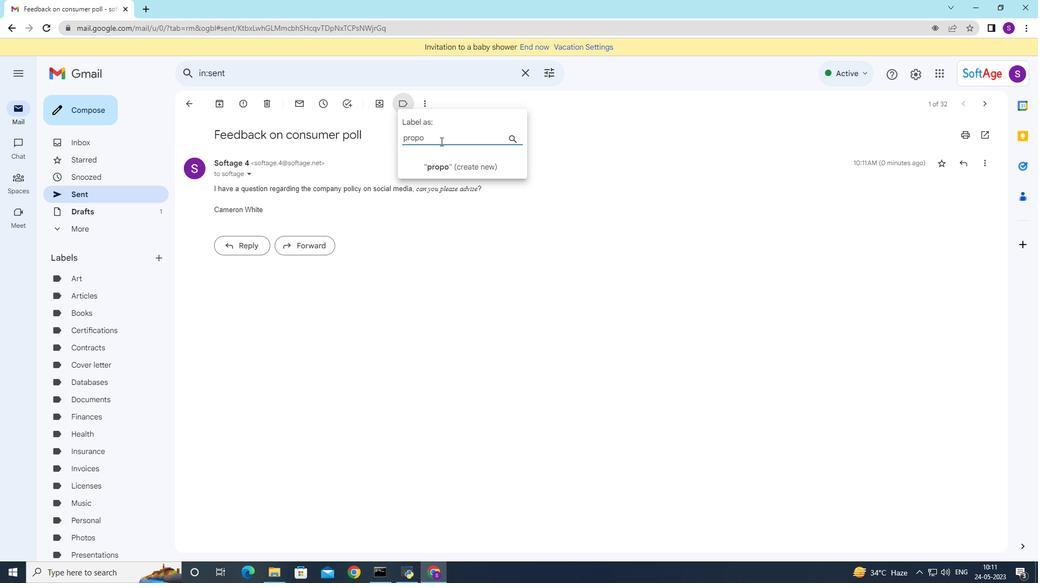 
Action: Mouse moved to (440, 141)
Screenshot: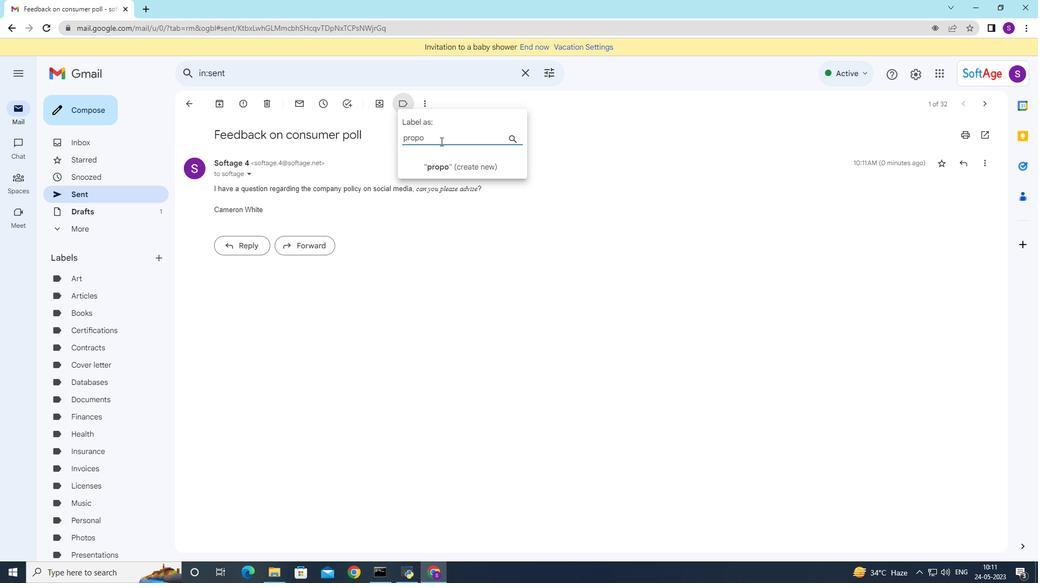 
Action: Key pressed <Key.backspace>
Screenshot: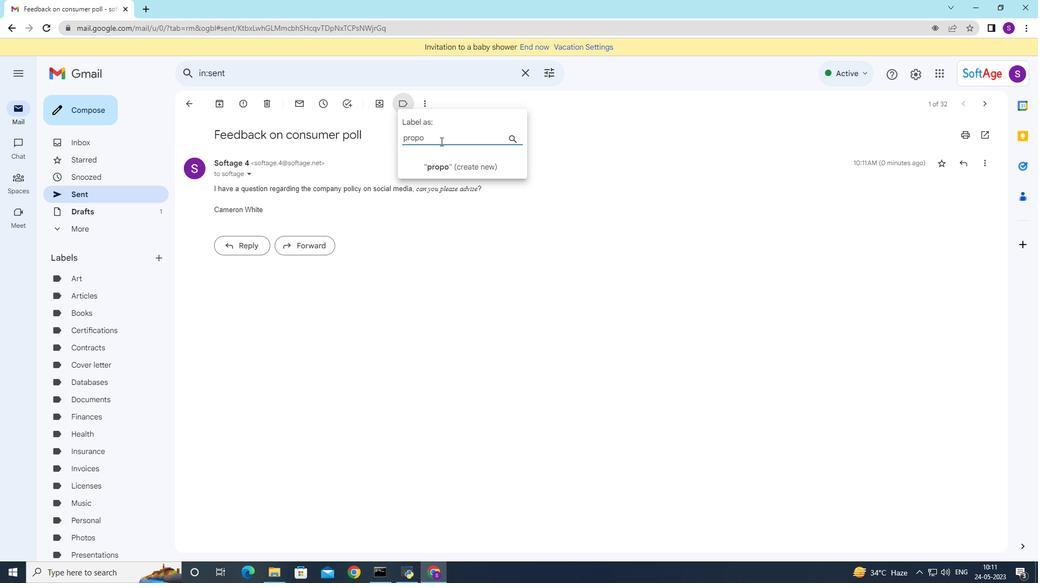 
Action: Mouse moved to (440, 142)
Screenshot: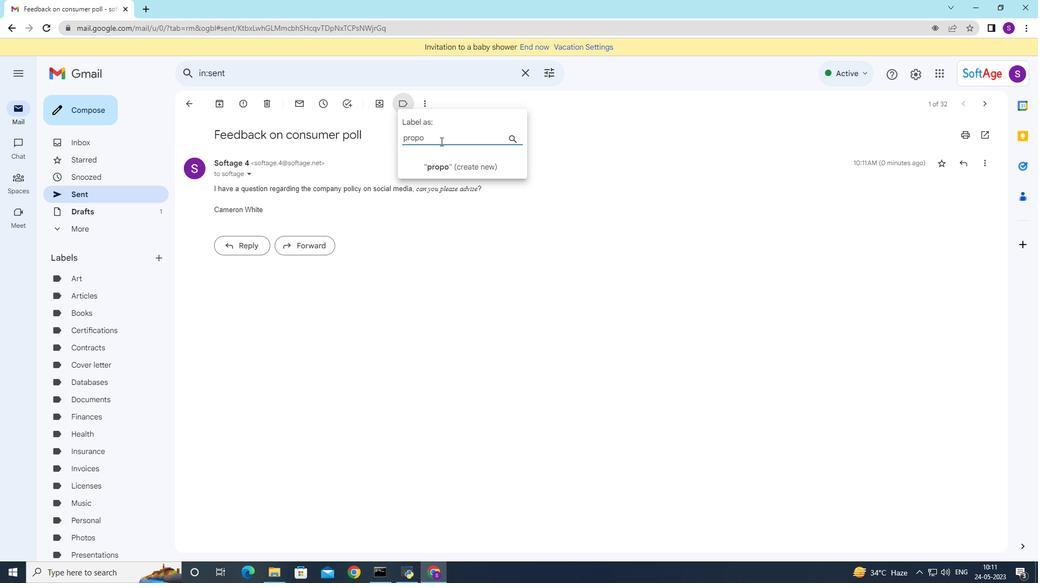 
Action: Key pressed <Key.backspace><Key.backspace><Key.backspace>
Screenshot: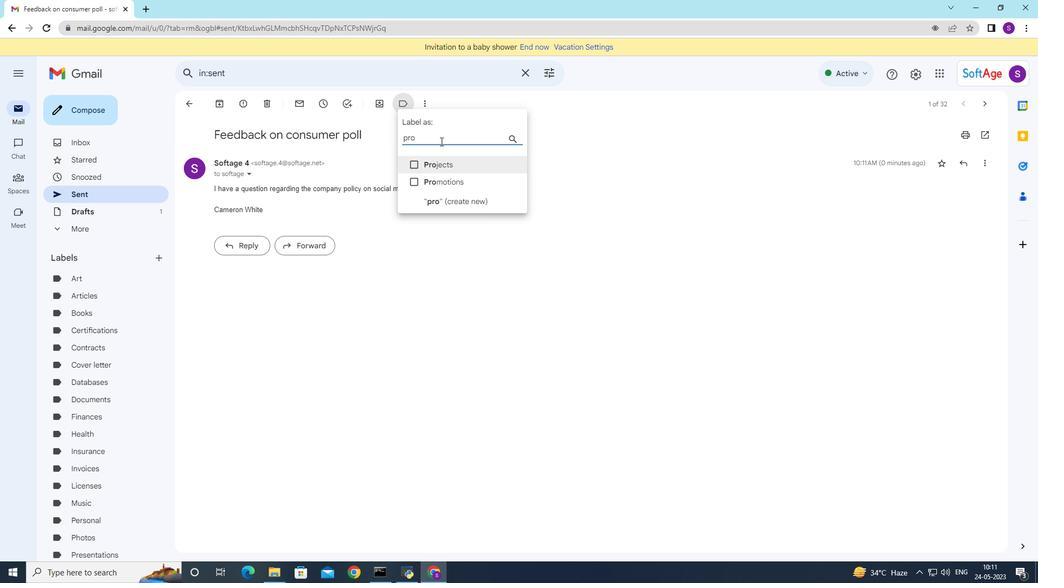 
Action: Mouse moved to (440, 142)
Screenshot: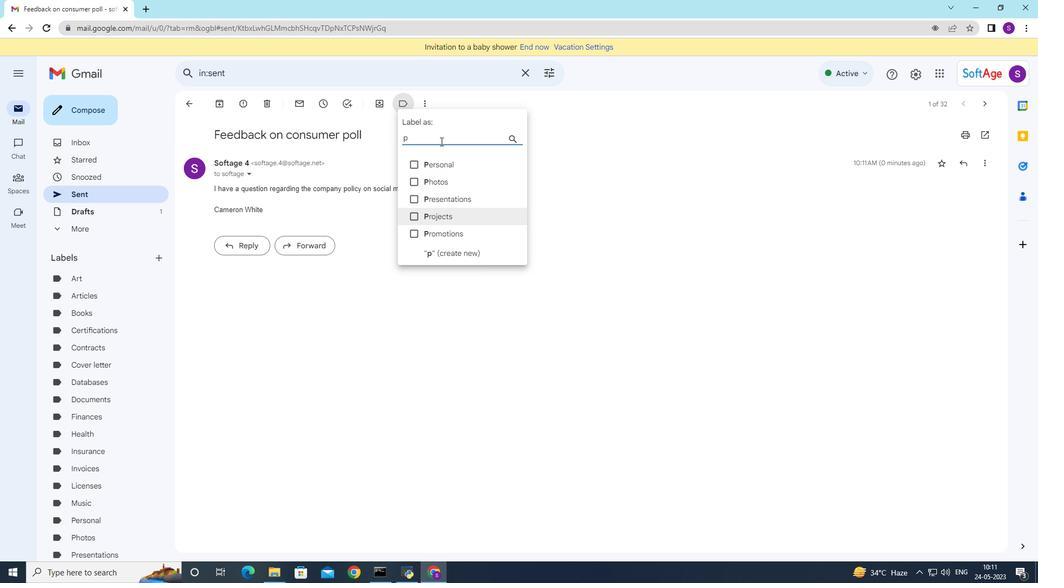
Action: Key pressed <Key.backspace>
Screenshot: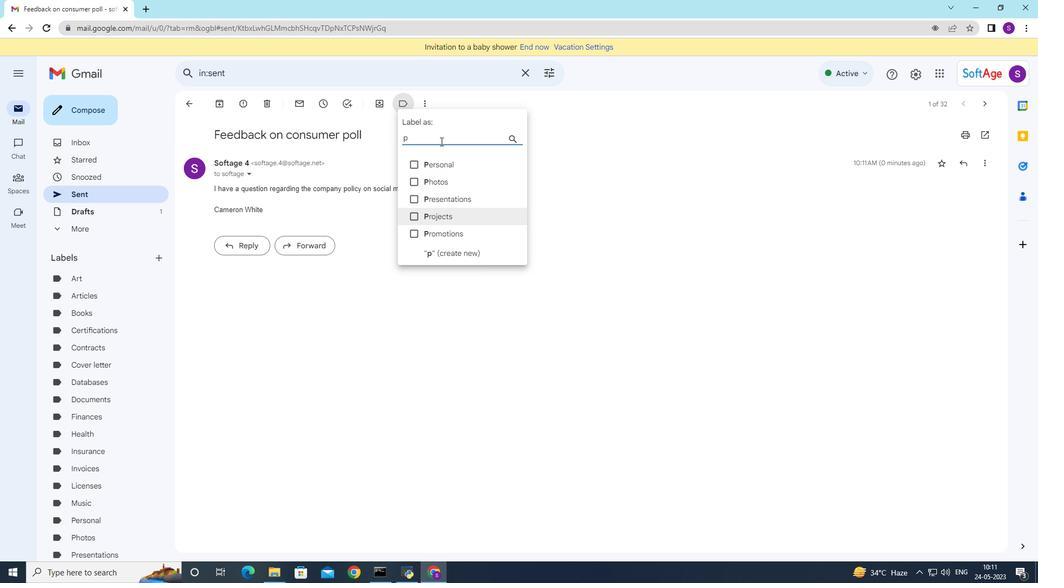 
Action: Mouse moved to (440, 142)
Screenshot: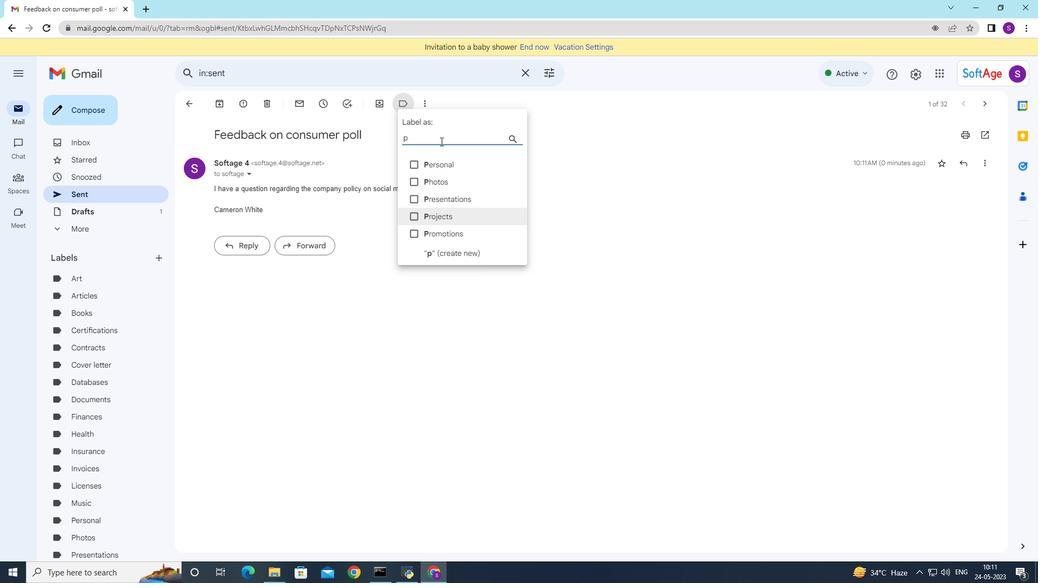 
Action: Key pressed <Key.backspace>
Screenshot: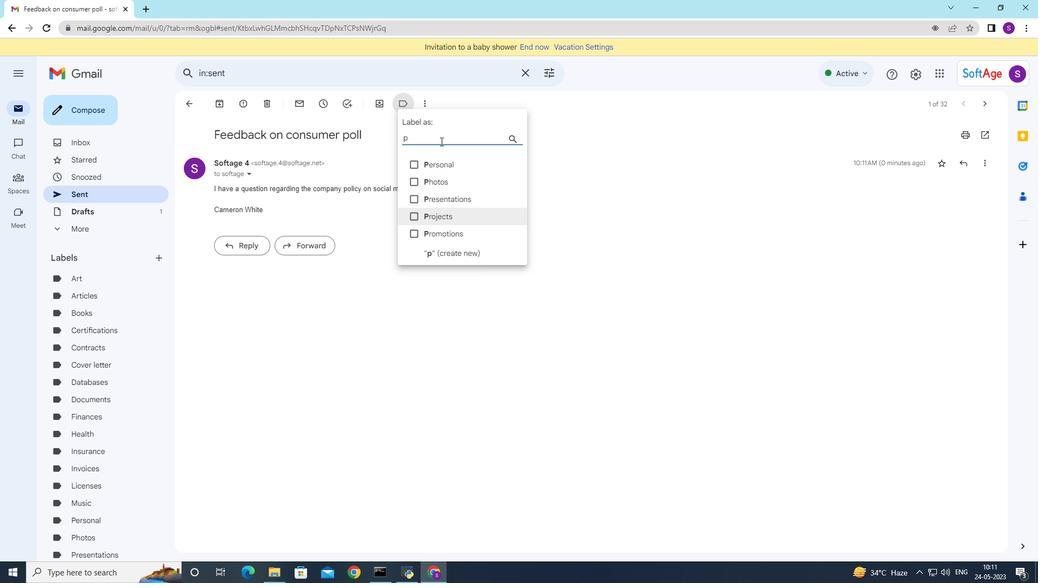 
Action: Mouse moved to (446, 306)
Screenshot: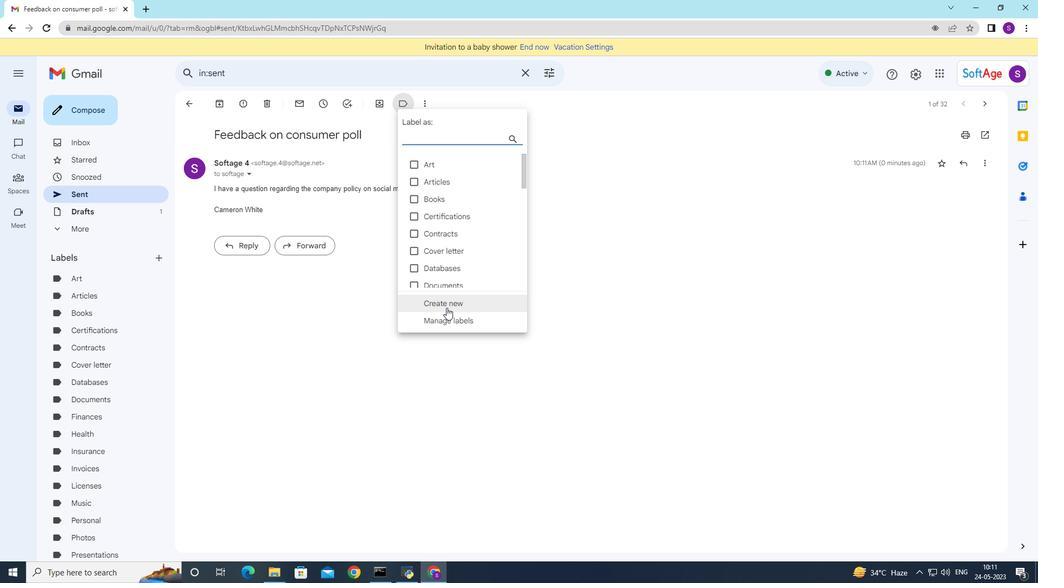 
Action: Mouse pressed left at (446, 306)
Screenshot: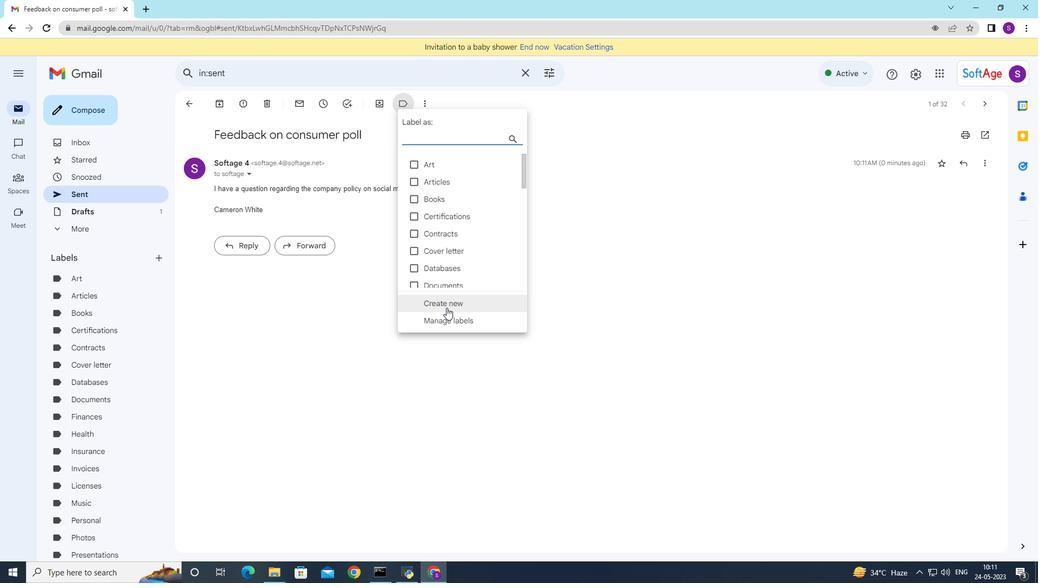 
Action: Mouse moved to (446, 306)
Screenshot: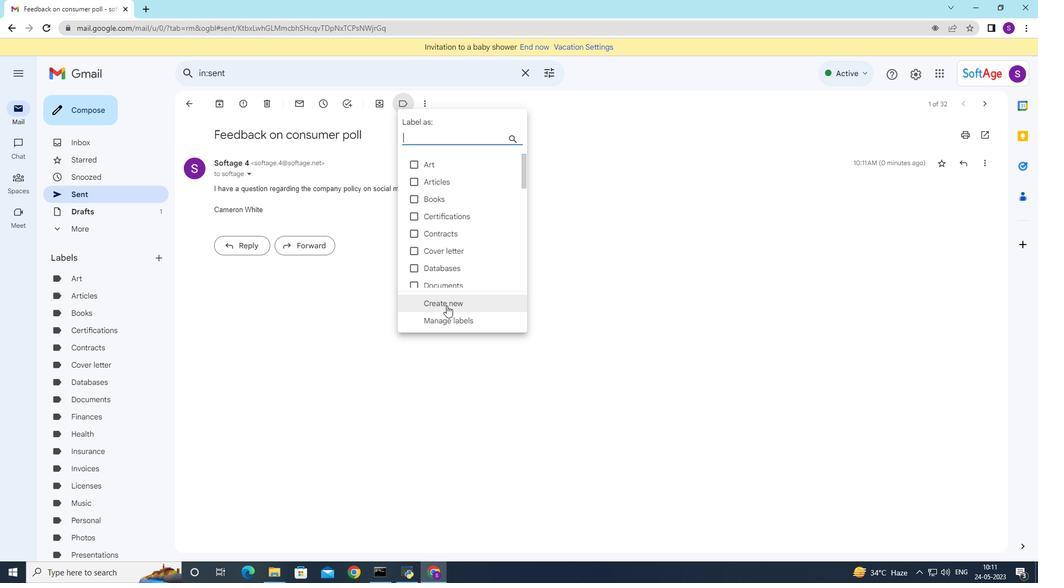 
Action: Key pressed proposal<Key.left><Key.left><Key.left><Key.left><Key.left><Key.left><Key.left><Key.left><Key.left><Key.left><Key.right><Key.backspace><Key.shift>P
Screenshot: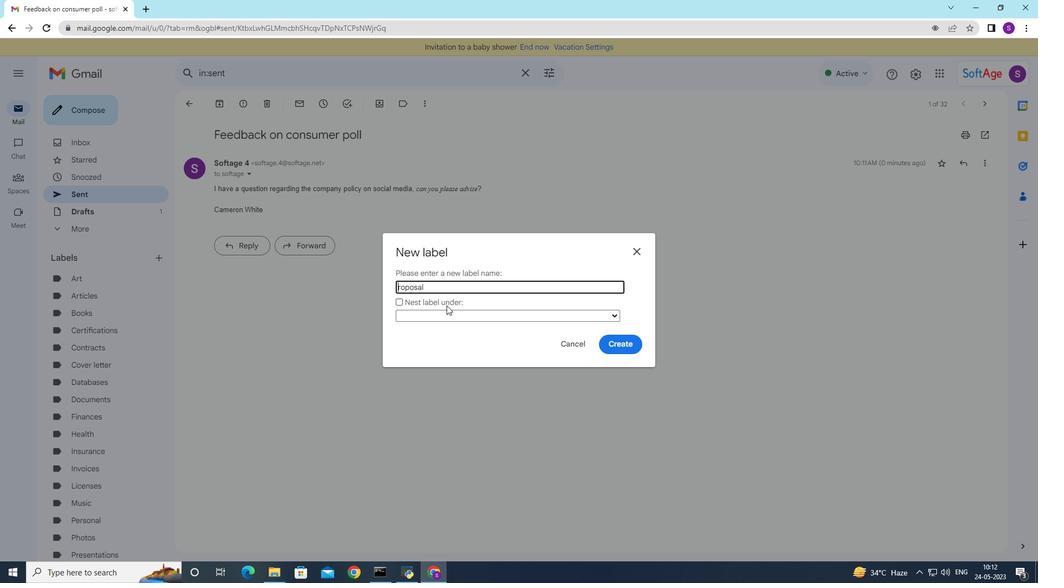 
Action: Mouse moved to (483, 285)
Screenshot: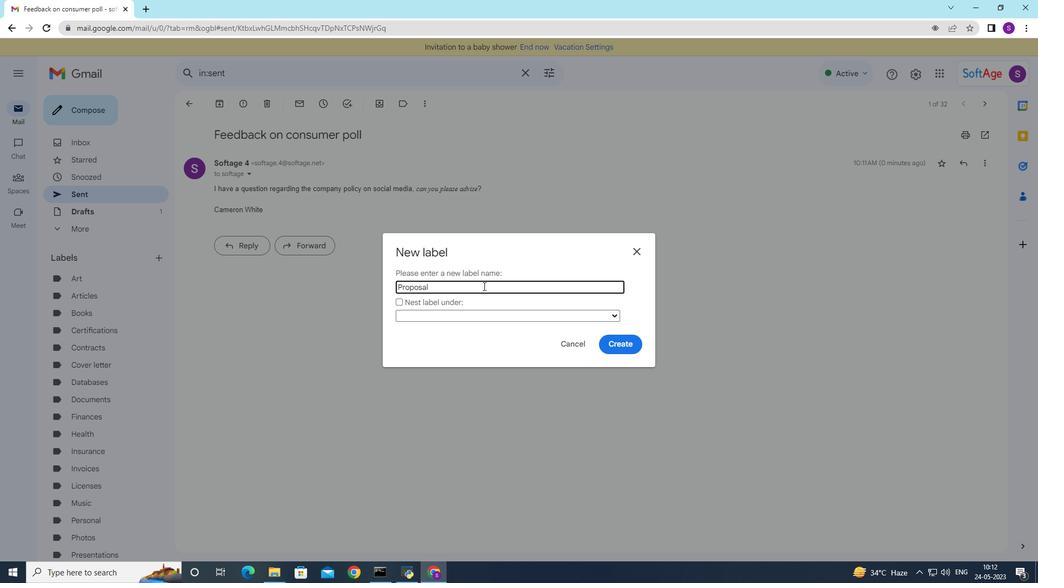 
Action: Mouse pressed left at (483, 285)
Screenshot: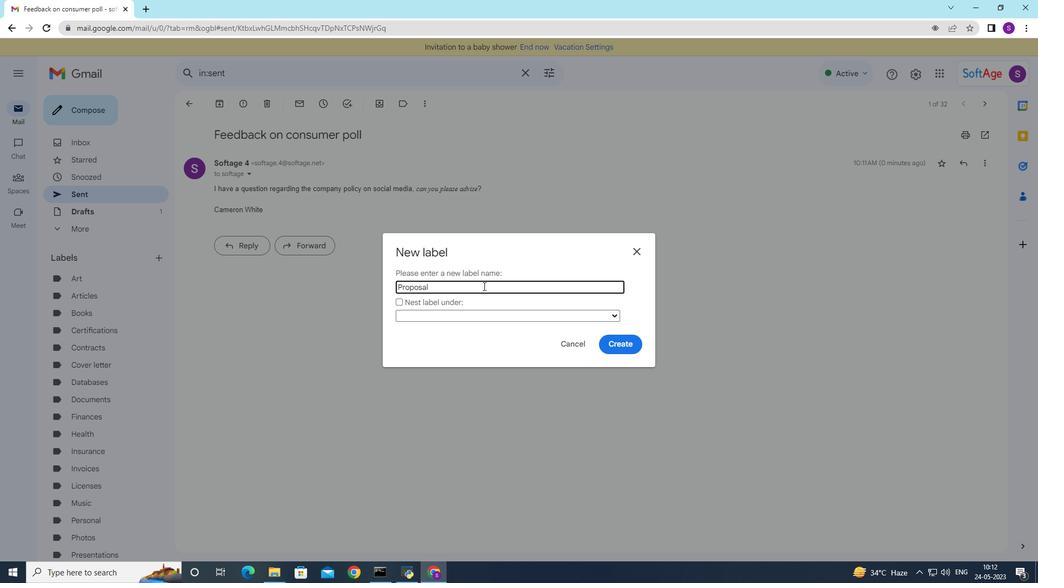 
Action: Mouse moved to (483, 285)
Screenshot: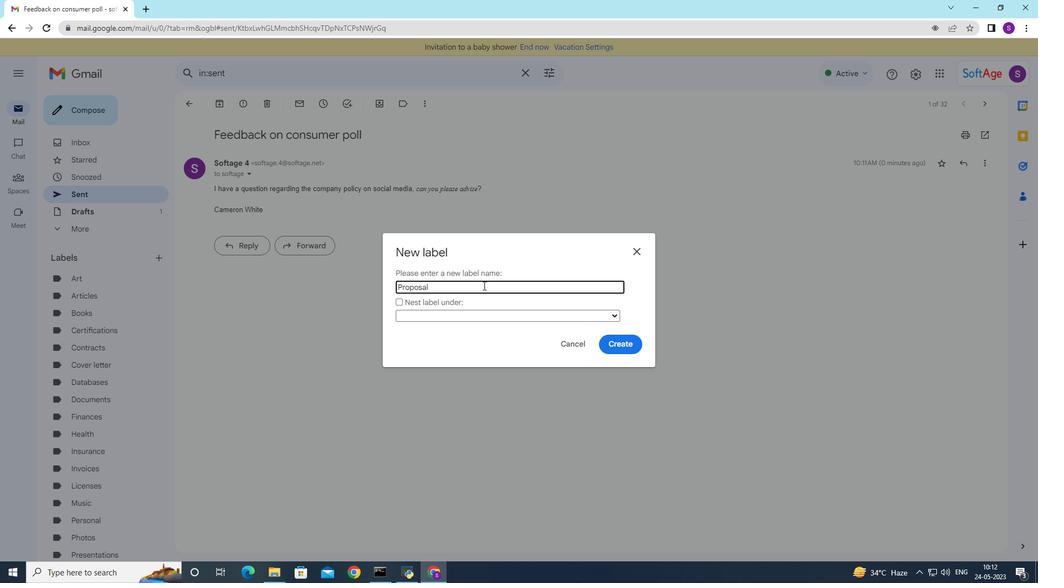 
Action: Key pressed s
Screenshot: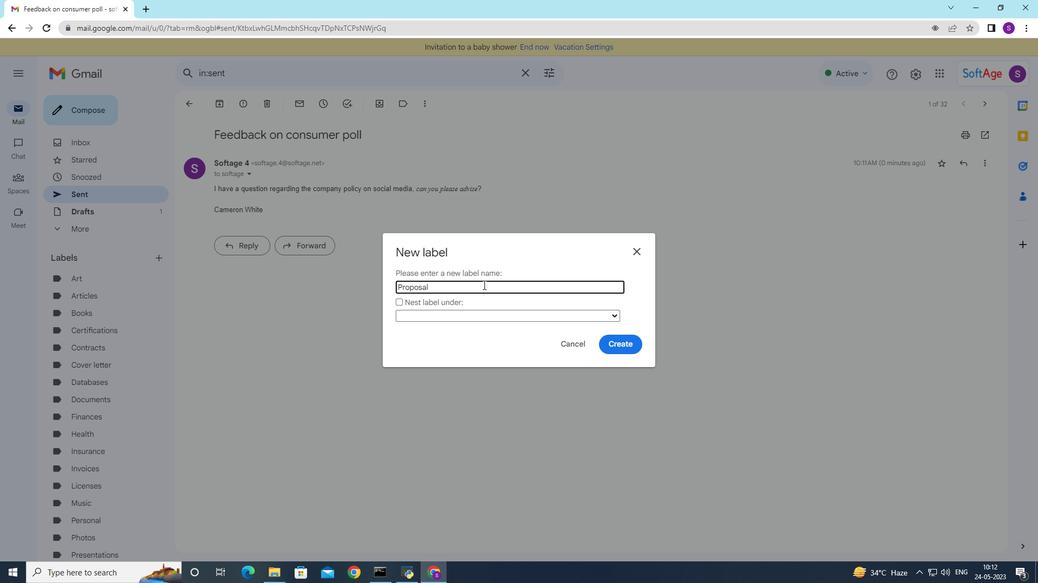 
Action: Mouse moved to (635, 347)
Screenshot: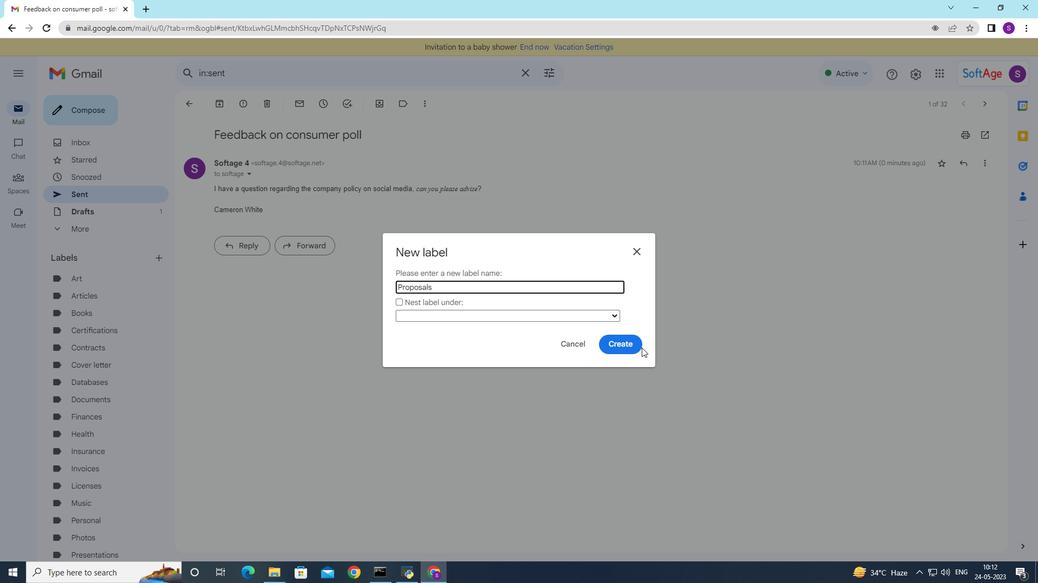 
Action: Mouse pressed left at (635, 347)
Screenshot: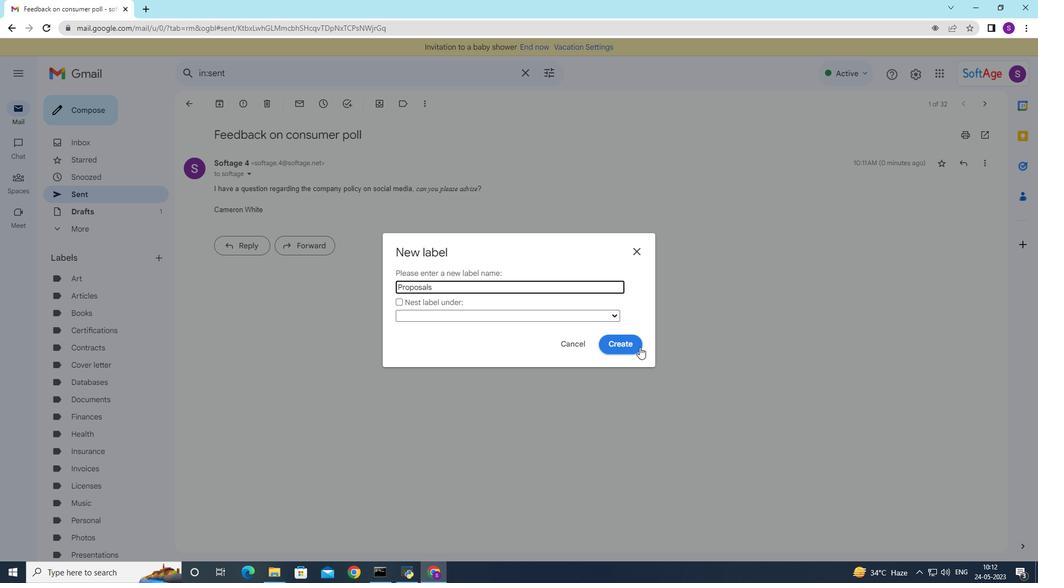 
Action: Mouse moved to (95, 196)
Screenshot: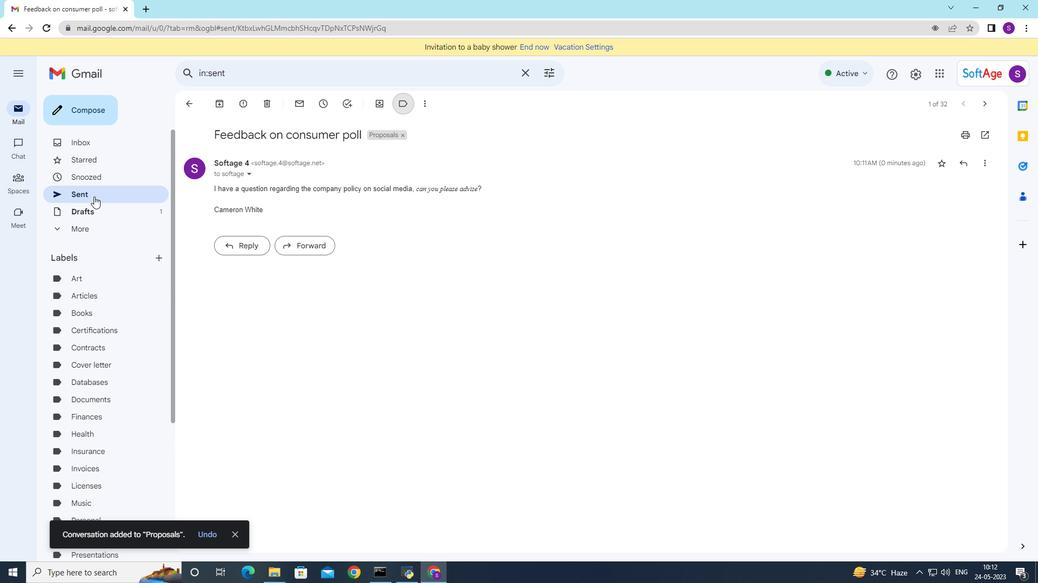 
Action: Mouse pressed left at (95, 196)
Screenshot: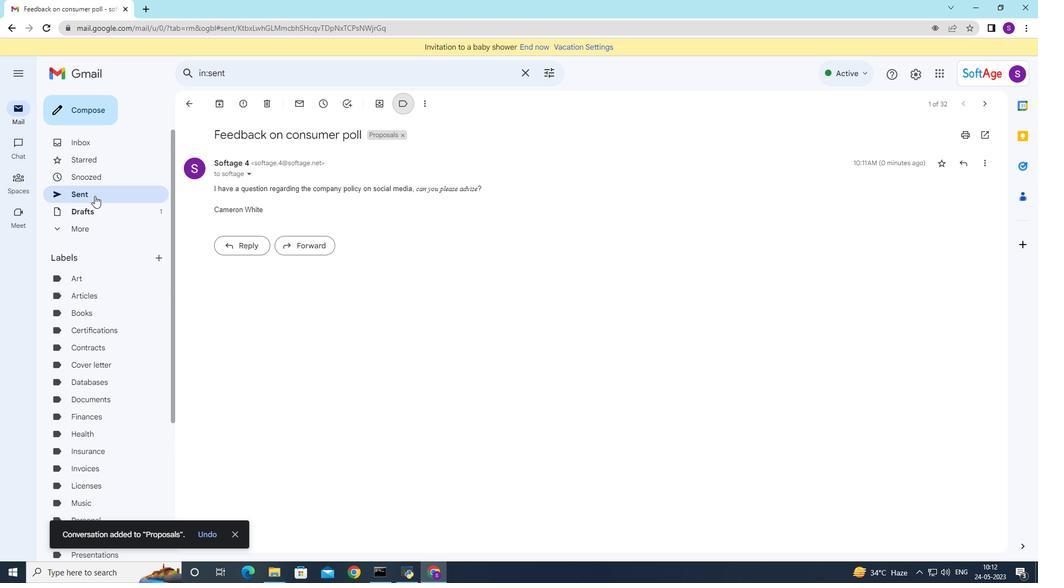 
Action: Mouse moved to (374, 155)
Screenshot: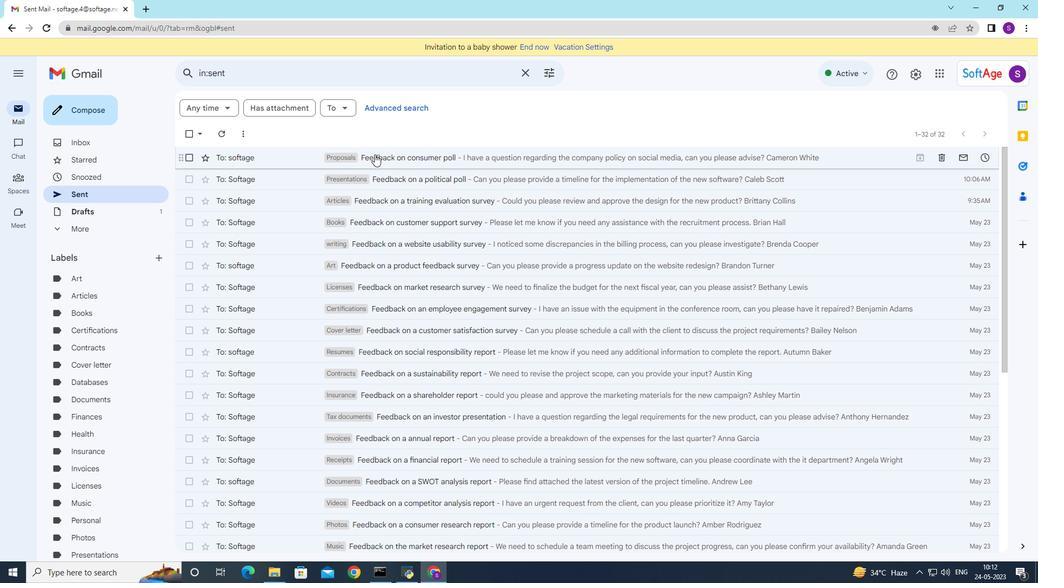 
Action: Mouse pressed right at (374, 155)
Screenshot: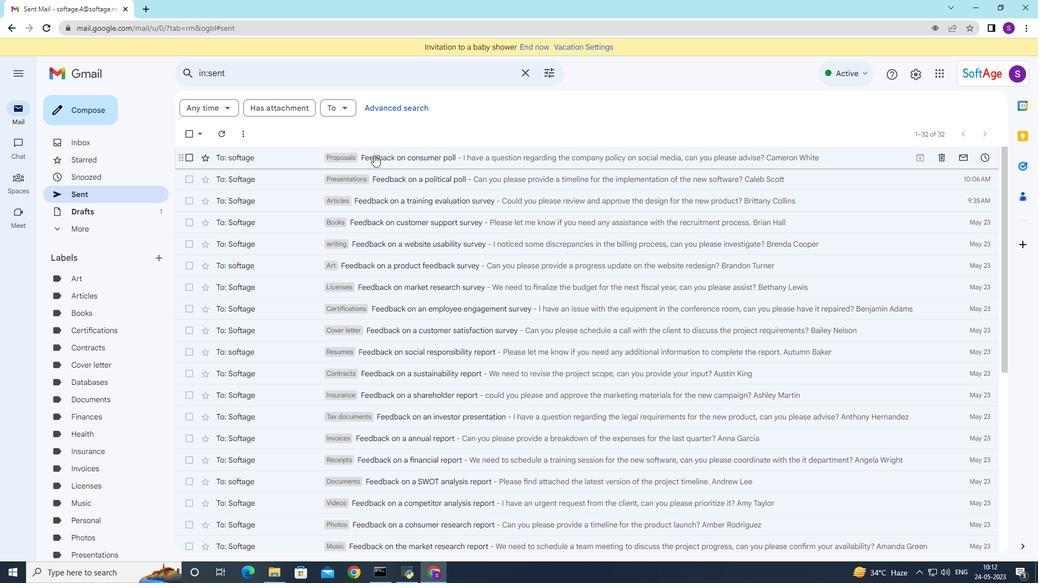 
Action: Mouse moved to (555, 103)
Screenshot: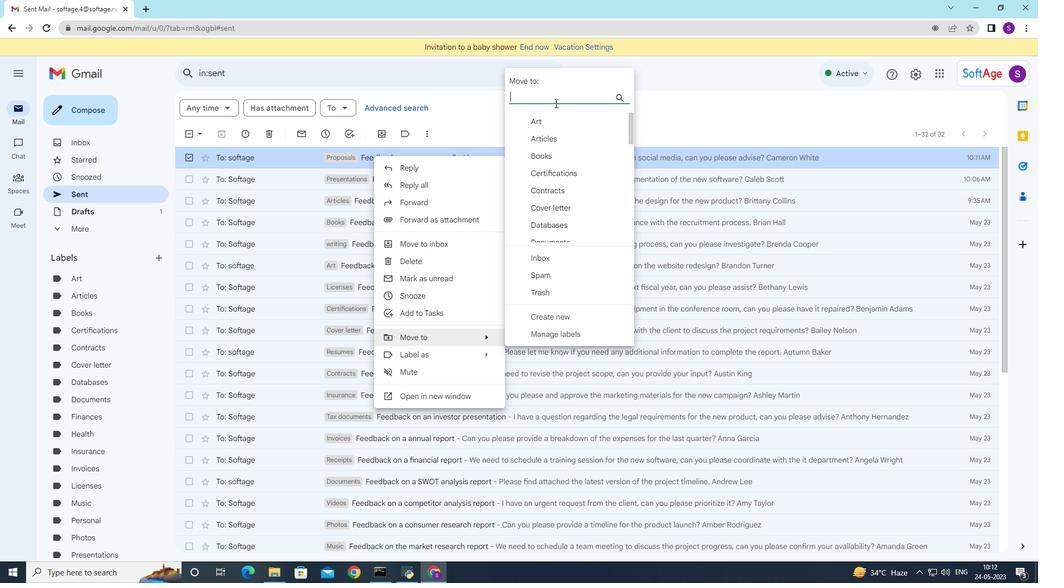 
Action: Key pressed pro
Screenshot: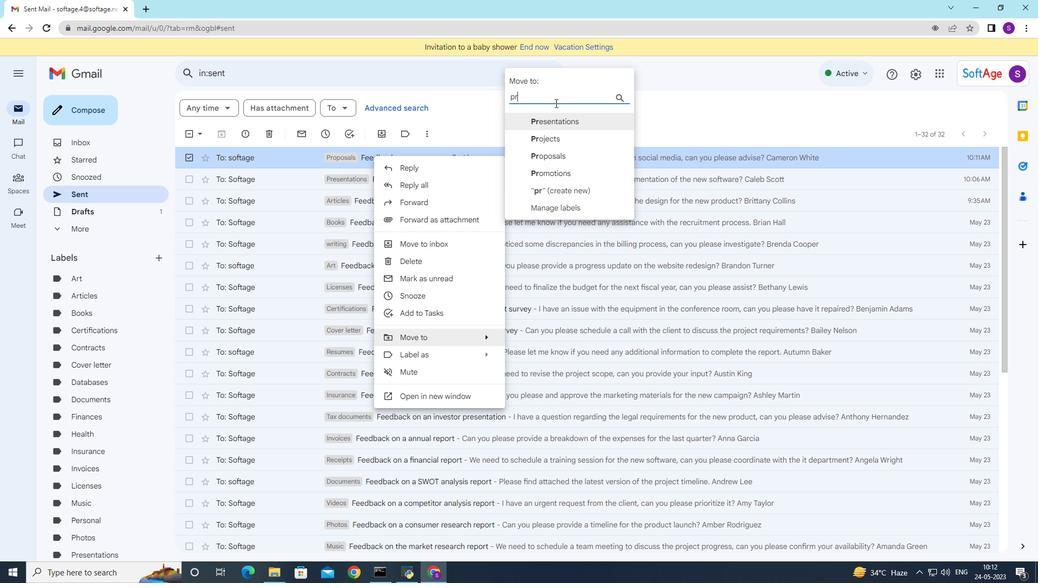 
Action: Mouse moved to (553, 133)
Screenshot: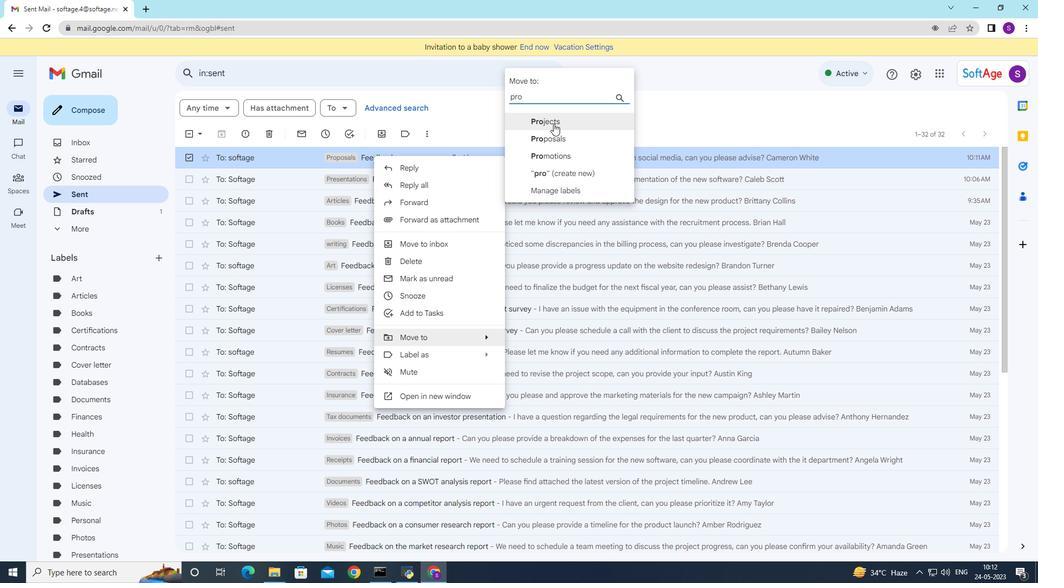
Action: Mouse pressed left at (553, 133)
Screenshot: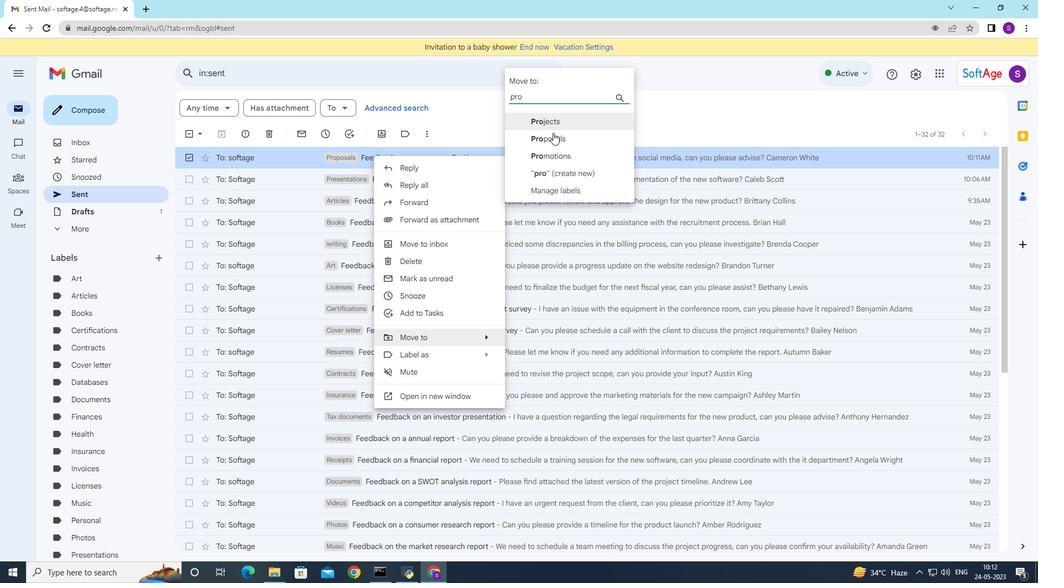 
Action: Mouse moved to (553, 130)
Screenshot: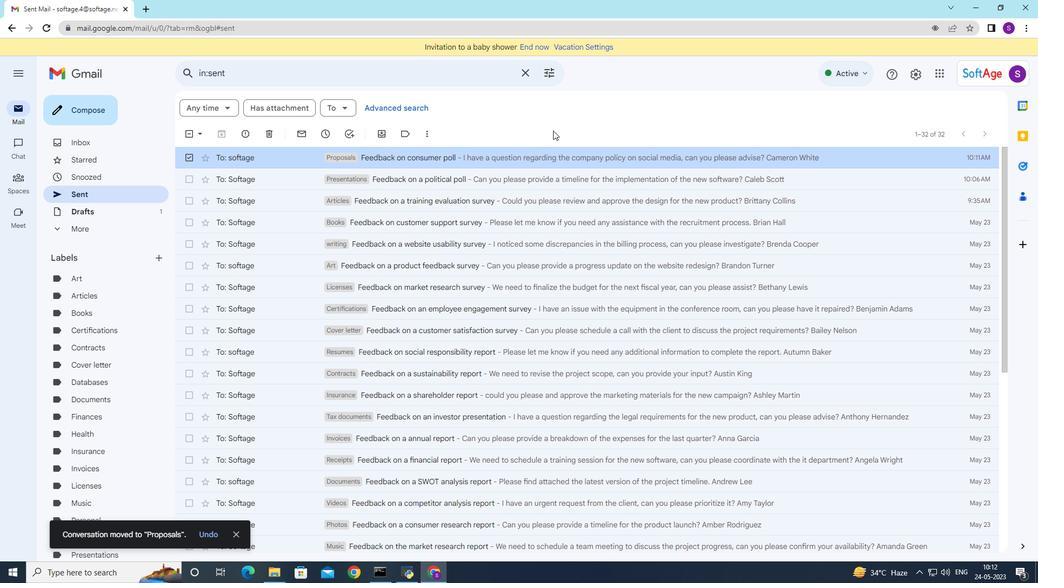 
